 Task: Create validation rules in custom er object.
Action: Mouse moved to (782, 79)
Screenshot: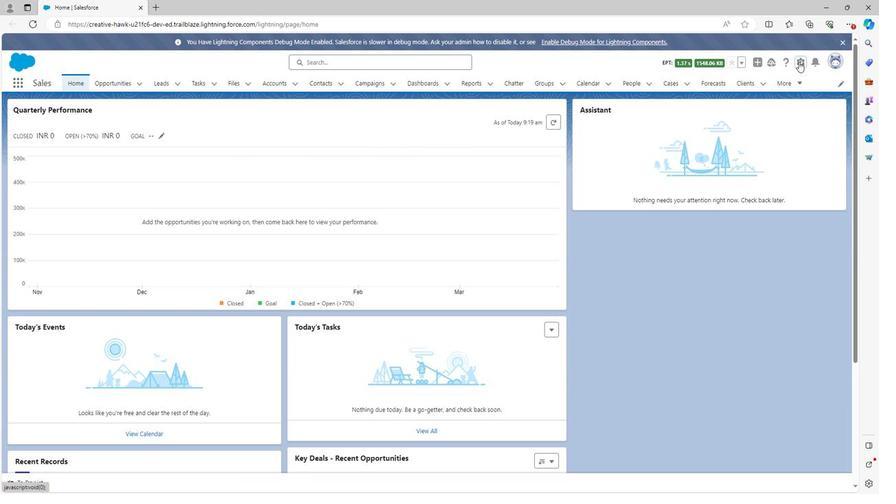 
Action: Mouse pressed left at (782, 79)
Screenshot: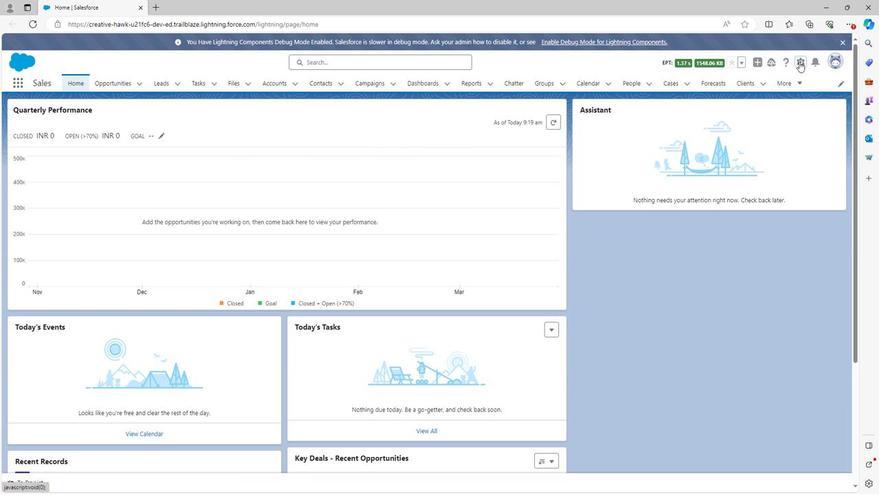 
Action: Mouse moved to (748, 103)
Screenshot: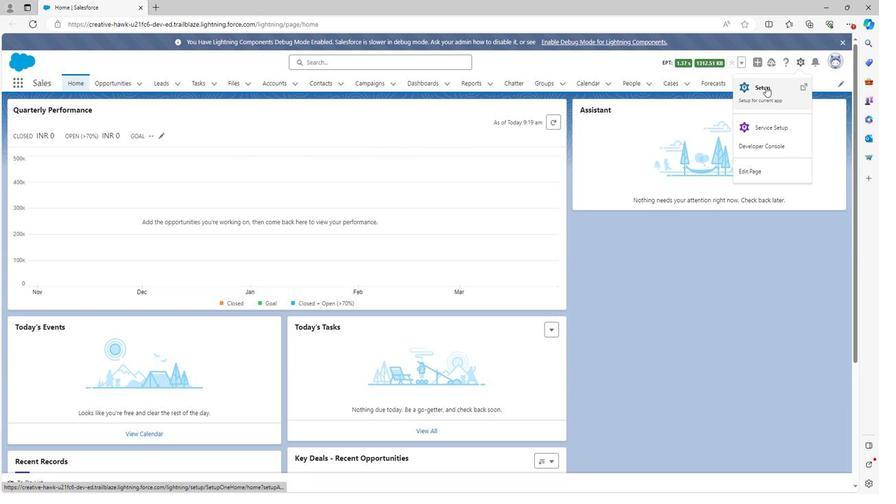 
Action: Mouse pressed left at (748, 103)
Screenshot: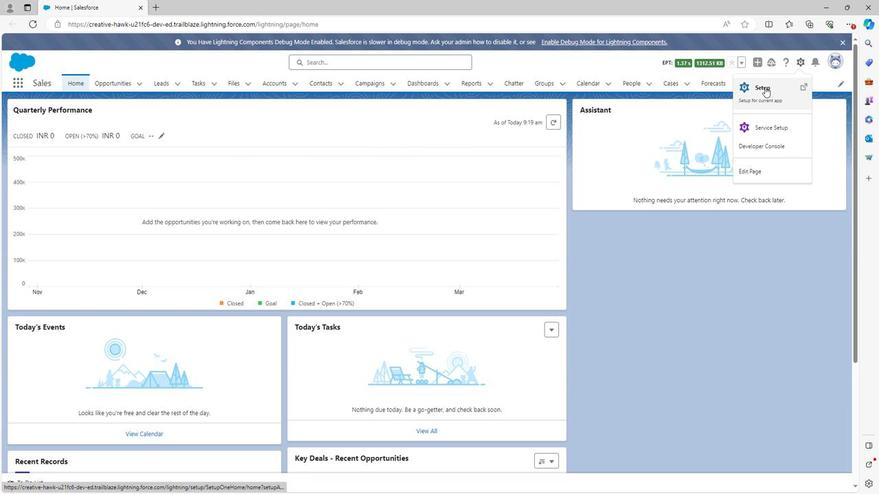 
Action: Mouse moved to (101, 96)
Screenshot: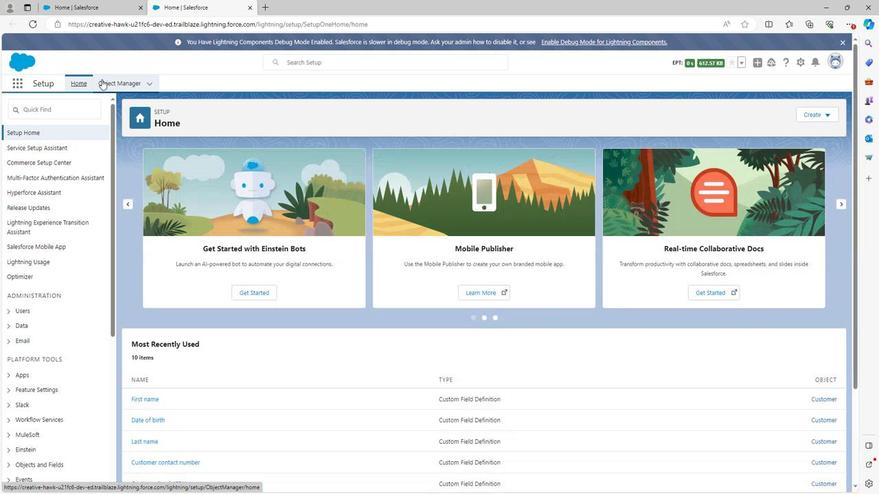
Action: Mouse pressed left at (101, 96)
Screenshot: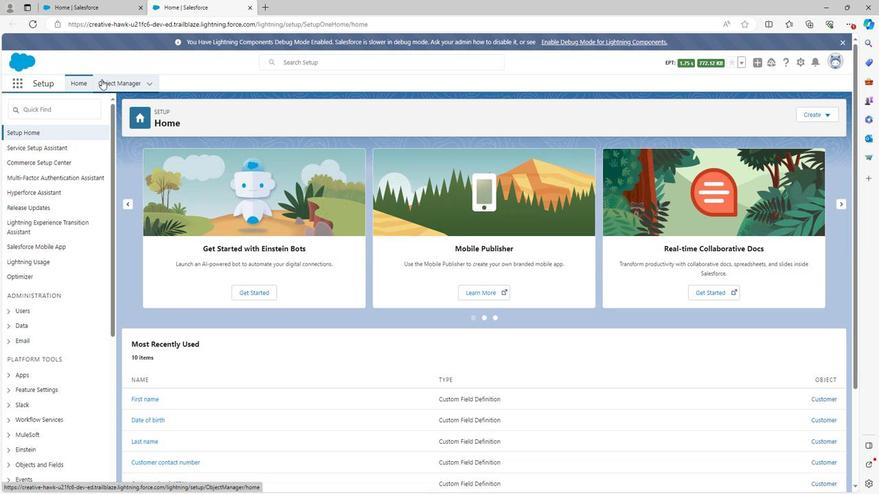 
Action: Mouse moved to (49, 371)
Screenshot: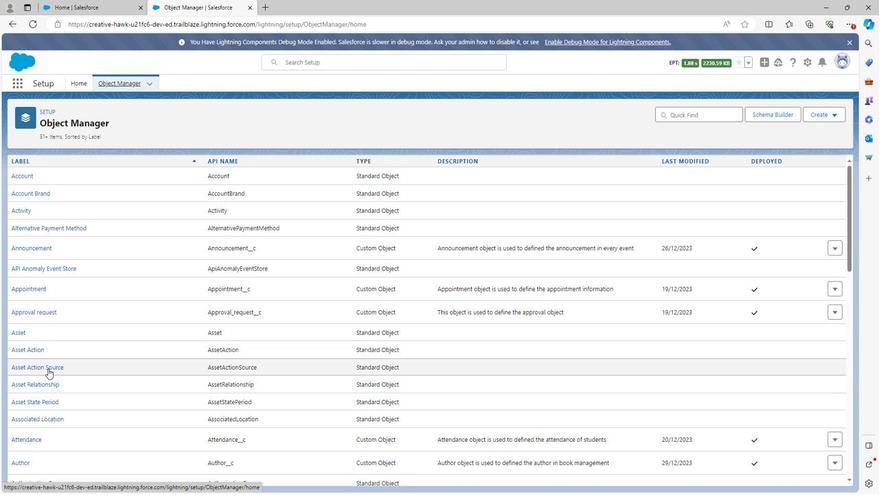 
Action: Mouse scrolled (49, 370) with delta (0, 0)
Screenshot: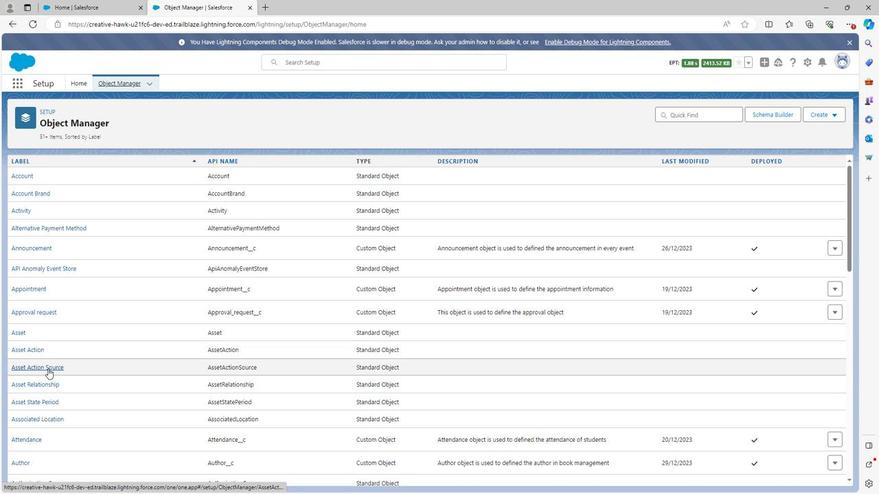 
Action: Mouse scrolled (49, 370) with delta (0, 0)
Screenshot: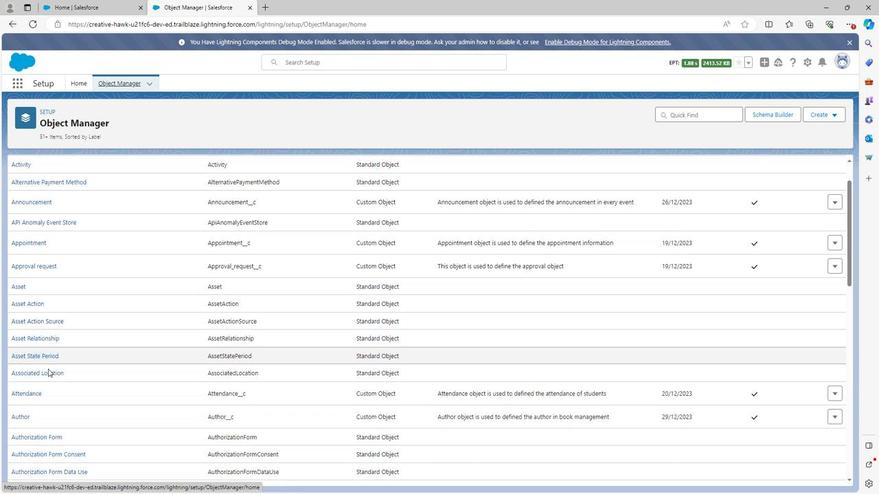 
Action: Mouse scrolled (49, 370) with delta (0, 0)
Screenshot: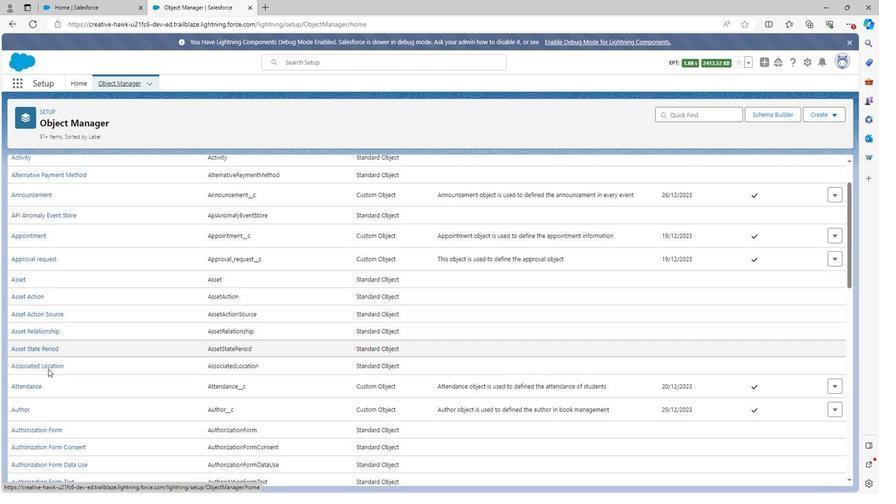 
Action: Mouse scrolled (49, 370) with delta (0, 0)
Screenshot: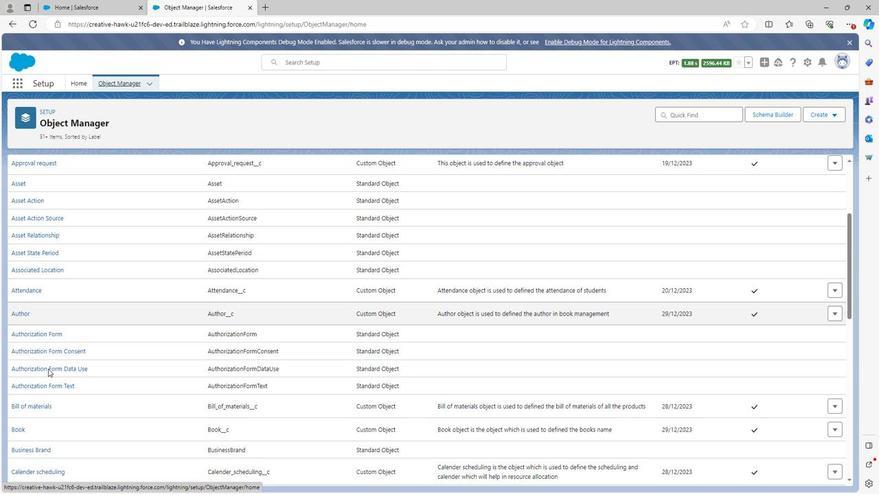 
Action: Mouse moved to (49, 369)
Screenshot: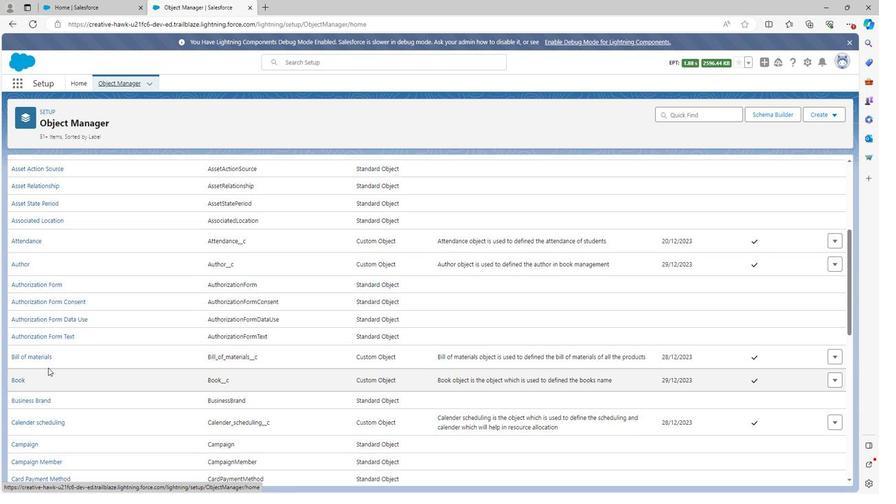 
Action: Mouse scrolled (49, 369) with delta (0, 0)
Screenshot: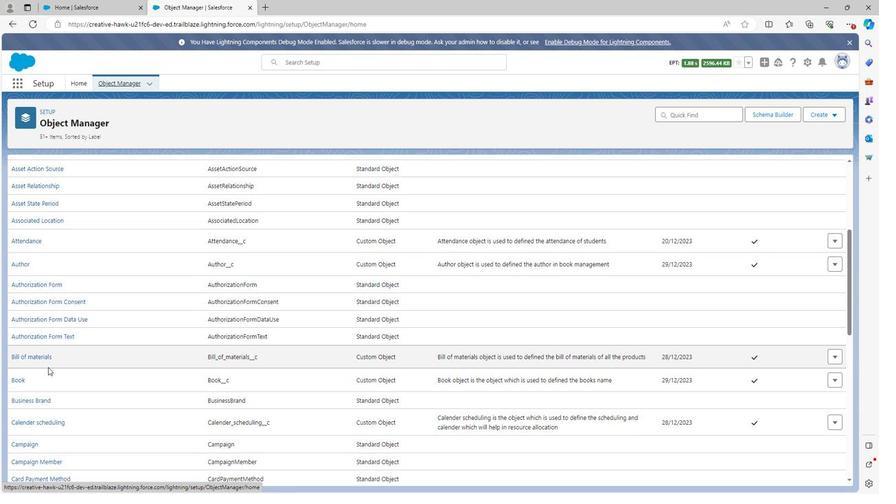 
Action: Mouse scrolled (49, 369) with delta (0, 0)
Screenshot: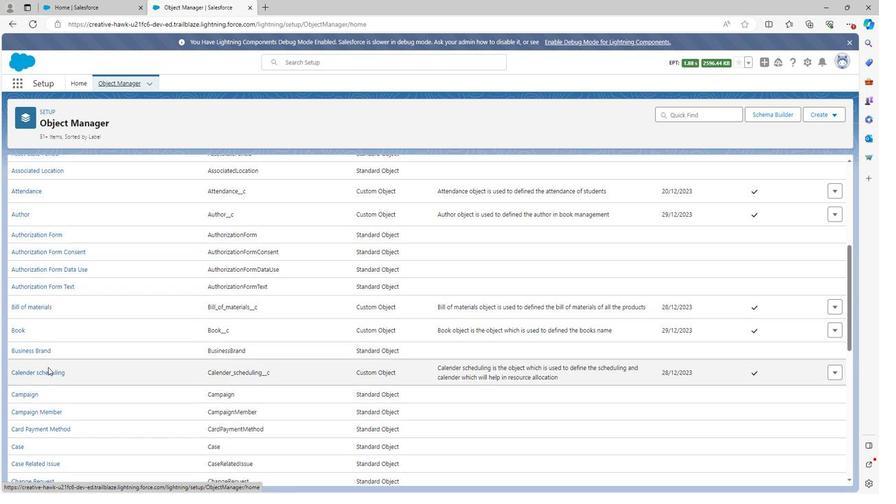 
Action: Mouse scrolled (49, 369) with delta (0, 0)
Screenshot: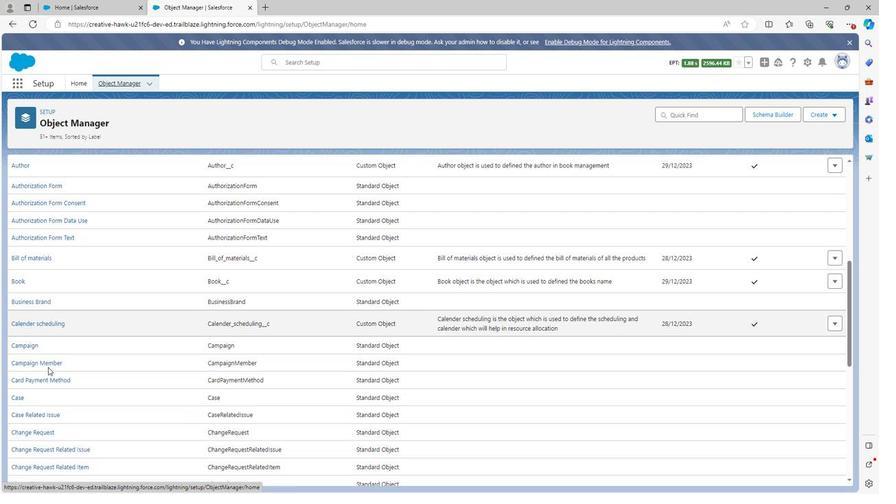
Action: Mouse scrolled (49, 369) with delta (0, 0)
Screenshot: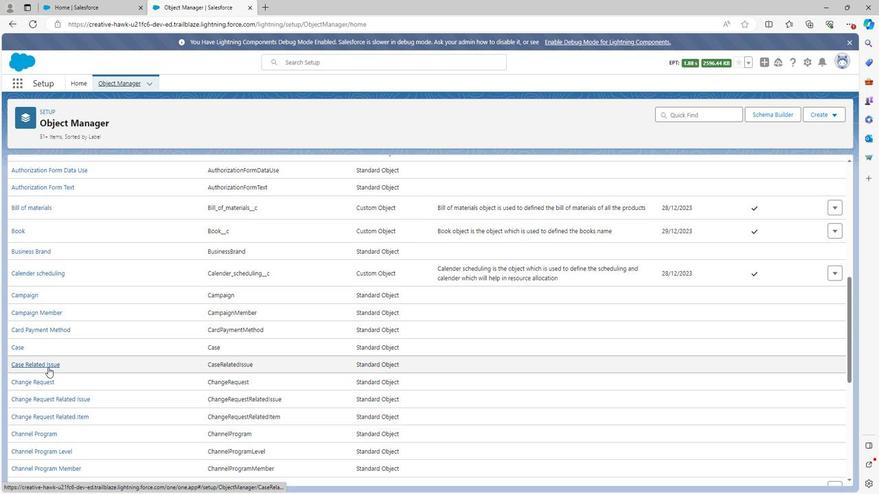 
Action: Mouse scrolled (49, 369) with delta (0, 0)
Screenshot: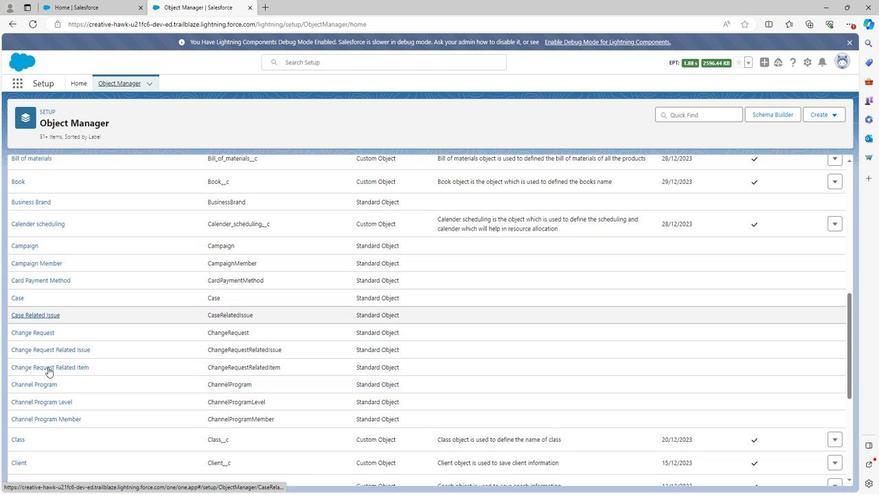 
Action: Mouse scrolled (49, 369) with delta (0, 0)
Screenshot: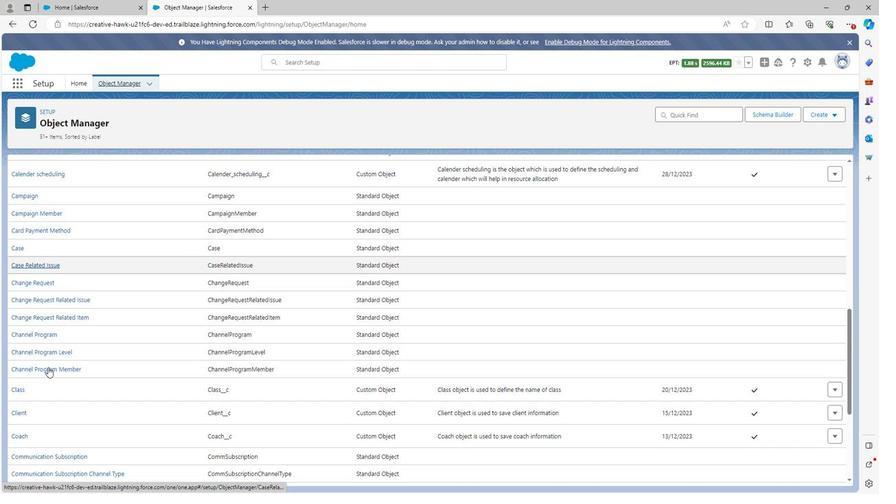 
Action: Mouse scrolled (49, 369) with delta (0, 0)
Screenshot: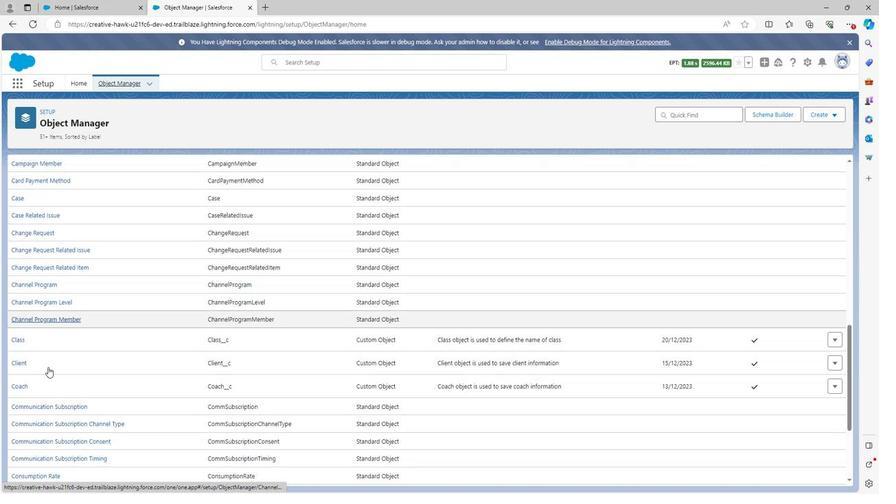 
Action: Mouse scrolled (49, 369) with delta (0, 0)
Screenshot: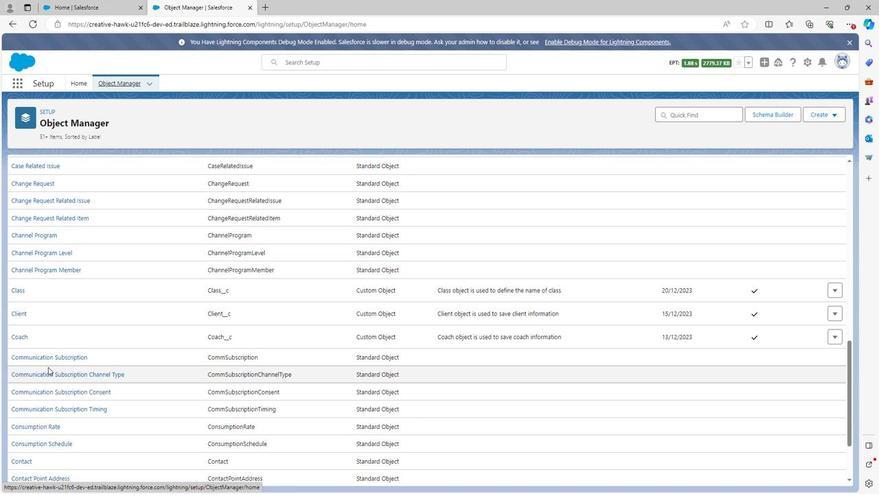 
Action: Mouse scrolled (49, 369) with delta (0, 0)
Screenshot: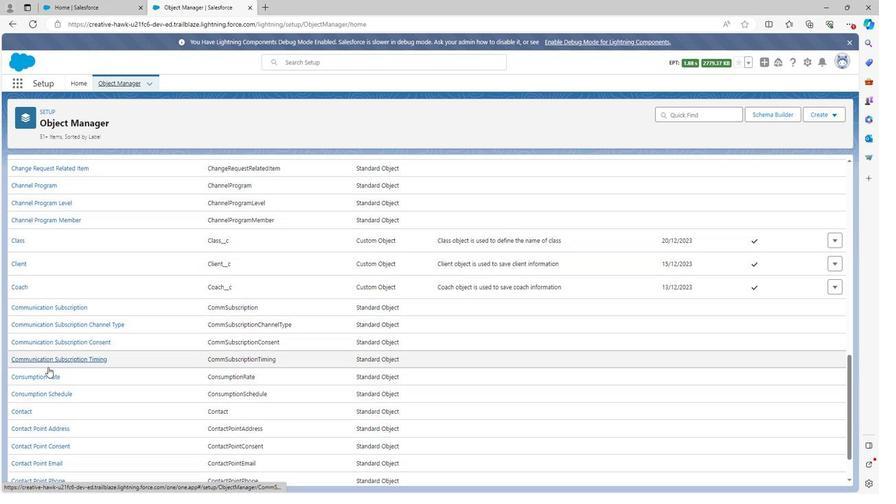 
Action: Mouse scrolled (49, 369) with delta (0, 0)
Screenshot: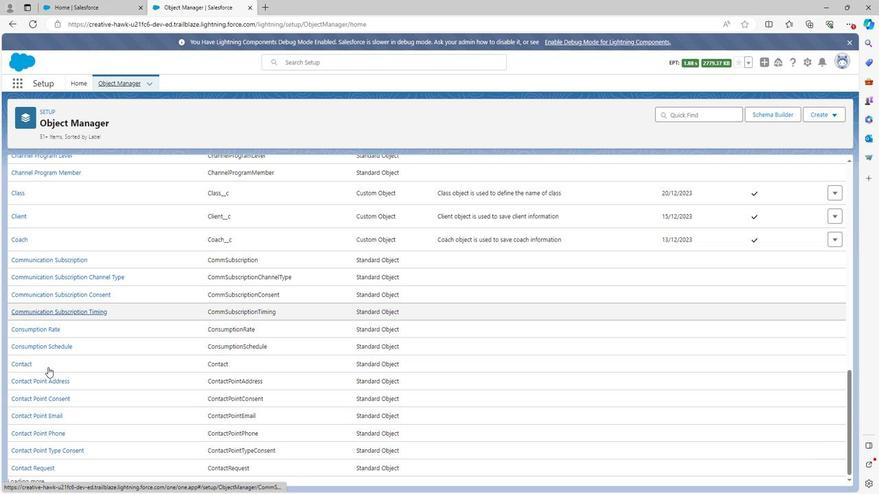 
Action: Mouse scrolled (49, 369) with delta (0, 0)
Screenshot: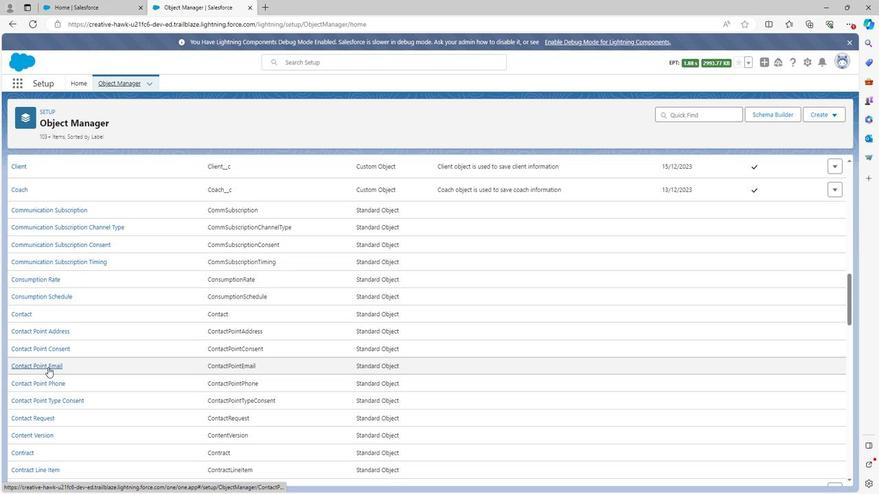
Action: Mouse scrolled (49, 369) with delta (0, 0)
Screenshot: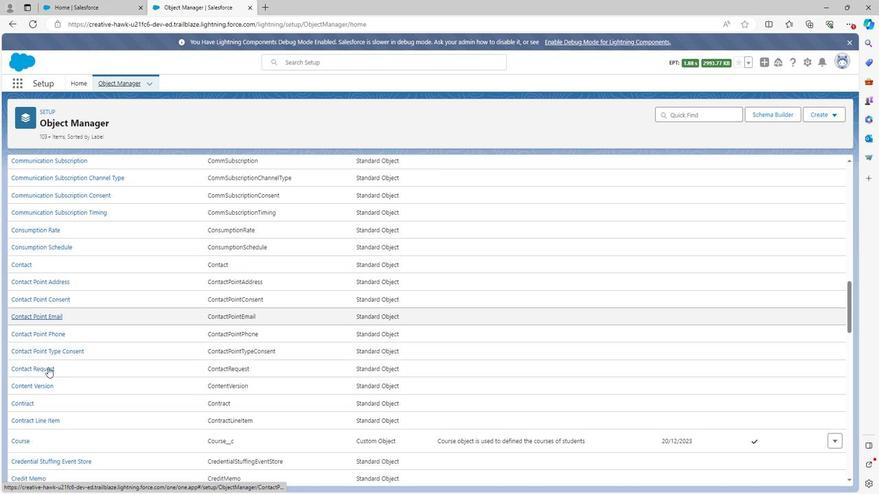 
Action: Mouse scrolled (49, 369) with delta (0, 0)
Screenshot: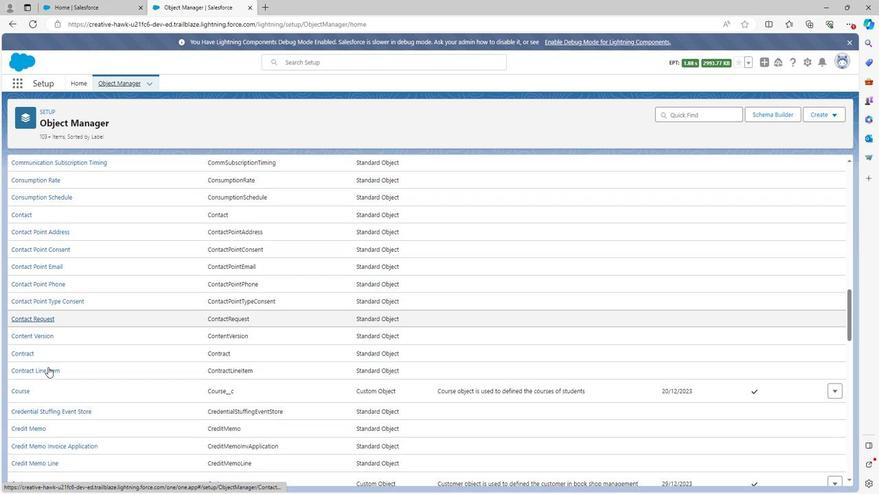 
Action: Mouse scrolled (49, 369) with delta (0, 0)
Screenshot: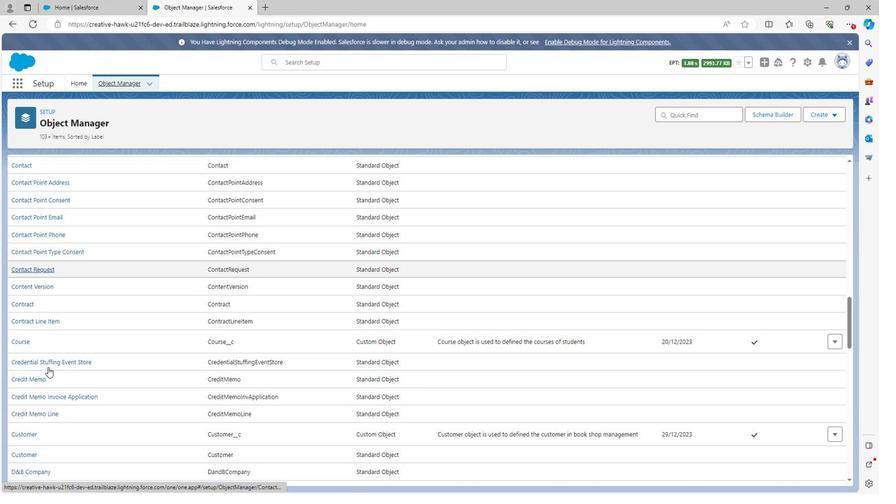 
Action: Mouse moved to (24, 404)
Screenshot: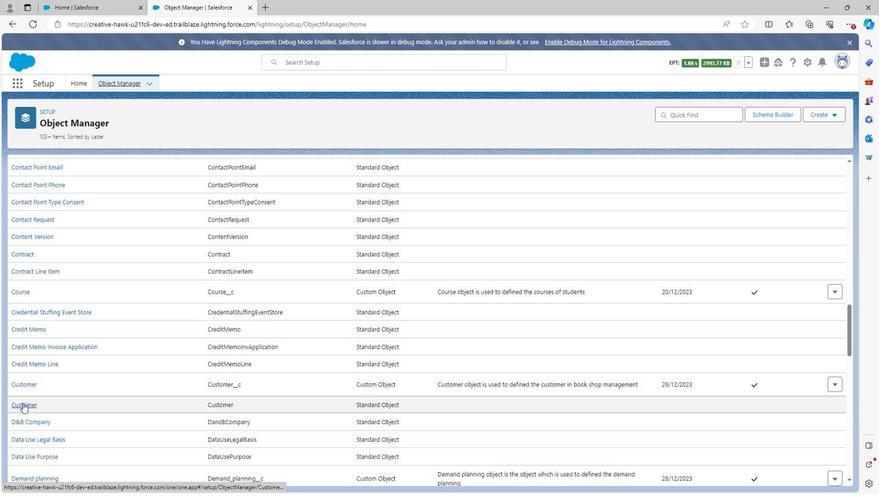 
Action: Mouse pressed left at (24, 404)
Screenshot: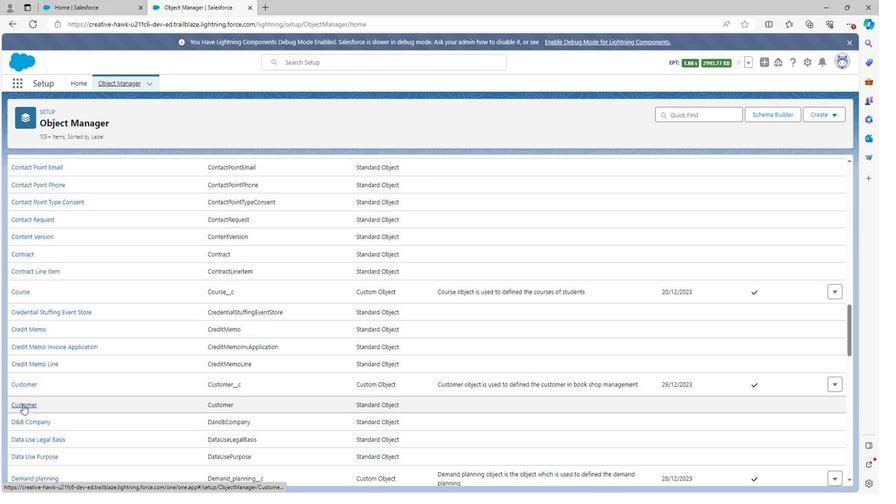 
Action: Mouse moved to (54, 190)
Screenshot: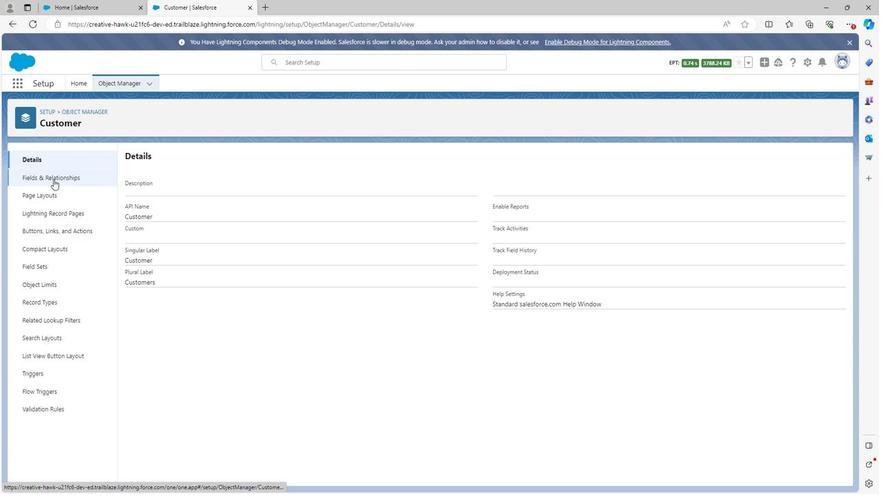 
Action: Mouse pressed left at (54, 190)
Screenshot: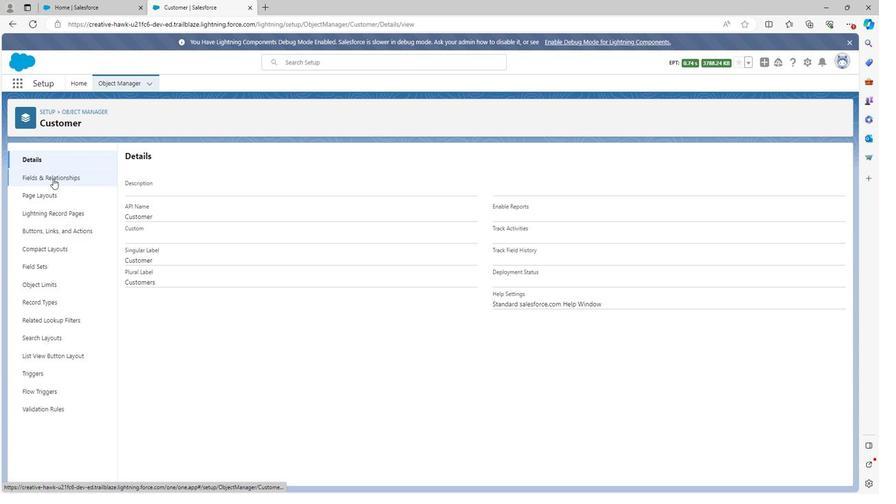 
Action: Mouse moved to (140, 209)
Screenshot: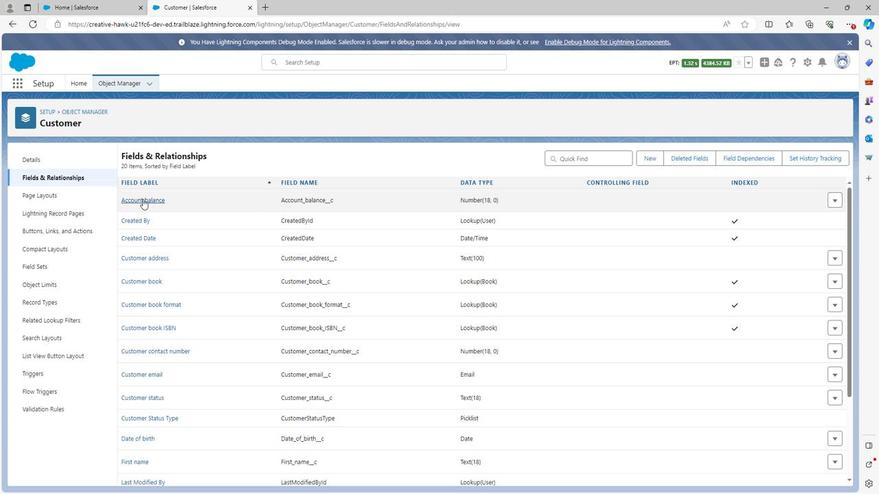 
Action: Mouse pressed left at (140, 209)
Screenshot: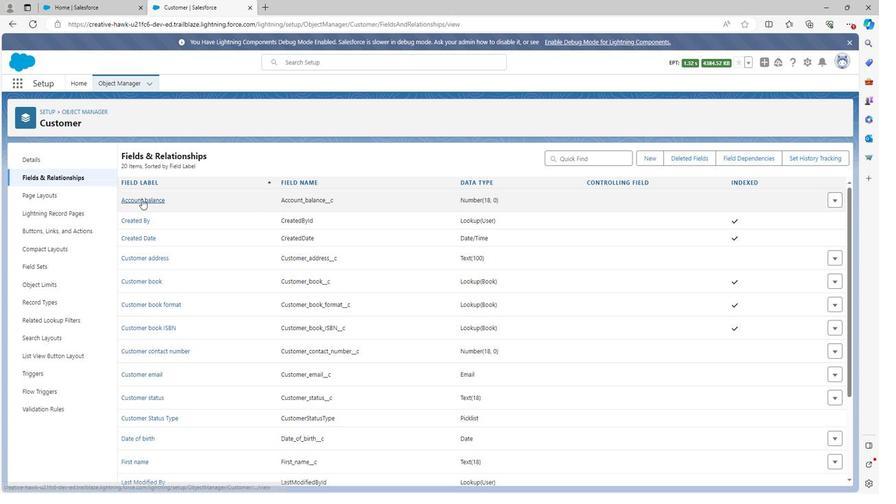 
Action: Mouse moved to (348, 428)
Screenshot: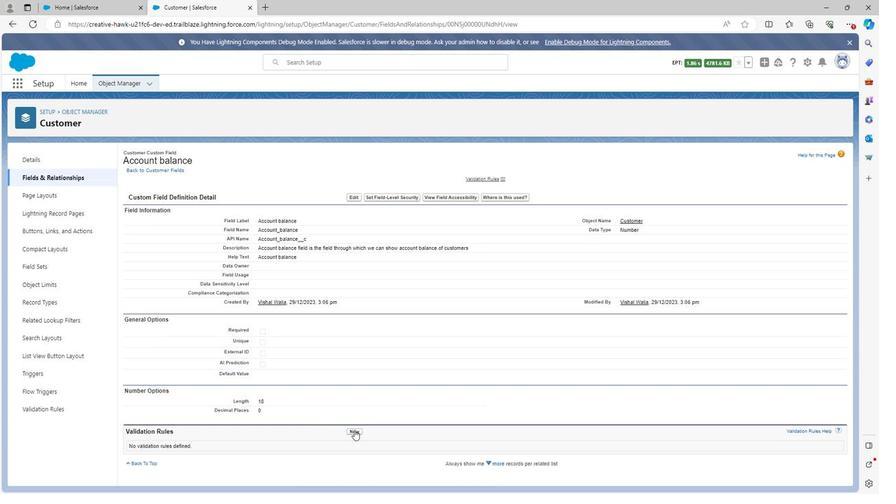 
Action: Mouse pressed left at (348, 428)
Screenshot: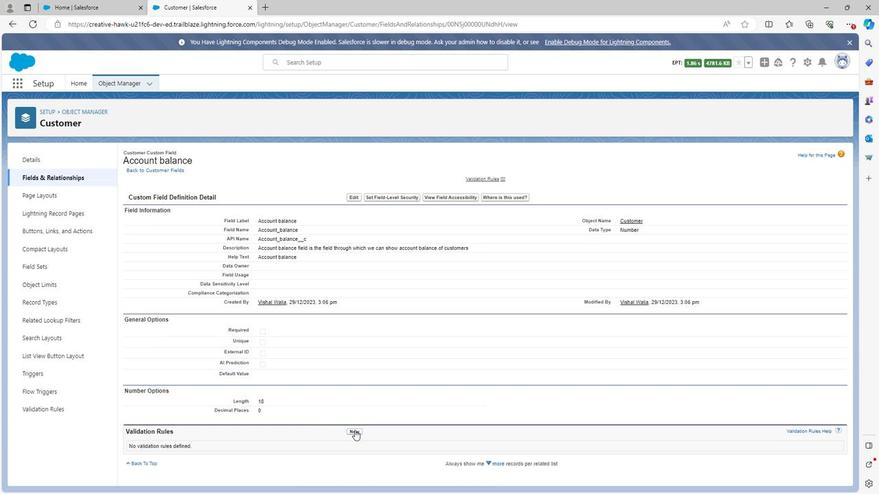 
Action: Mouse moved to (176, 229)
Screenshot: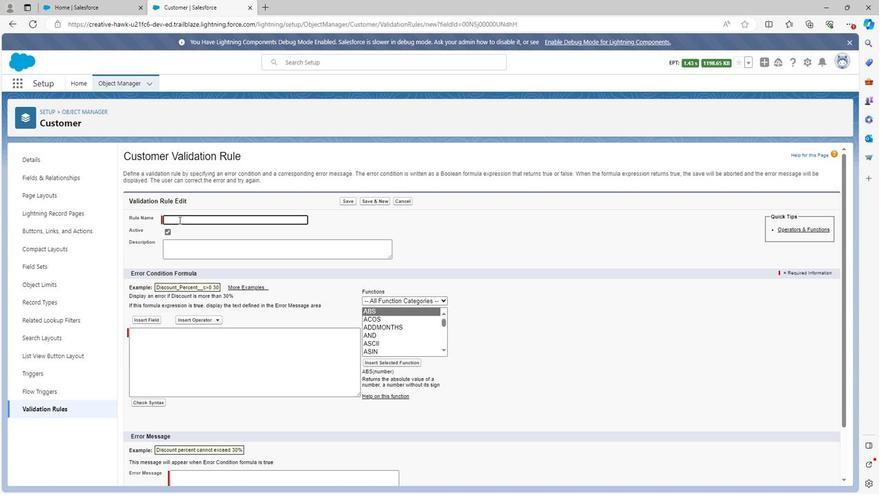 
Action: Key pressed <Key.shift>Account
Screenshot: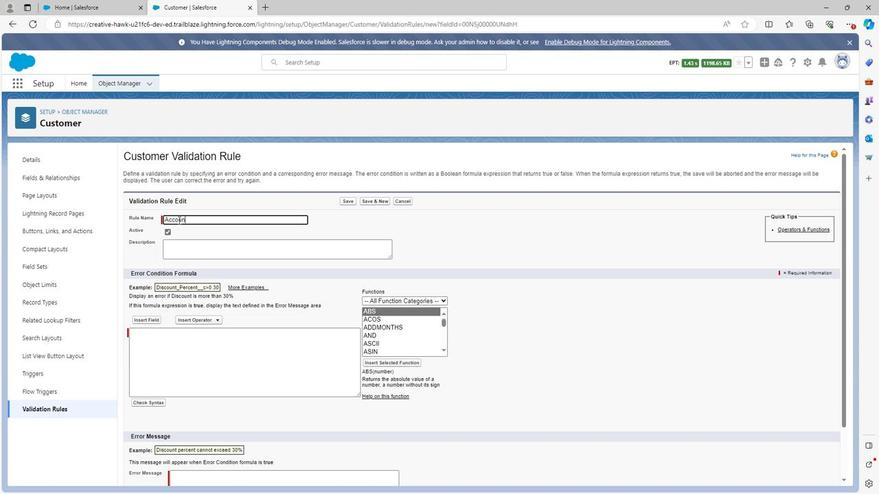 
Action: Mouse moved to (176, 229)
Screenshot: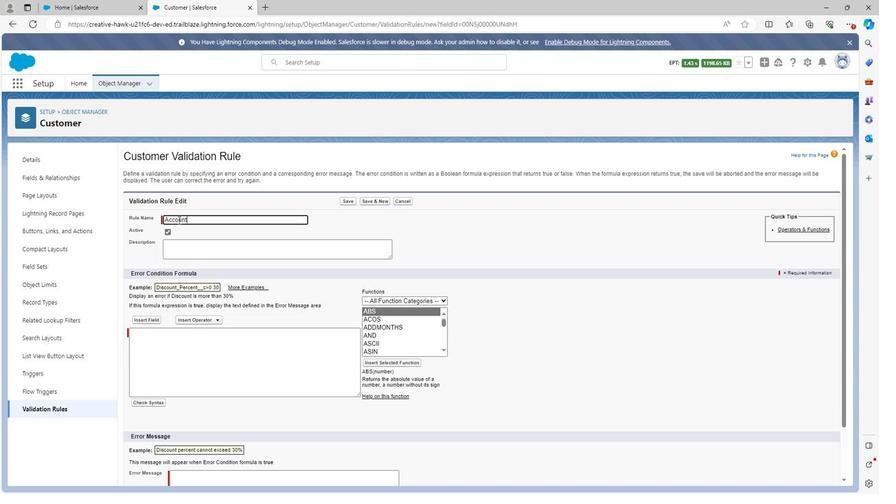 
Action: Key pressed <Key.space>bal
Screenshot: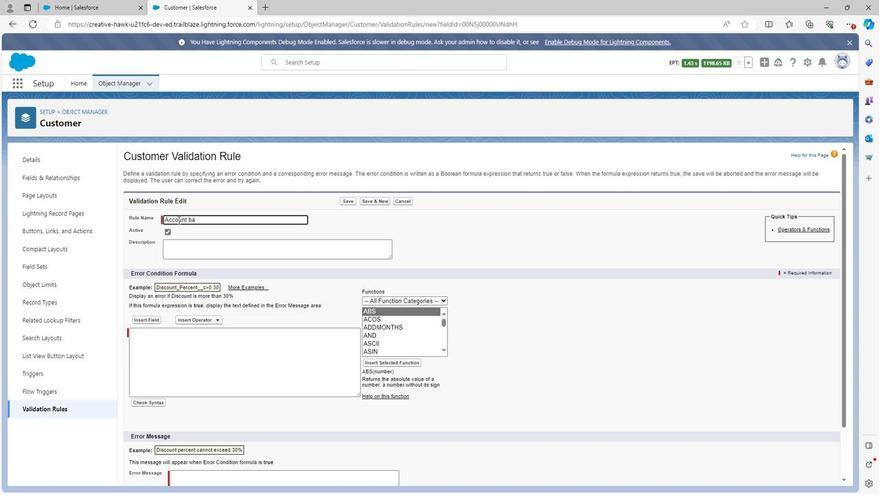 
Action: Mouse moved to (176, 230)
Screenshot: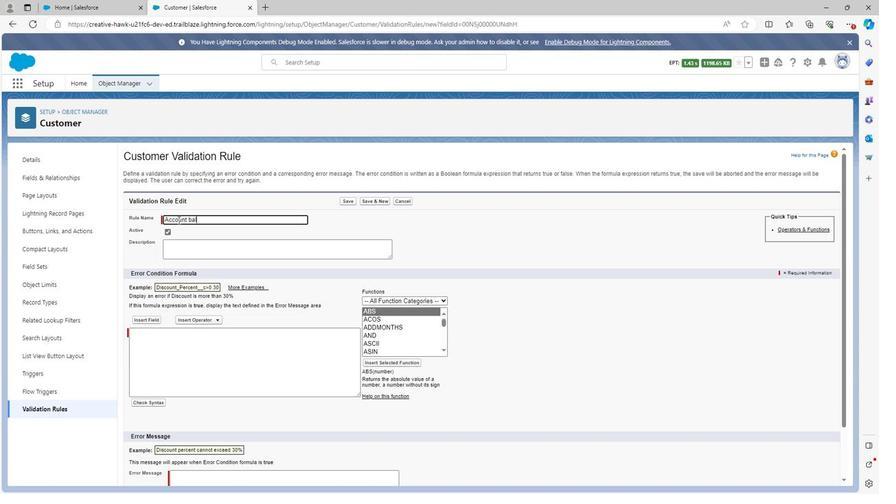 
Action: Key pressed ance
Screenshot: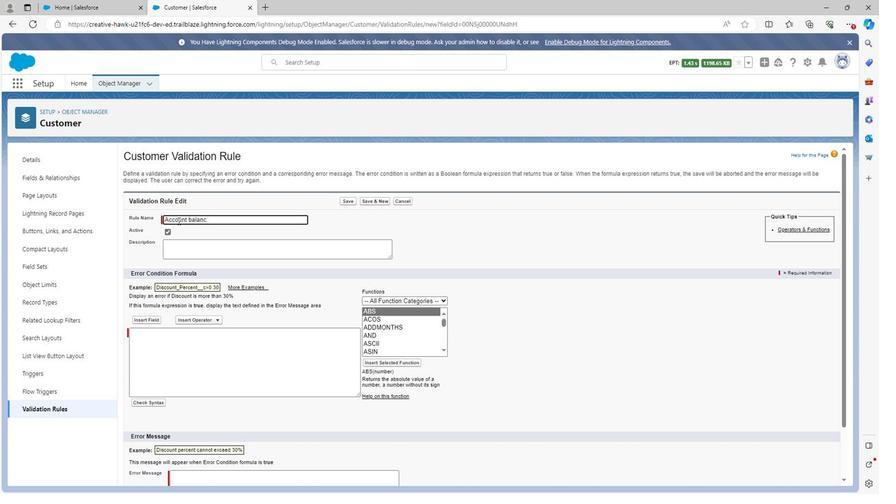 
Action: Mouse moved to (176, 230)
Screenshot: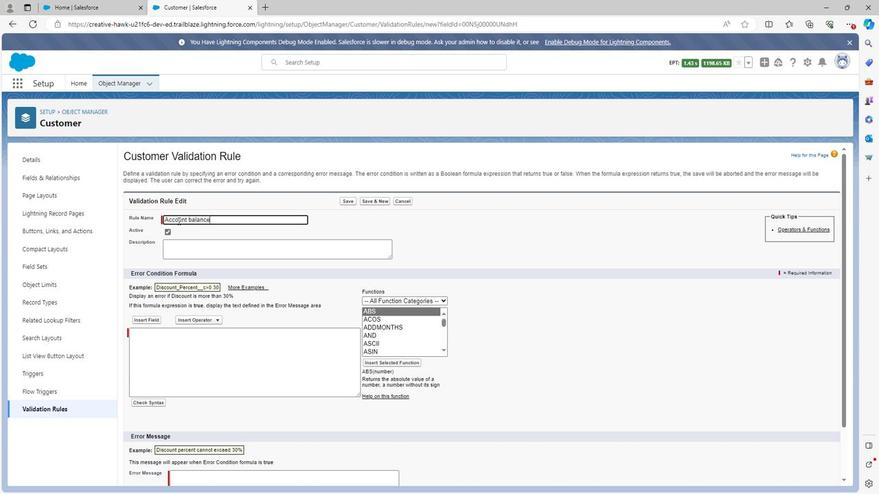 
Action: Key pressed <Key.space>r
Screenshot: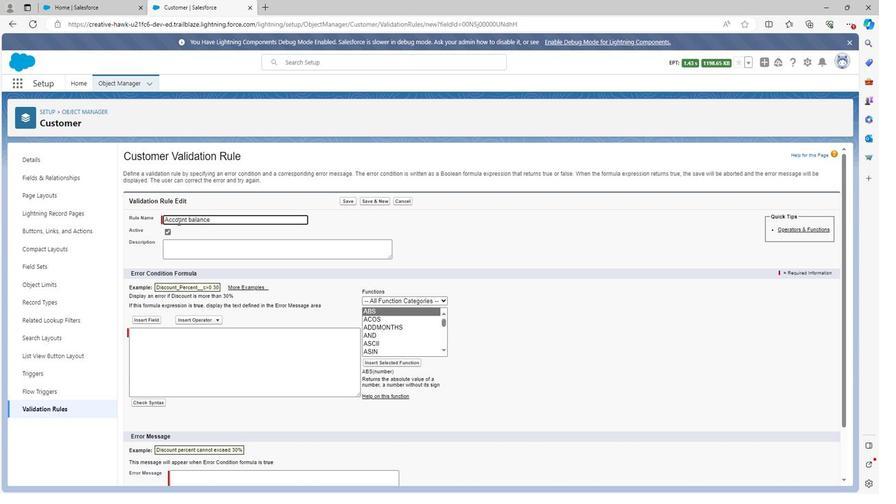 
Action: Mouse moved to (176, 230)
Screenshot: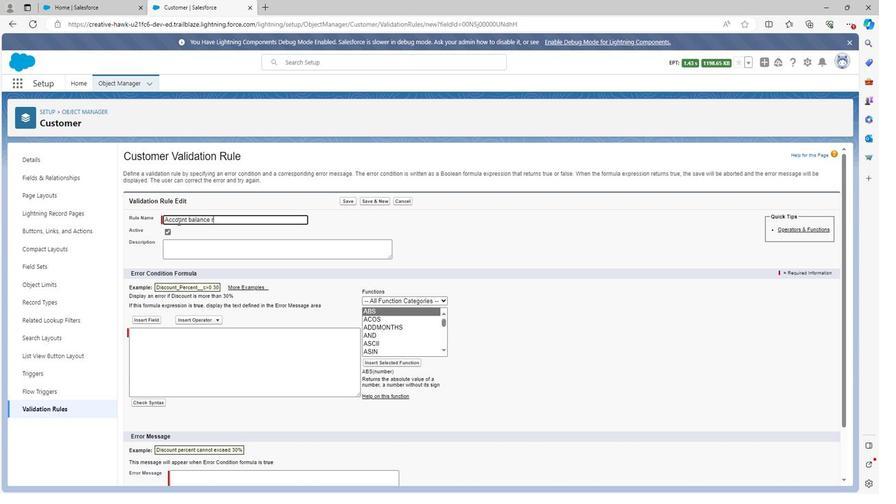 
Action: Key pressed ule
Screenshot: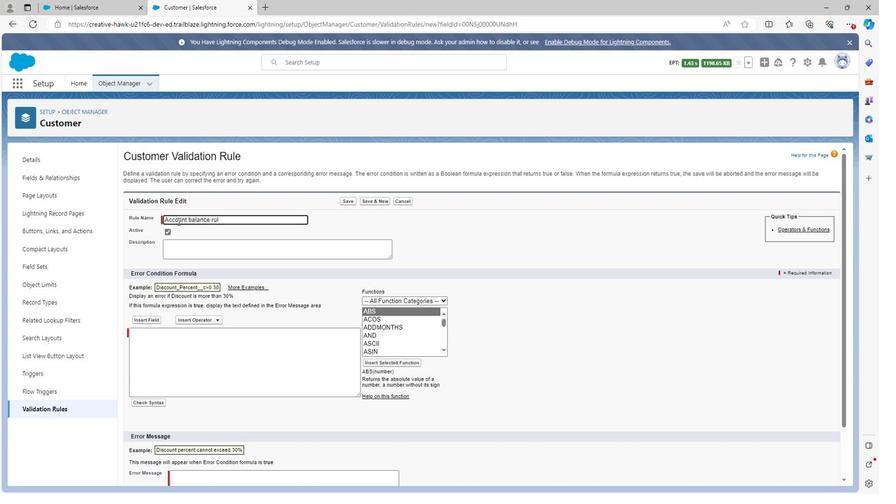 
Action: Mouse moved to (182, 239)
Screenshot: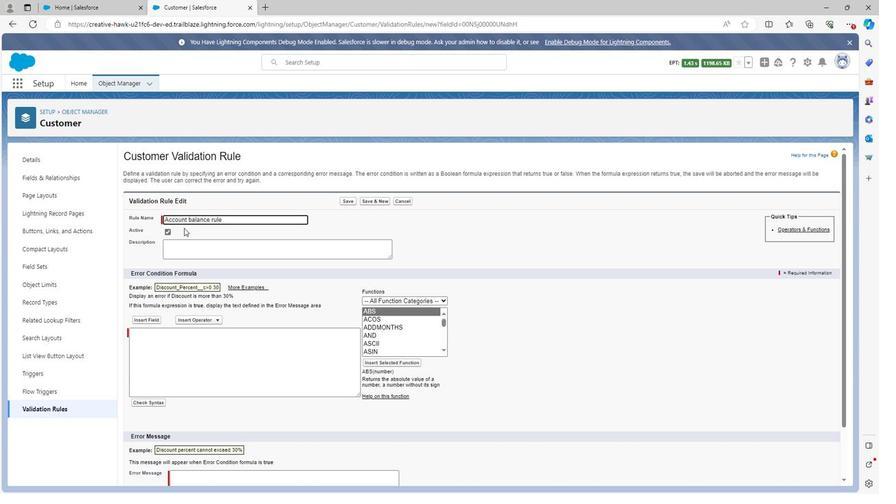 
Action: Mouse pressed left at (182, 239)
Screenshot: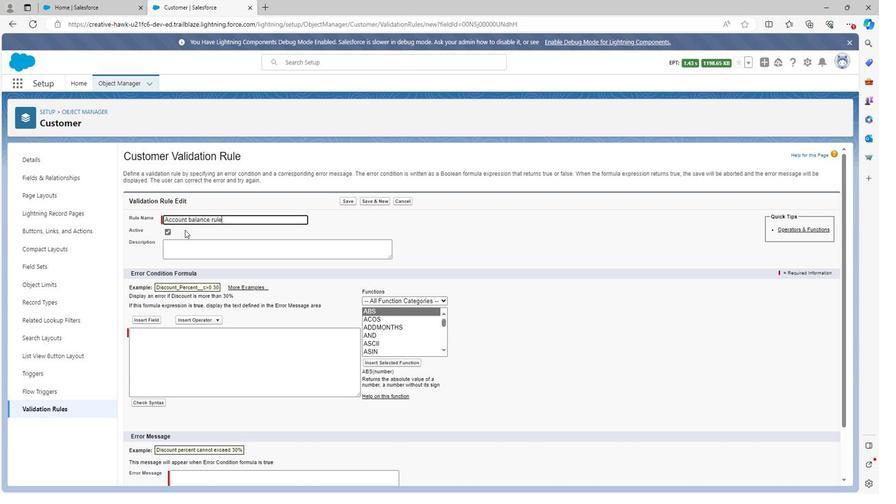 
Action: Mouse moved to (183, 257)
Screenshot: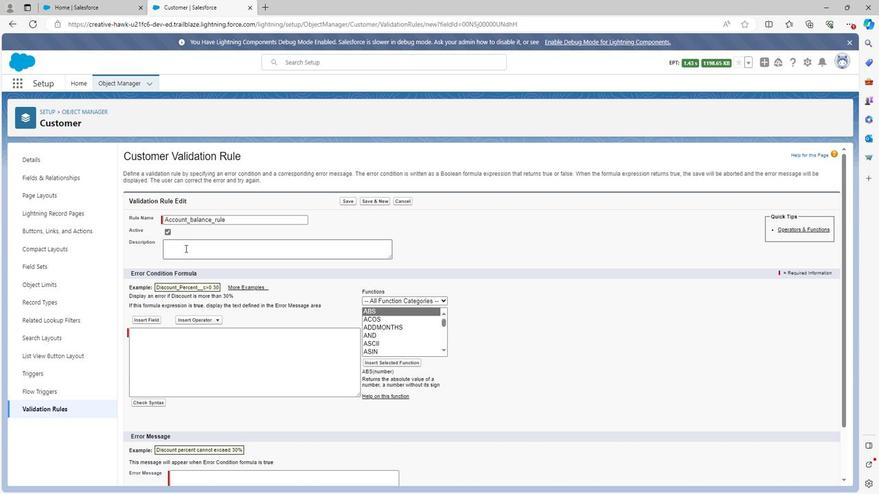 
Action: Mouse pressed left at (183, 257)
Screenshot: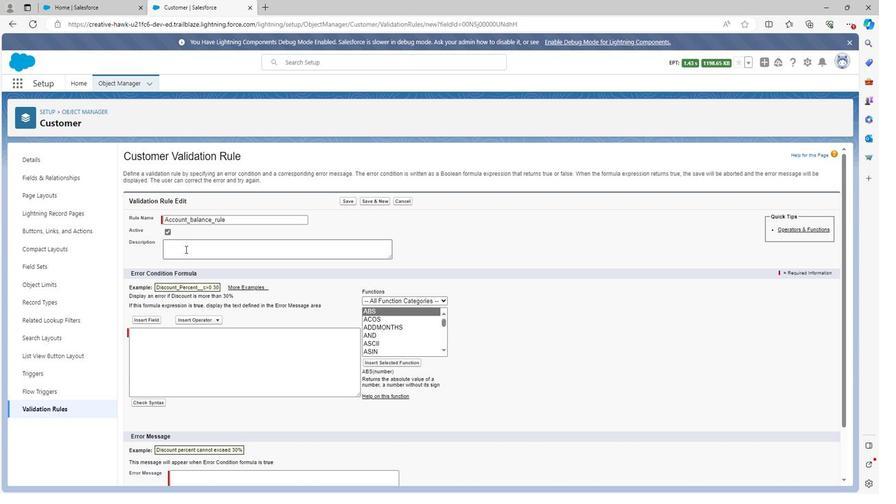 
Action: Key pressed <Key.shift>A
Screenshot: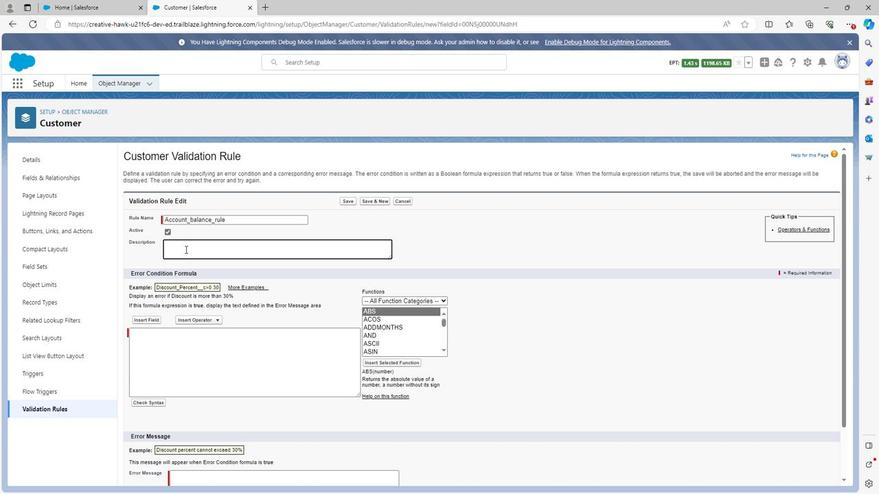 
Action: Mouse moved to (182, 257)
Screenshot: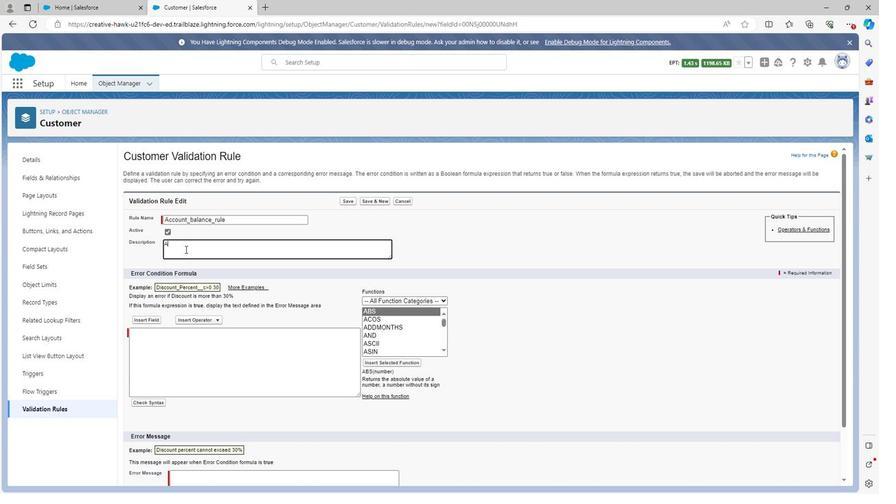 
Action: Key pressed cc
Screenshot: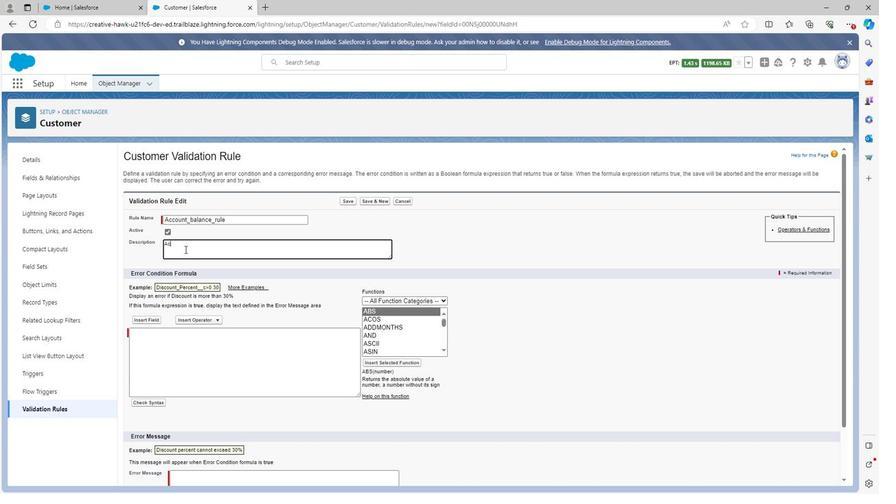 
Action: Mouse moved to (182, 252)
Screenshot: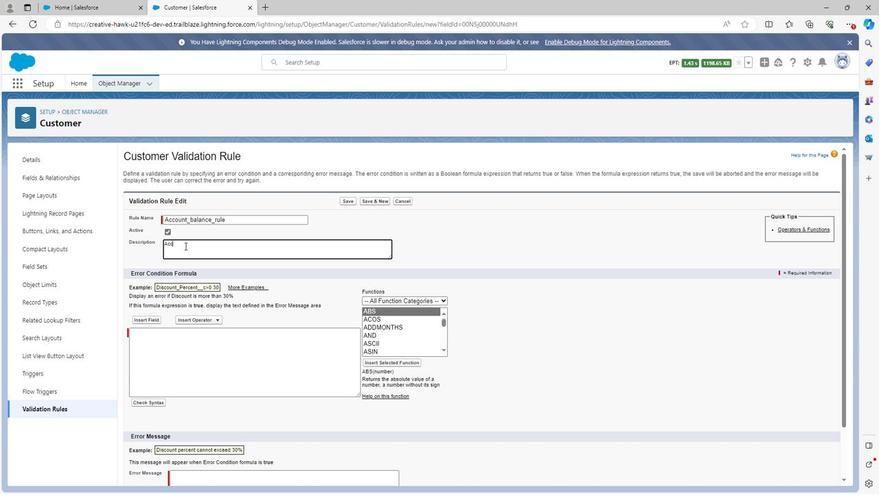 
Action: Key pressed ount
Screenshot: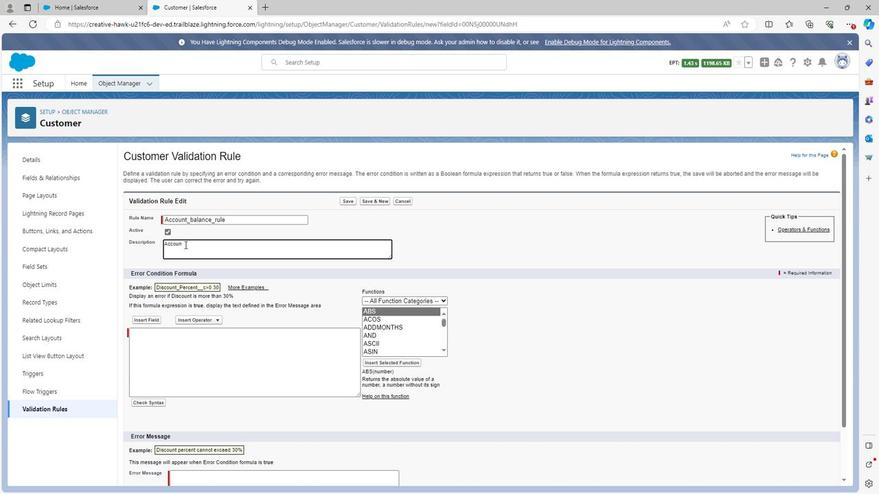 
Action: Mouse moved to (182, 252)
Screenshot: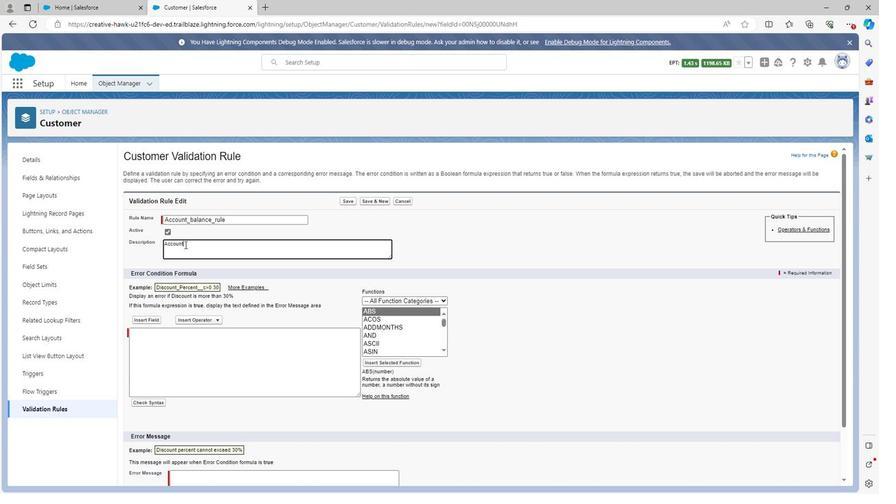 
Action: Key pressed <Key.space>
Screenshot: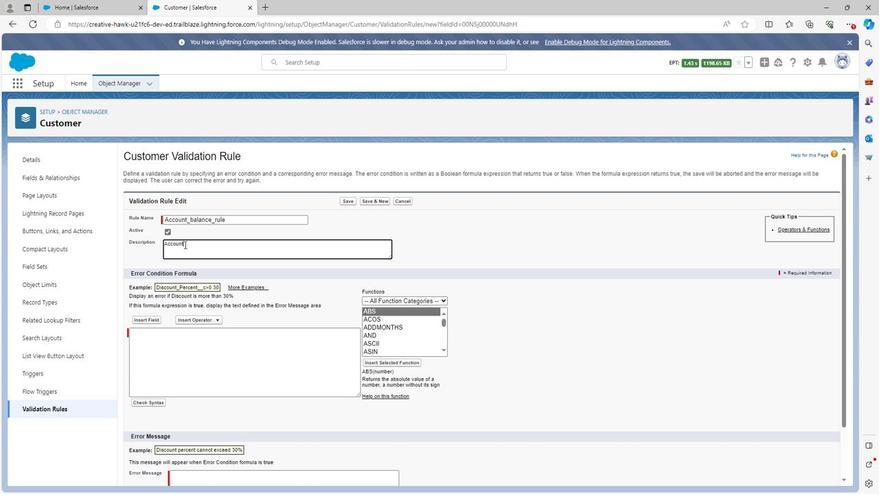
Action: Mouse moved to (182, 253)
Screenshot: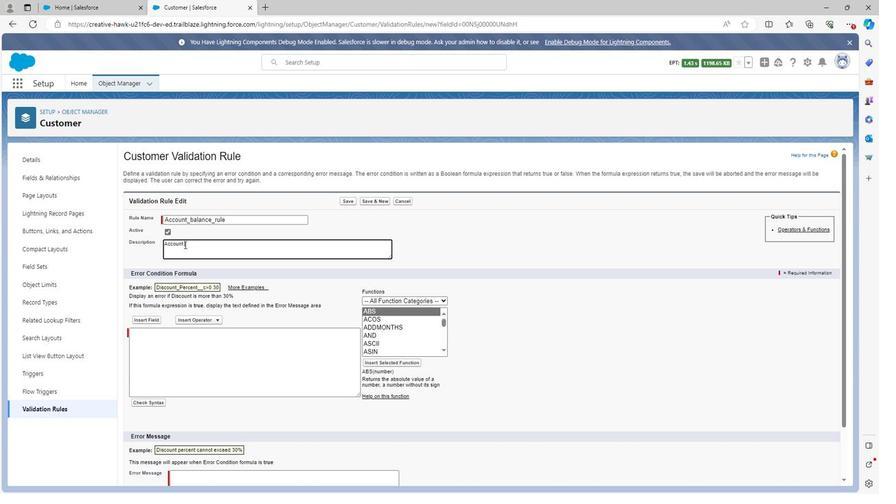 
Action: Key pressed balanc
Screenshot: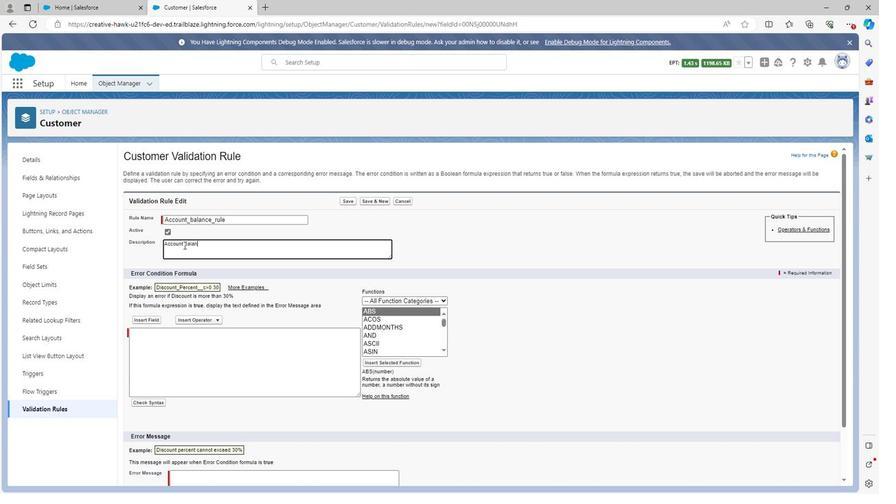 
Action: Mouse moved to (186, 226)
Screenshot: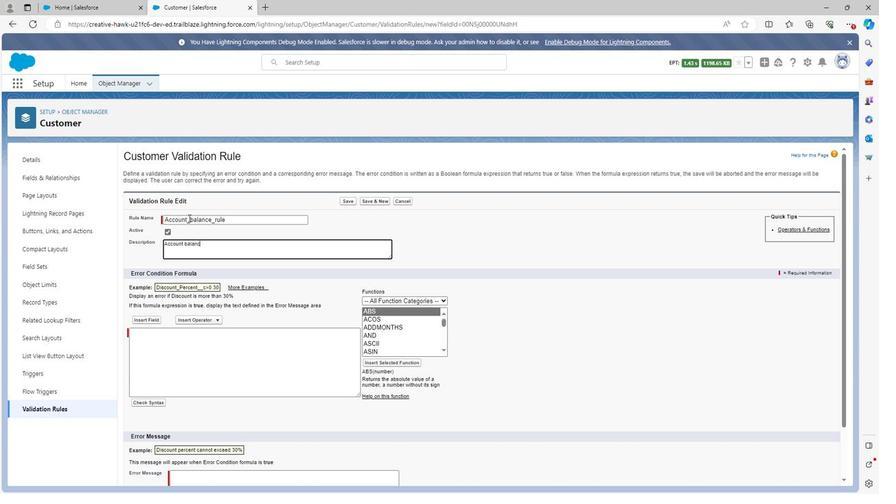 
Action: Key pressed e
Screenshot: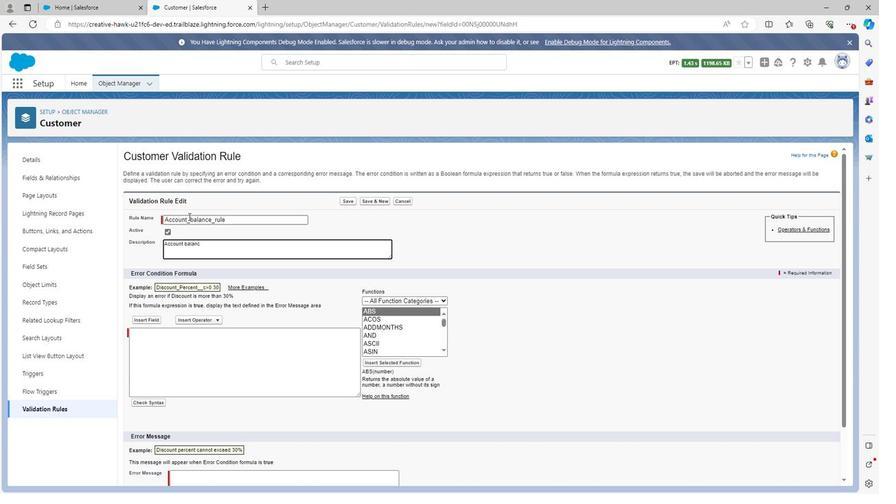 
Action: Mouse moved to (188, 231)
Screenshot: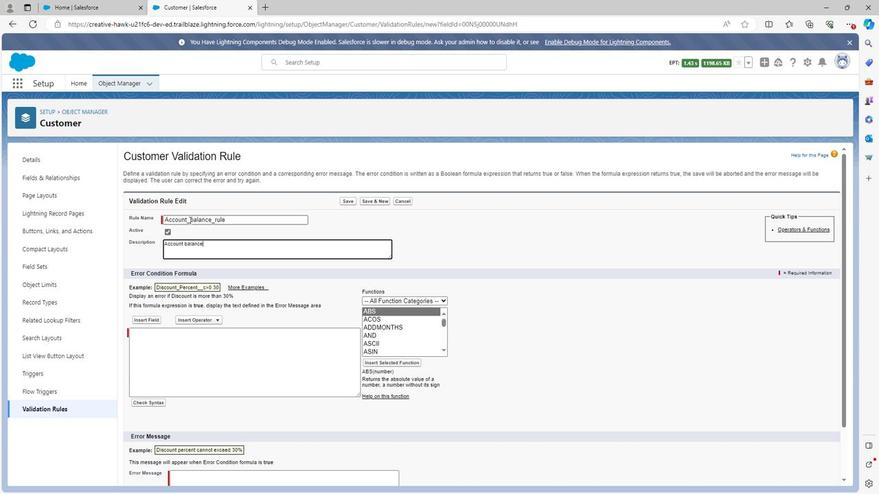 
Action: Key pressed <Key.space>r
Screenshot: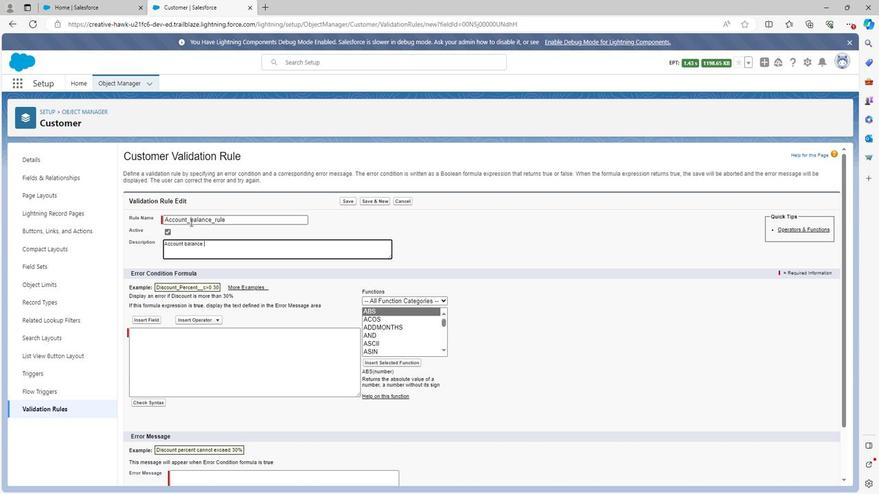 
Action: Mouse moved to (188, 235)
Screenshot: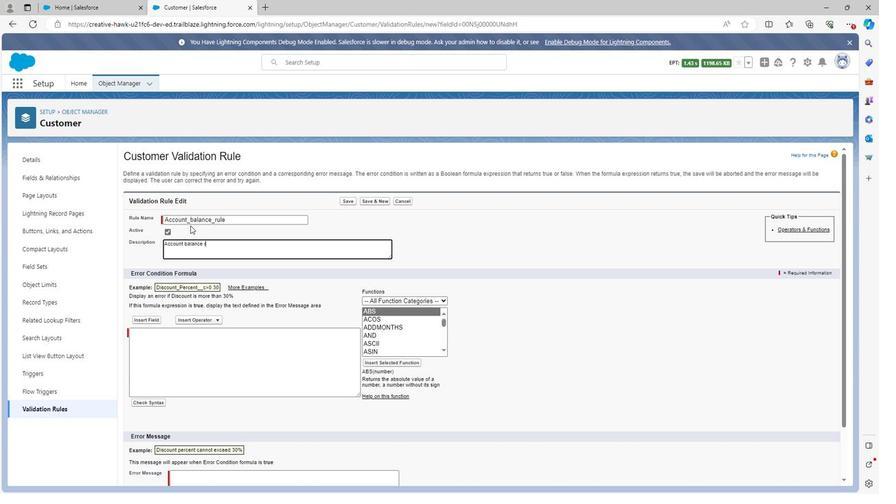 
Action: Key pressed u
Screenshot: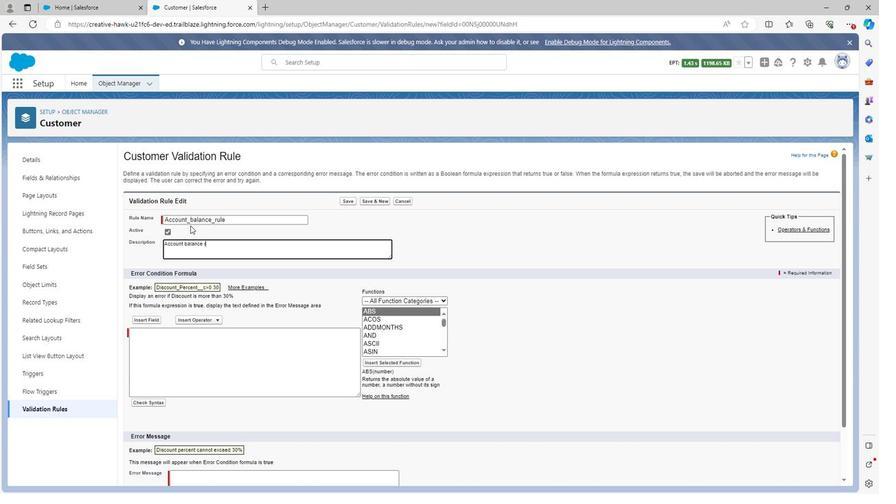 
Action: Mouse moved to (188, 237)
Screenshot: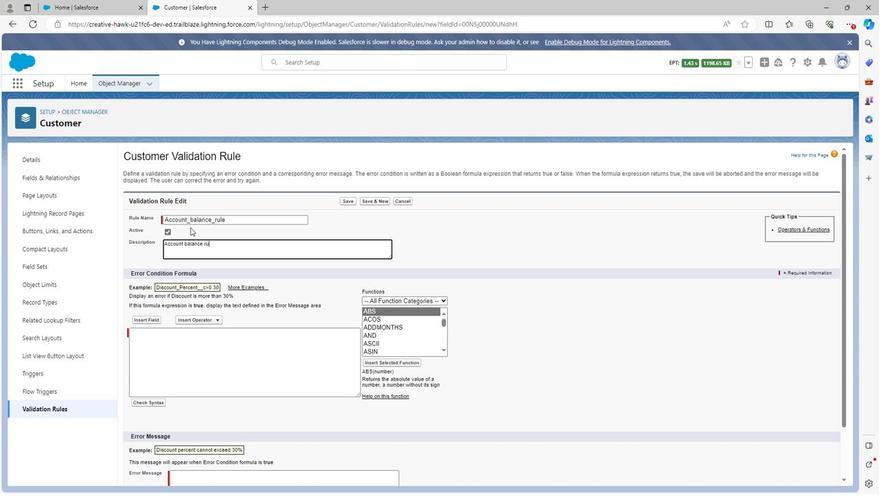 
Action: Key pressed l
Screenshot: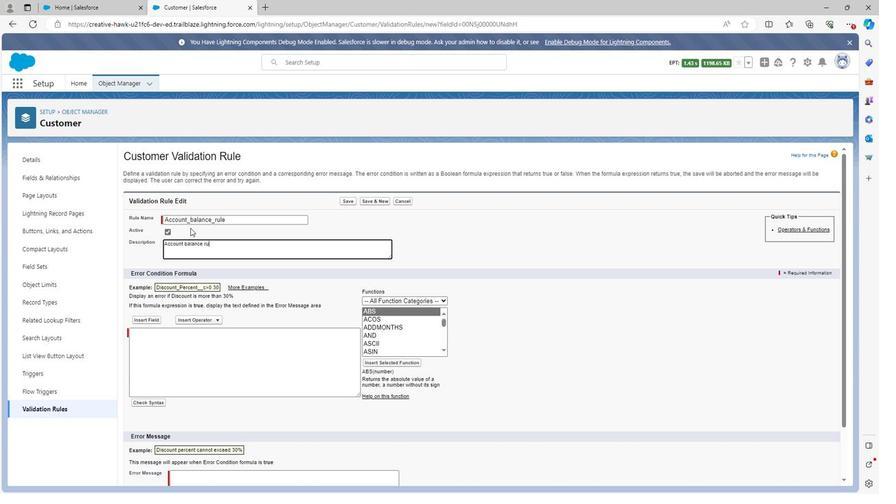 
Action: Mouse moved to (187, 241)
Screenshot: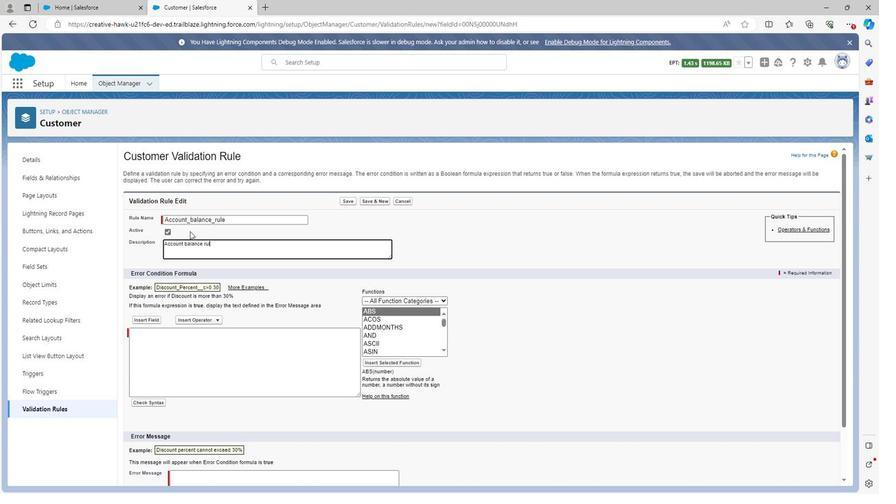 
Action: Key pressed e<Key.space>is<Key.space>t
Screenshot: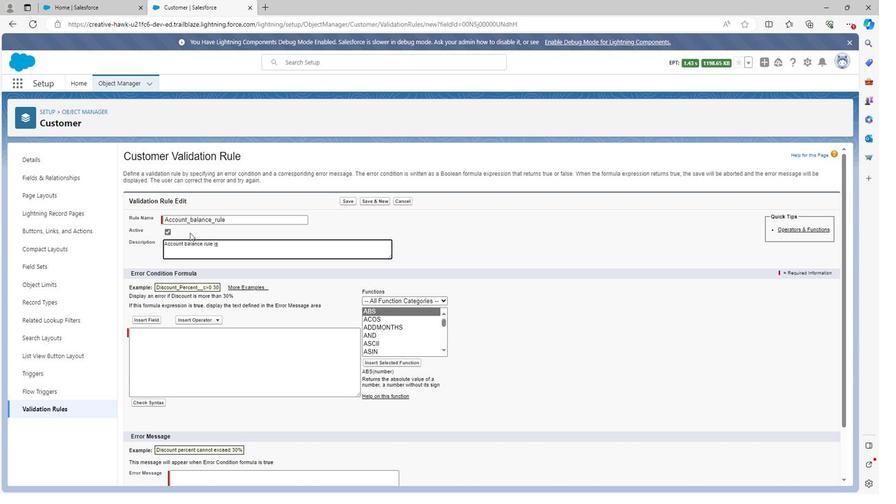 
Action: Mouse moved to (187, 242)
Screenshot: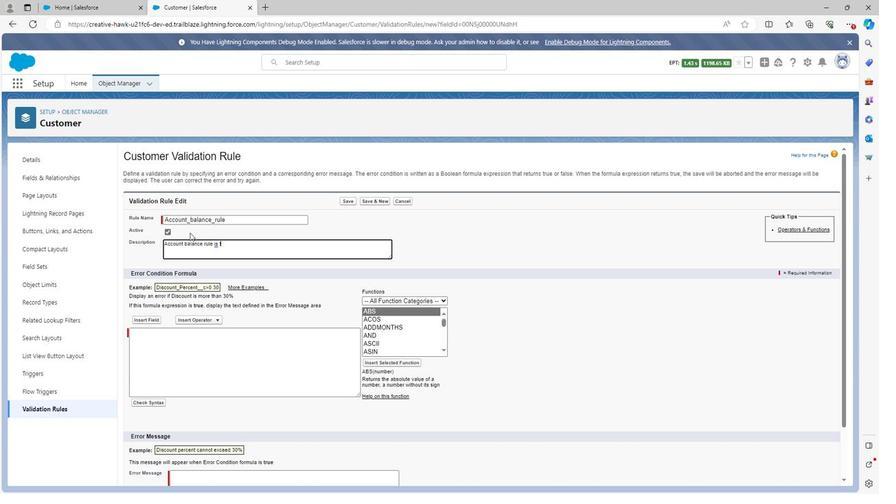 
Action: Key pressed he<Key.space>rul
Screenshot: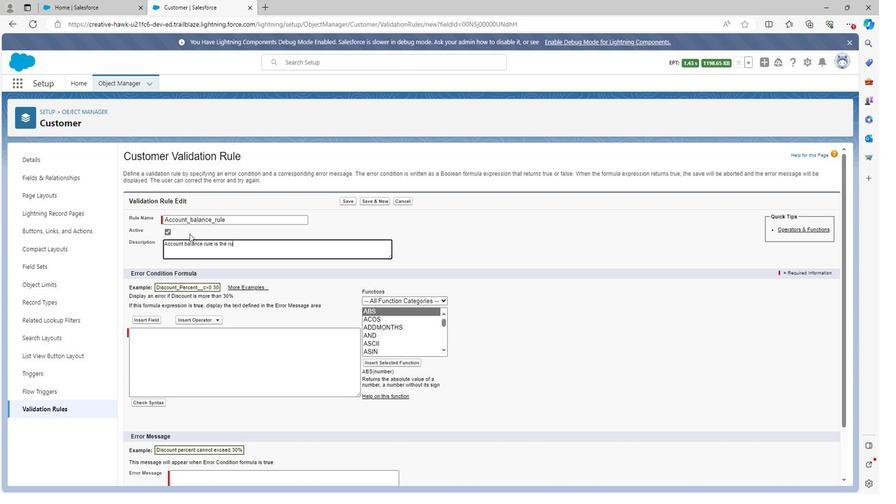 
Action: Mouse moved to (186, 243)
Screenshot: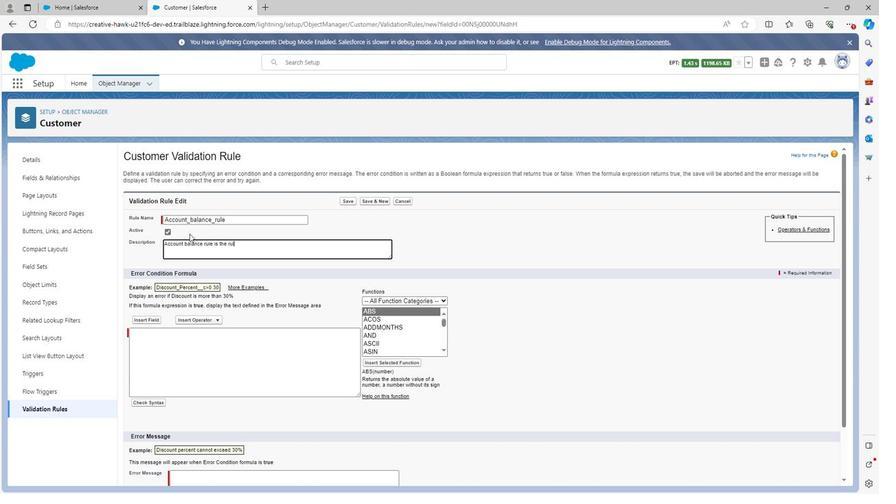 
Action: Key pressed e<Key.space>thro
Screenshot: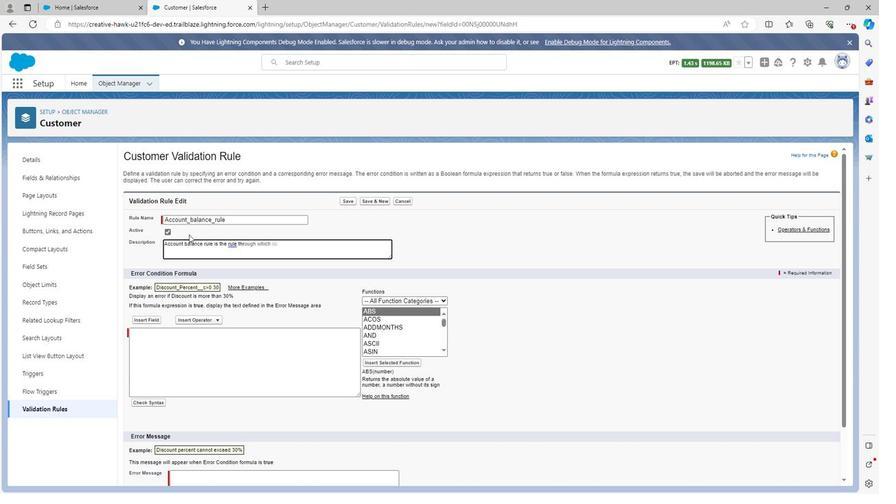 
Action: Mouse moved to (186, 243)
Screenshot: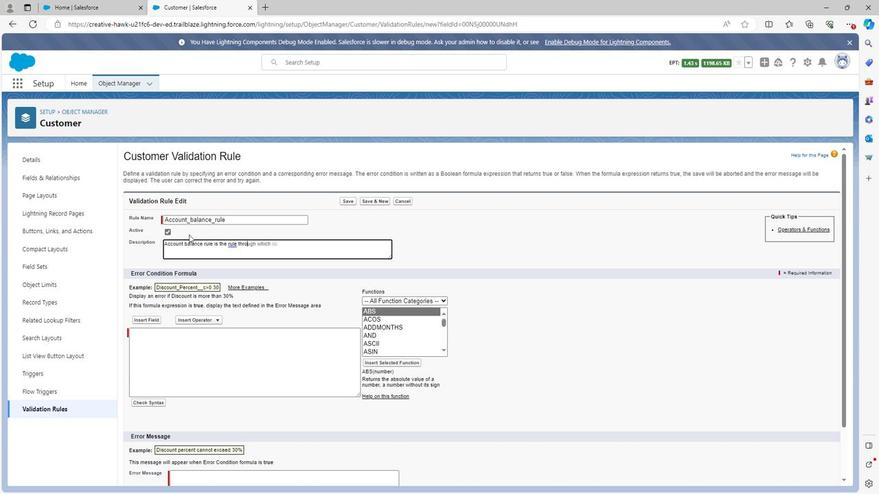
Action: Key pressed ugh<Key.space>whi
Screenshot: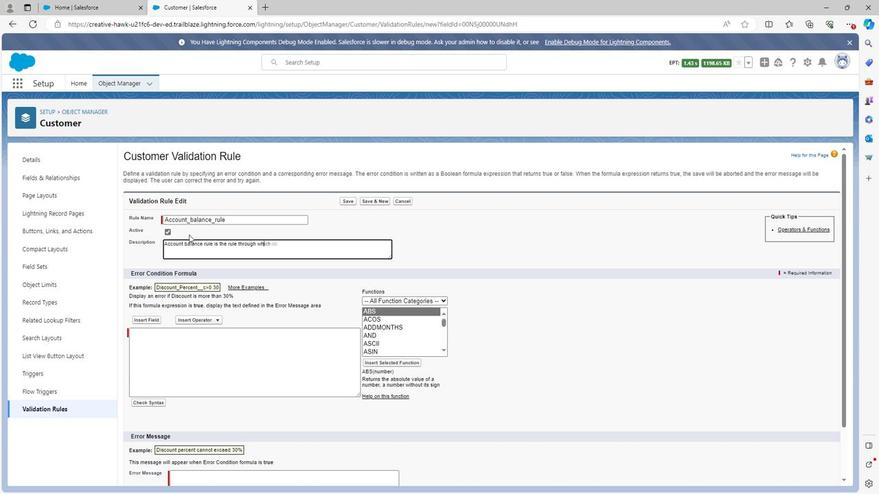 
Action: Mouse moved to (186, 247)
Screenshot: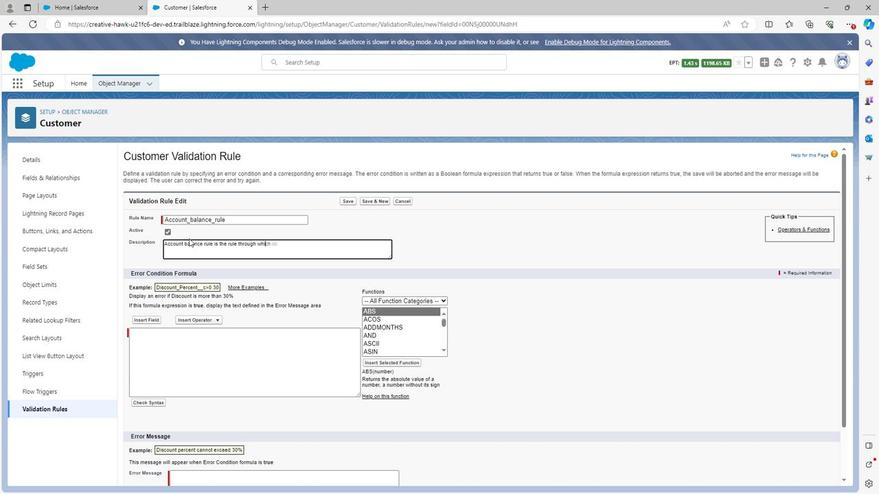 
Action: Key pressed c
Screenshot: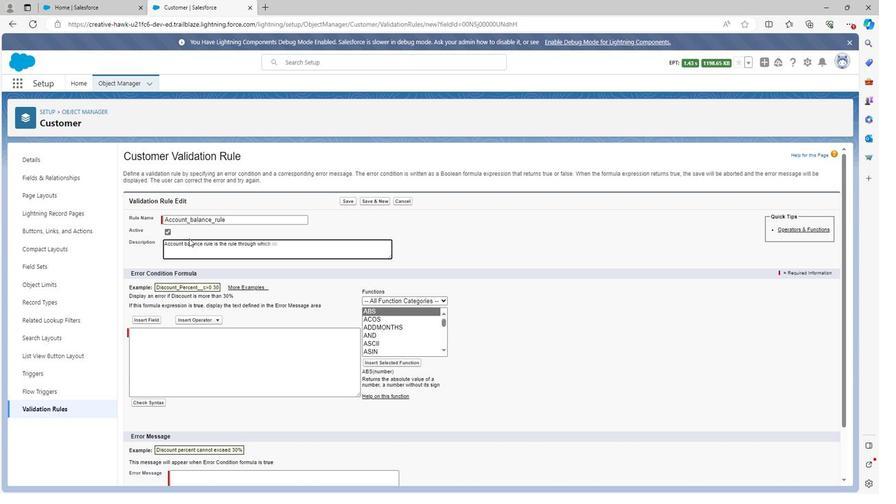 
Action: Mouse moved to (186, 247)
Screenshot: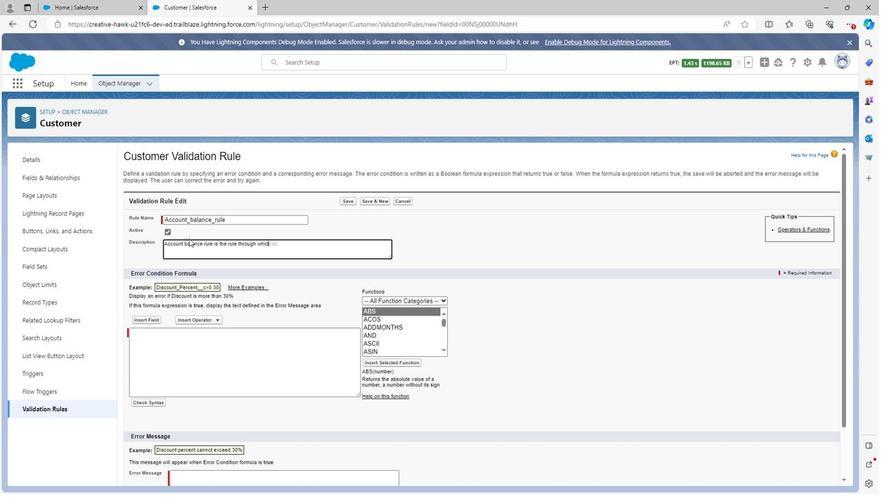
Action: Key pressed h
Screenshot: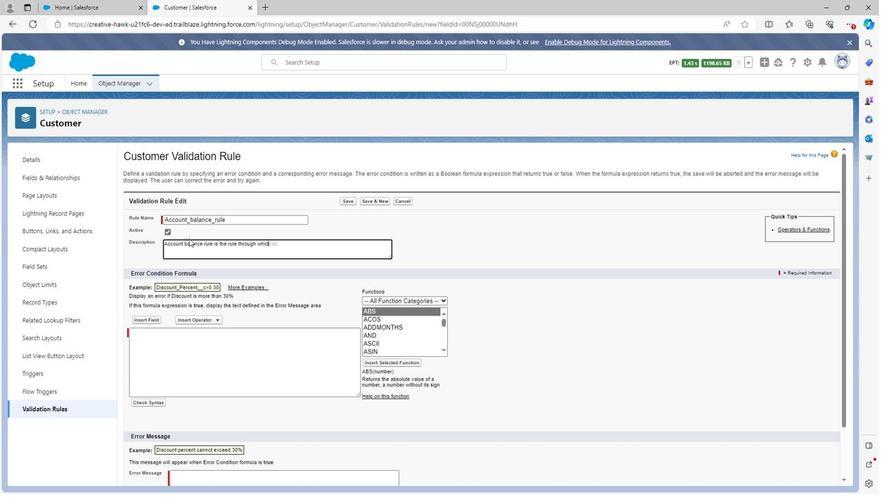 
Action: Mouse moved to (186, 246)
Screenshot: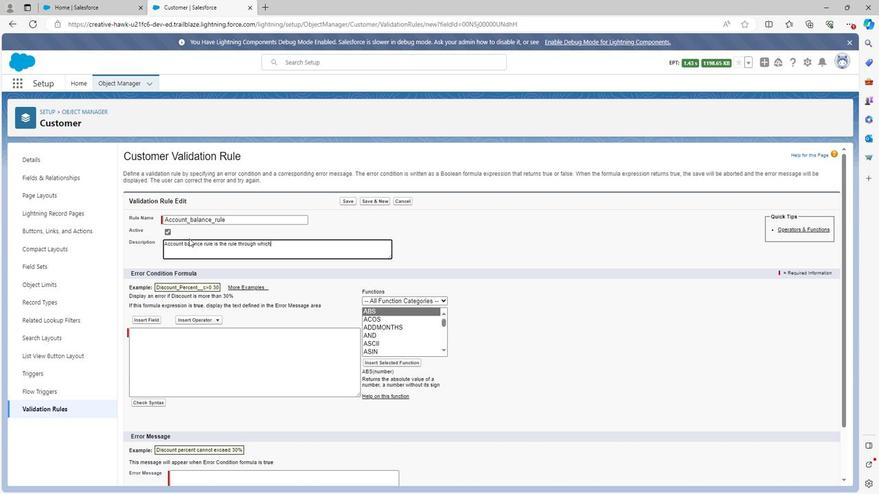 
Action: Key pressed <Key.space>we<Key.space>
Screenshot: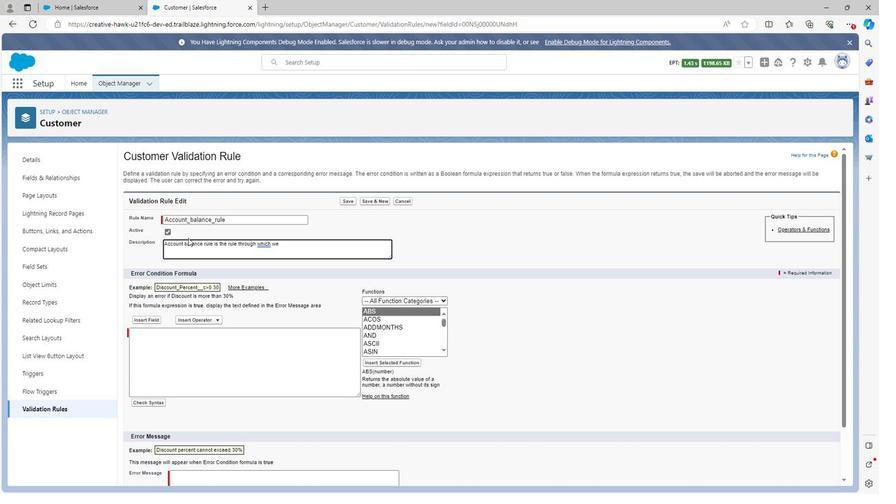 
Action: Mouse moved to (186, 246)
Screenshot: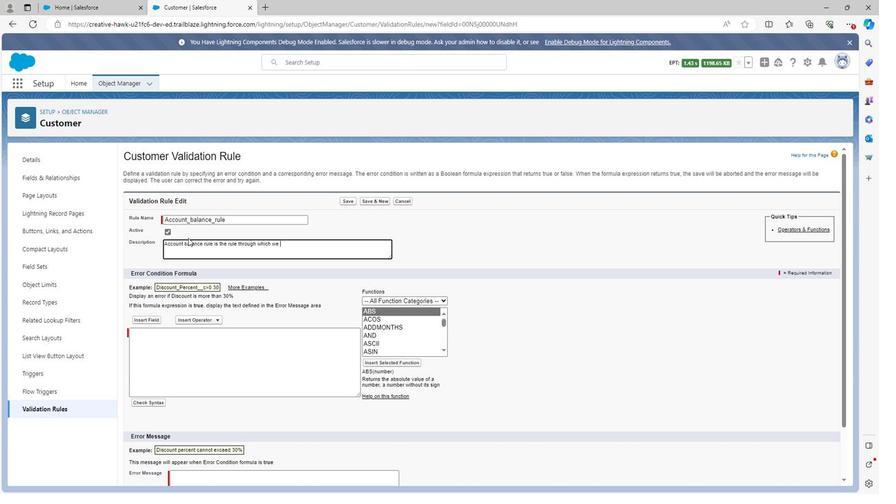
Action: Key pressed can<Key.space>show<Key.space>acco
Screenshot: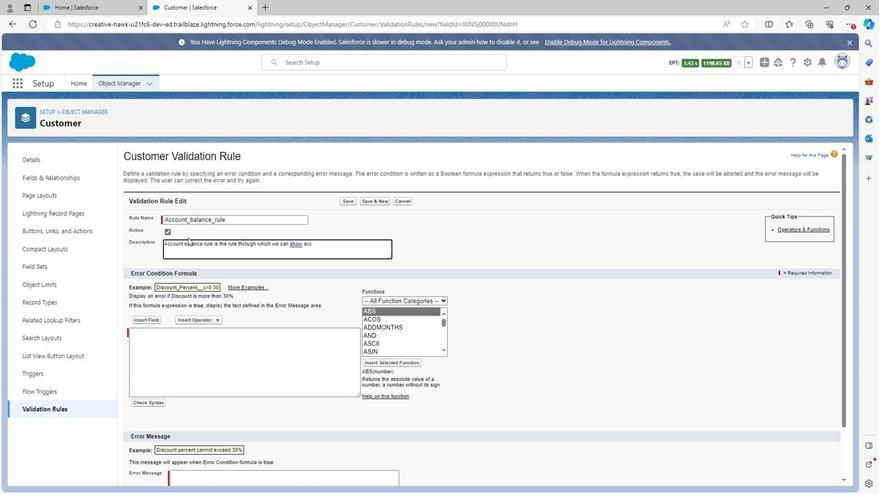 
Action: Mouse moved to (186, 246)
Screenshot: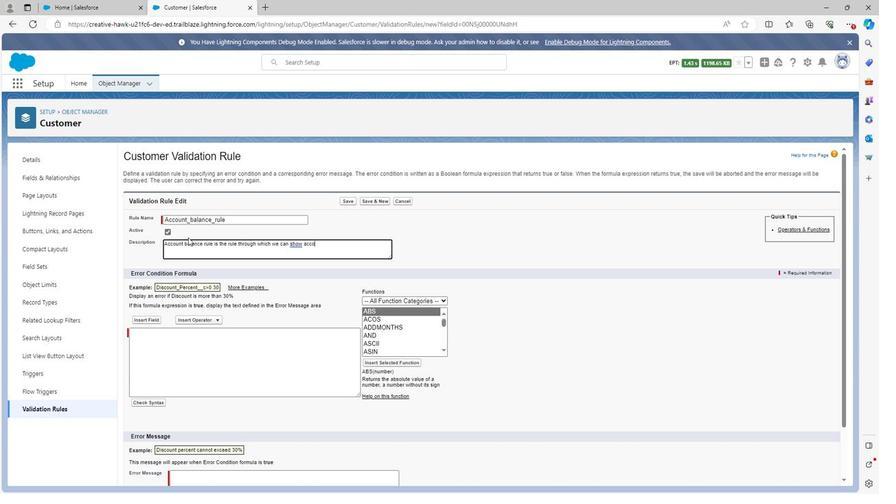 
Action: Key pressed unt<Key.space>balance
Screenshot: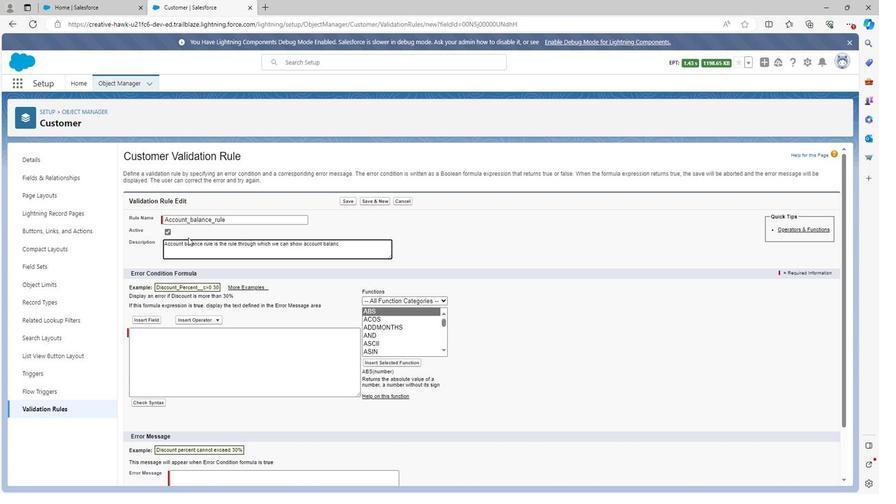 
Action: Mouse moved to (340, 259)
Screenshot: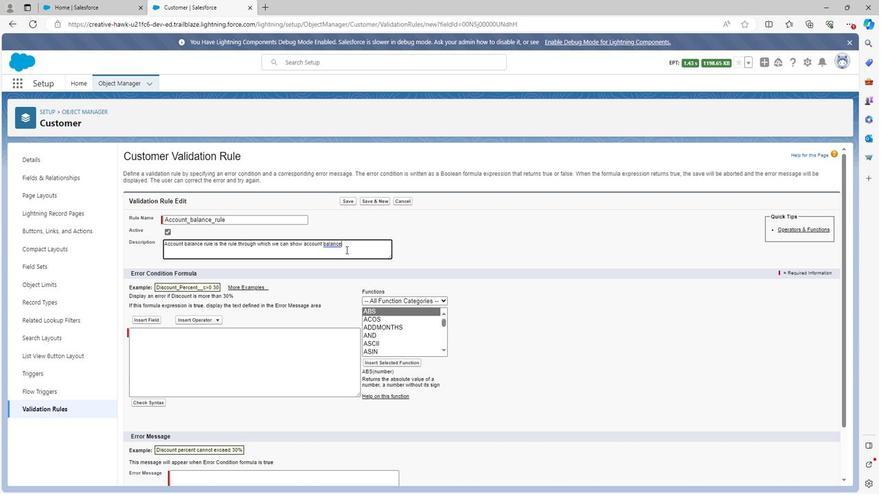 
Action: Key pressed w
Screenshot: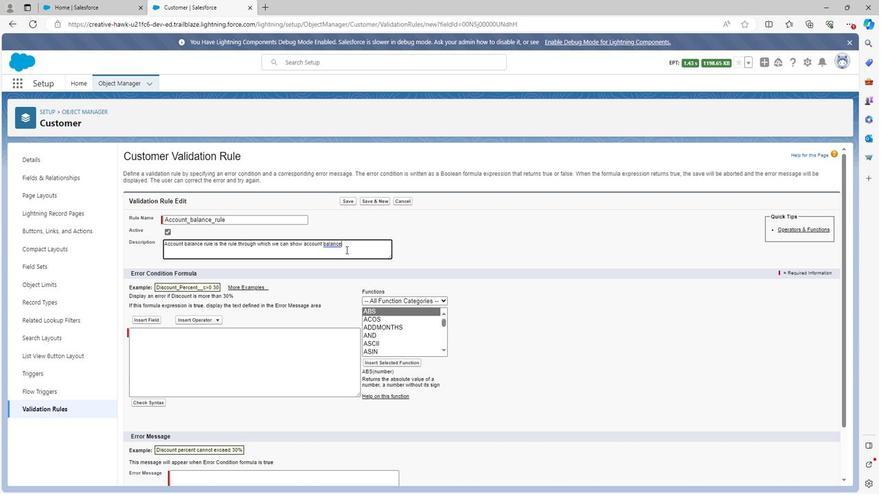 
Action: Mouse moved to (335, 260)
Screenshot: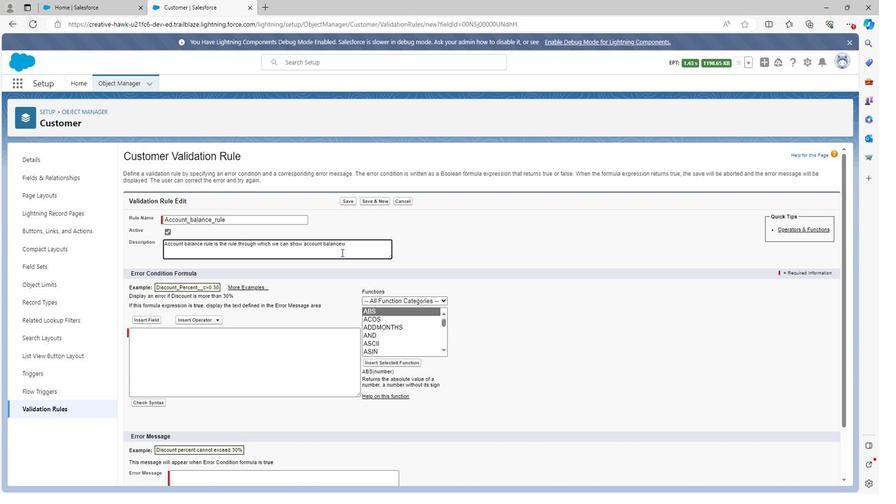 
Action: Key pressed i
Screenshot: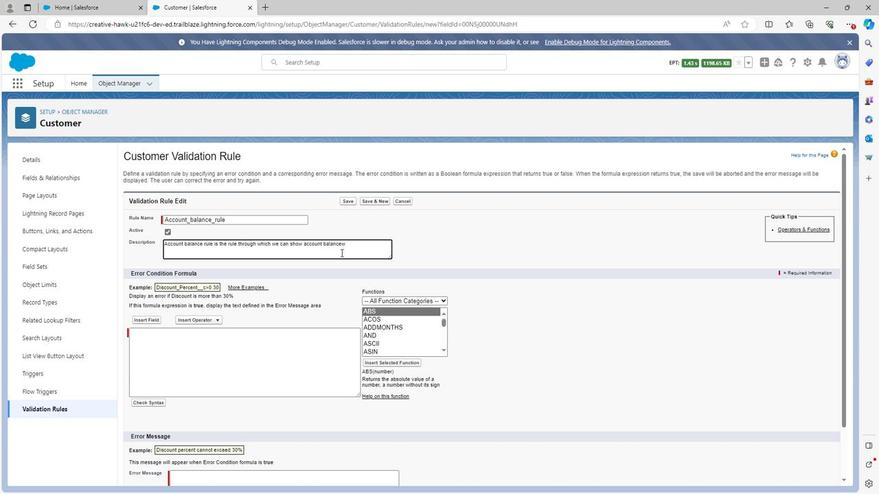 
Action: Mouse moved to (332, 266)
Screenshot: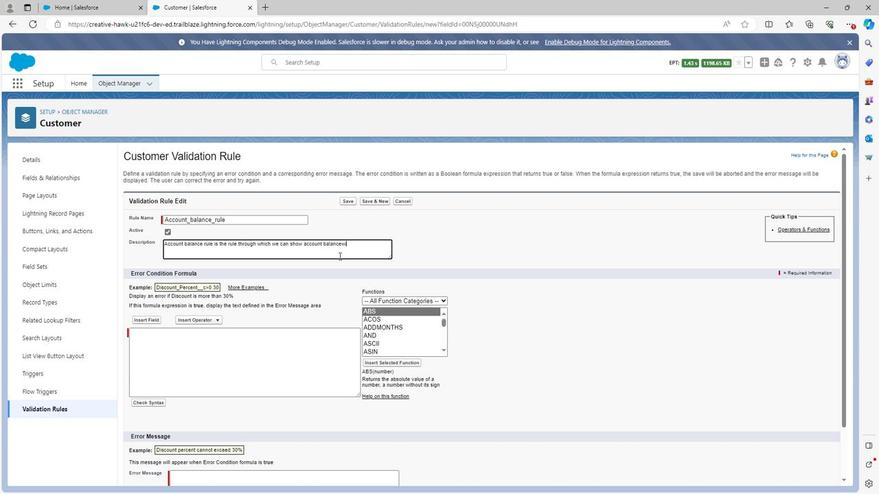 
Action: Key pressed t
Screenshot: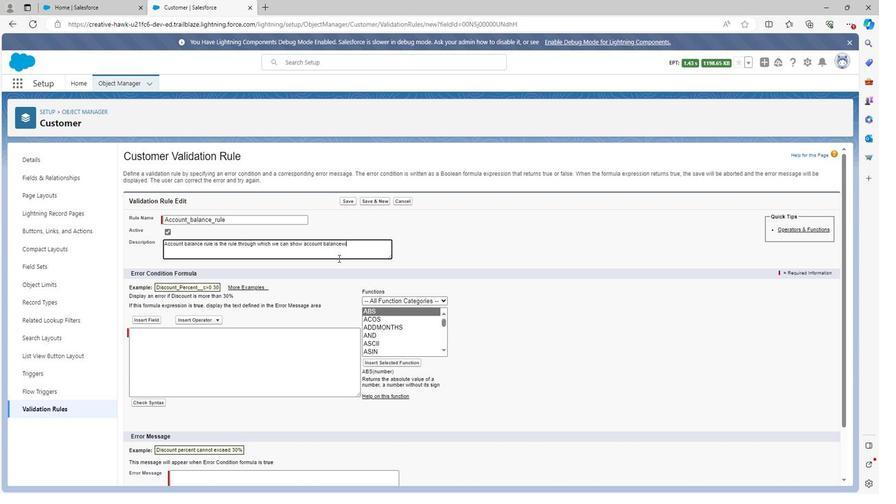 
Action: Mouse moved to (332, 266)
Screenshot: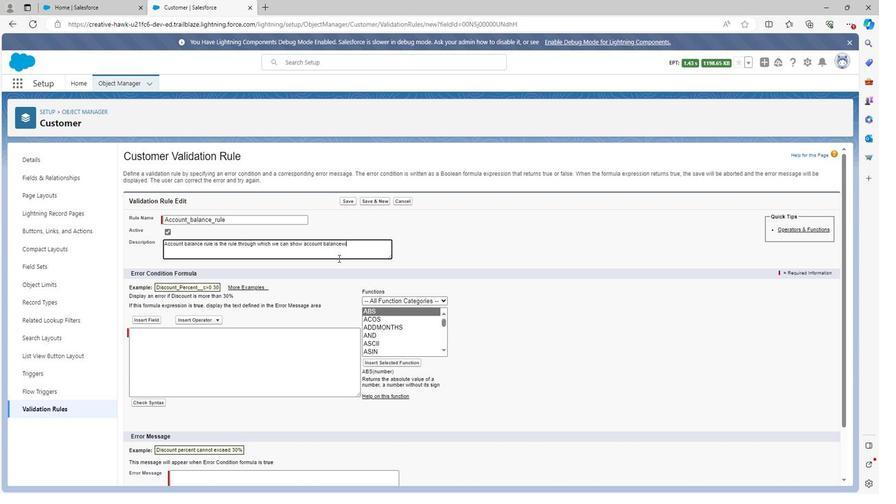 
Action: Key pressed h<Key.space>so
Screenshot: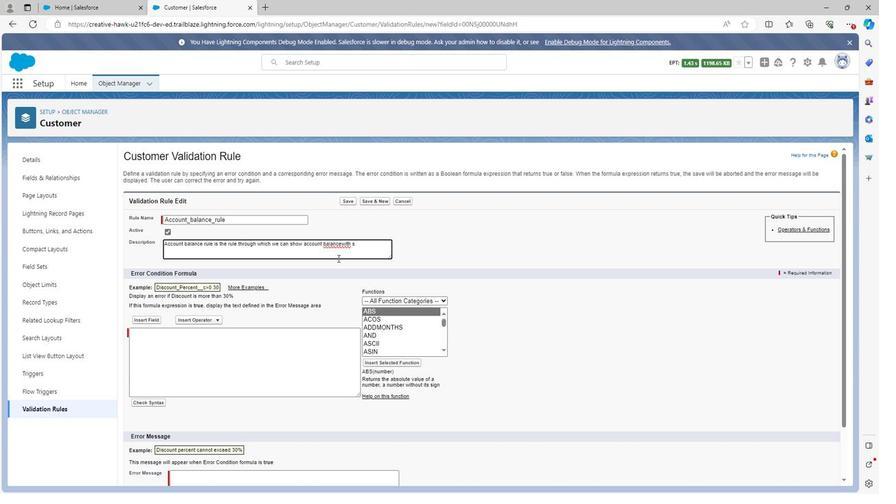 
Action: Mouse moved to (335, 253)
Screenshot: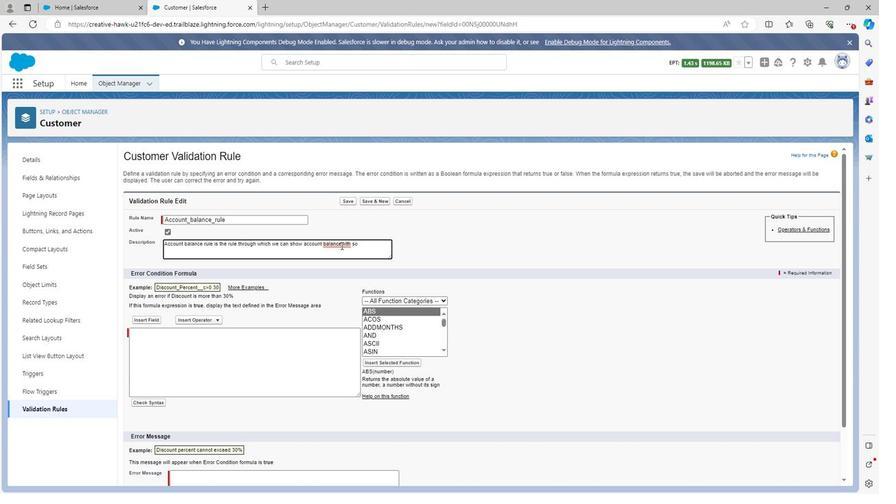 
Action: Mouse pressed left at (335, 253)
Screenshot: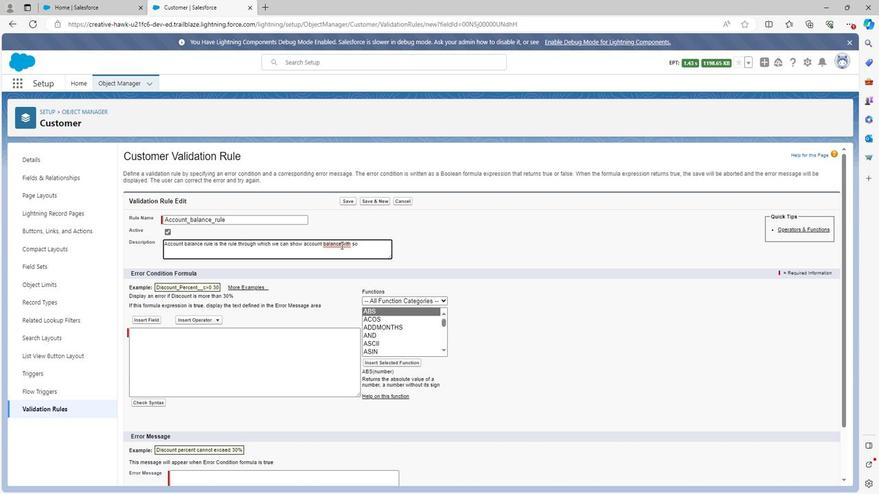 
Action: Mouse moved to (356, 250)
Screenshot: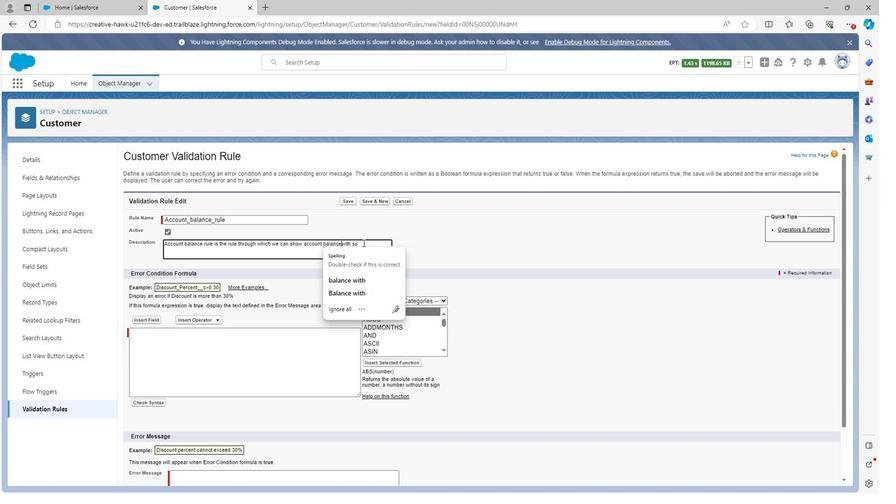 
Action: Key pressed <Key.space>
Screenshot: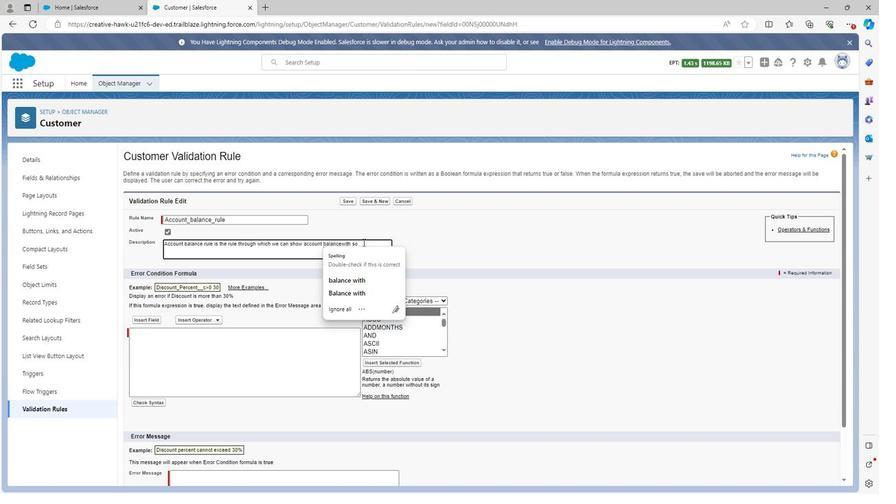 
Action: Mouse moved to (356, 250)
Screenshot: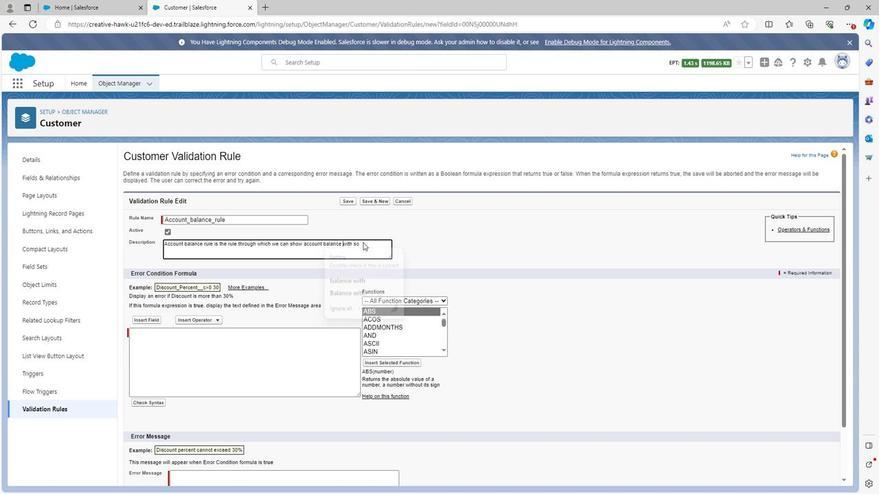 
Action: Mouse pressed left at (356, 250)
Screenshot: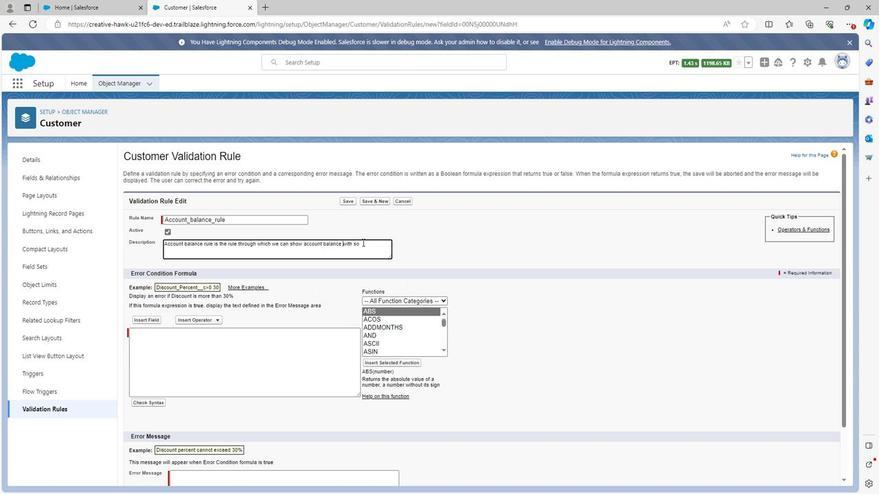 
Action: Mouse moved to (354, 255)
Screenshot: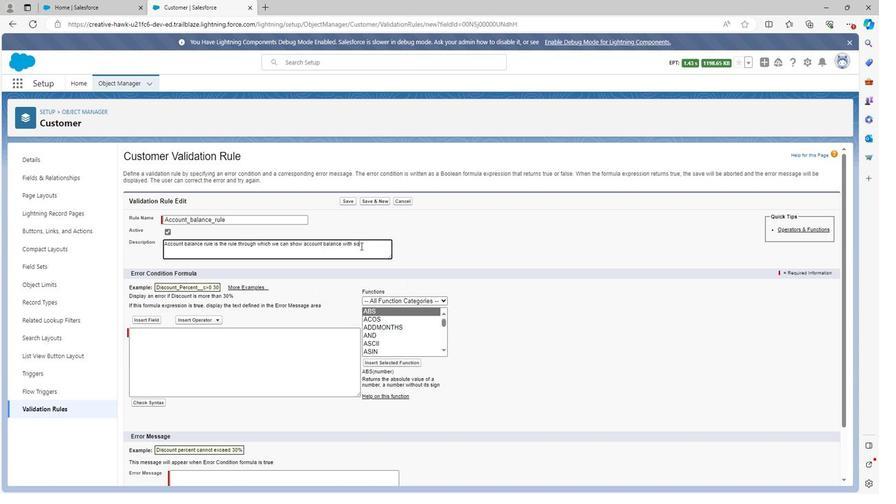 
Action: Key pressed m
Screenshot: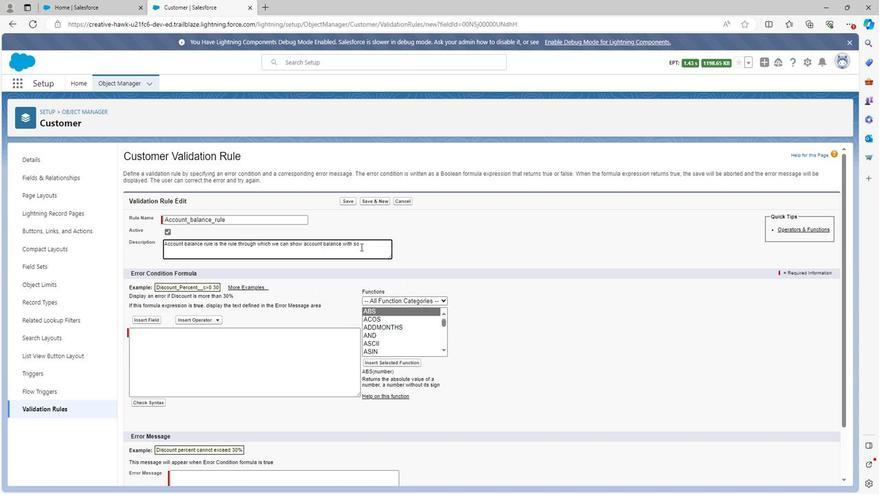 
Action: Mouse moved to (354, 259)
Screenshot: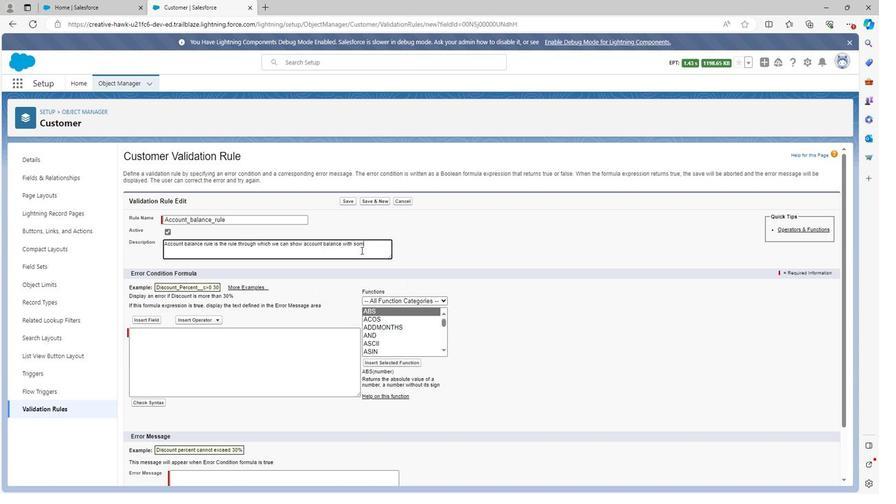 
Action: Key pressed e
Screenshot: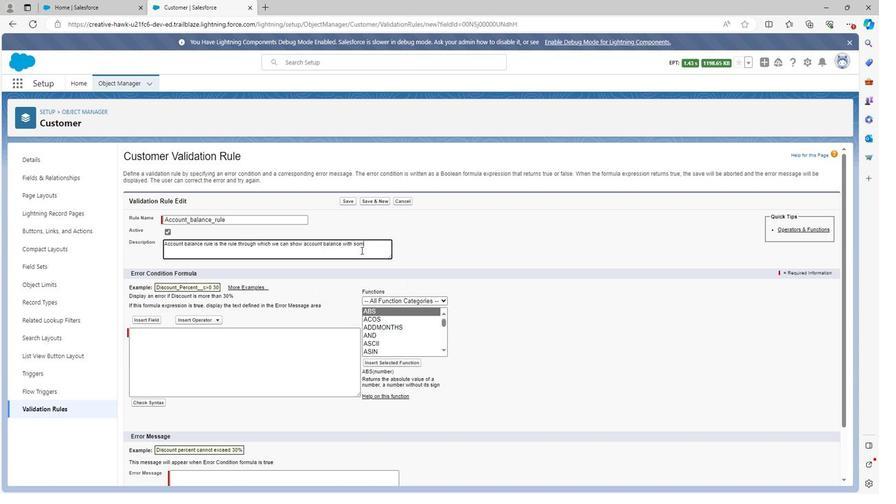 
Action: Mouse moved to (354, 263)
Screenshot: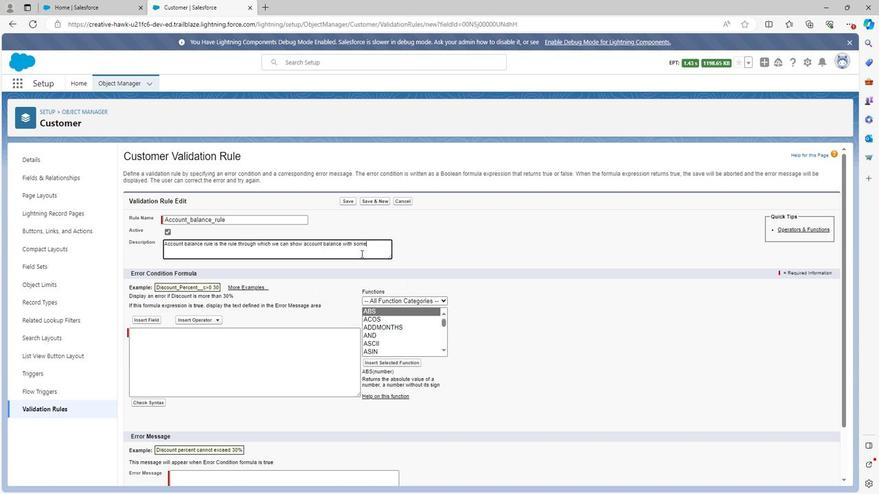 
Action: Key pressed <Key.space>
Screenshot: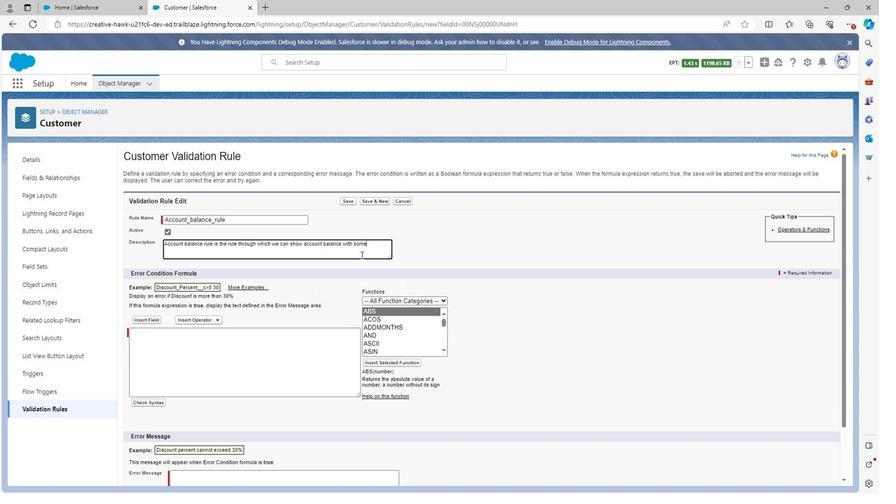 
Action: Mouse moved to (354, 263)
Screenshot: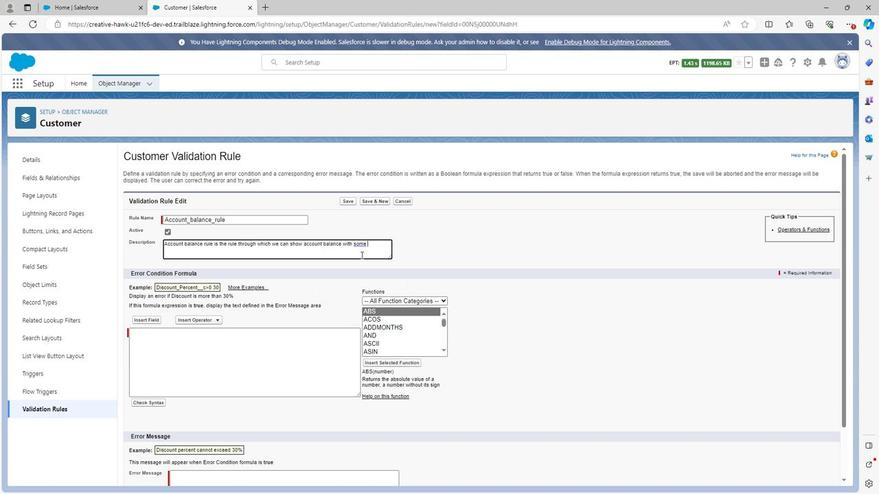 
Action: Key pressed l
Screenshot: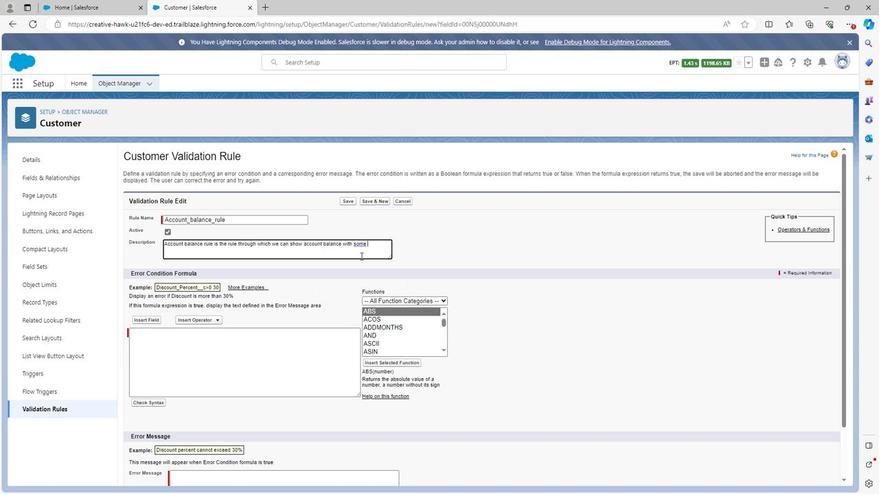 
Action: Mouse moved to (354, 264)
Screenshot: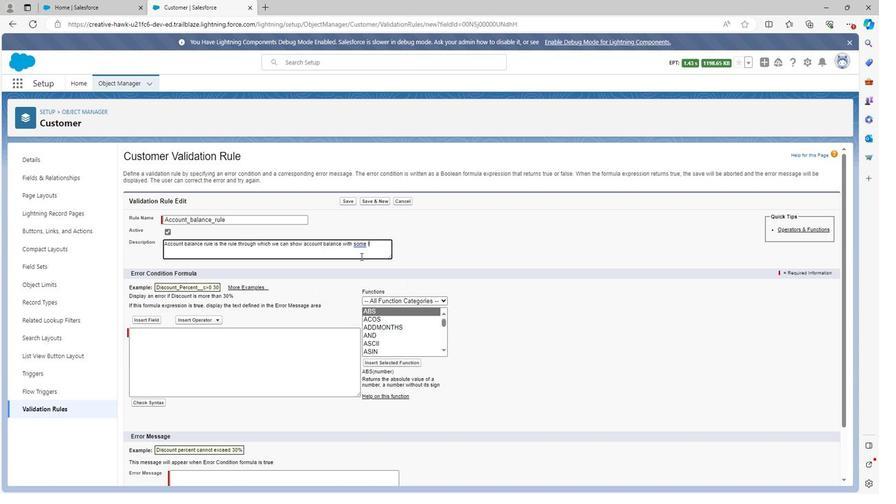 
Action: Key pressed im
Screenshot: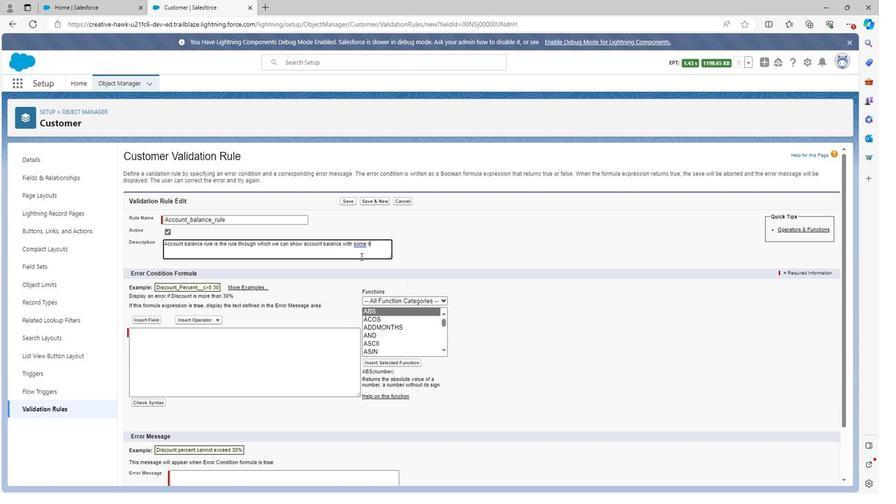 
Action: Mouse moved to (352, 266)
Screenshot: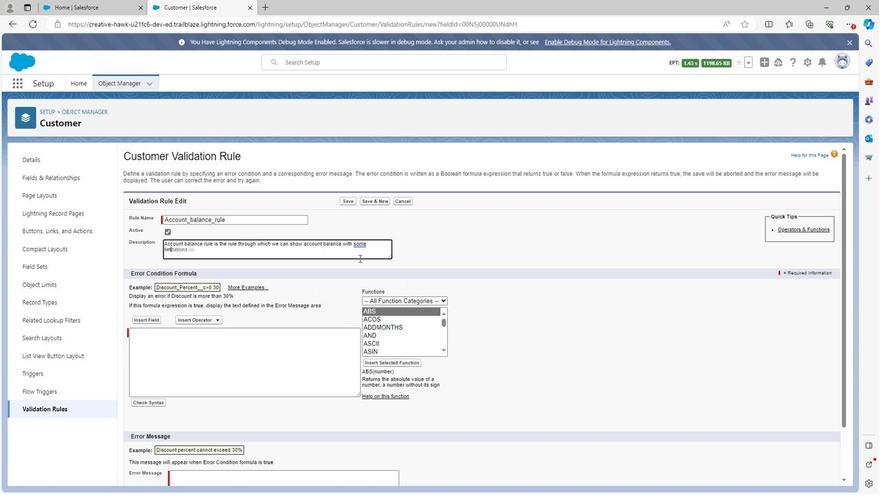 
Action: Key pressed i
Screenshot: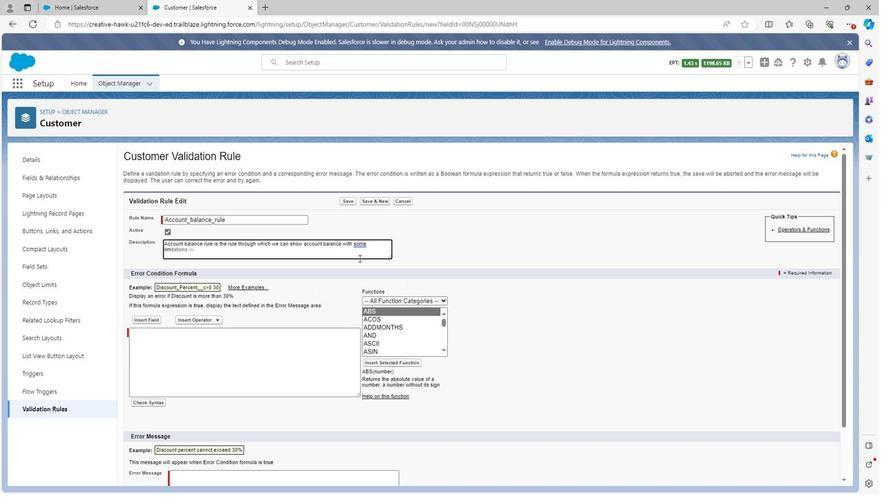 
Action: Mouse moved to (352, 266)
Screenshot: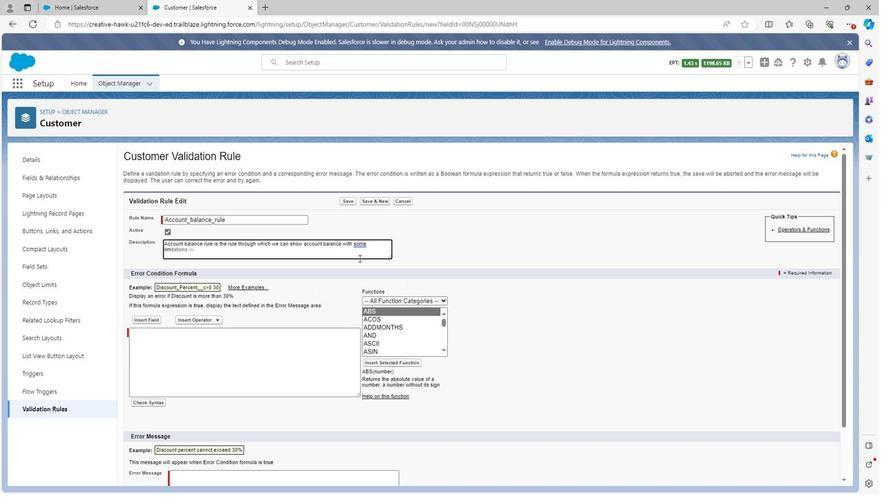 
Action: Key pressed t
Screenshot: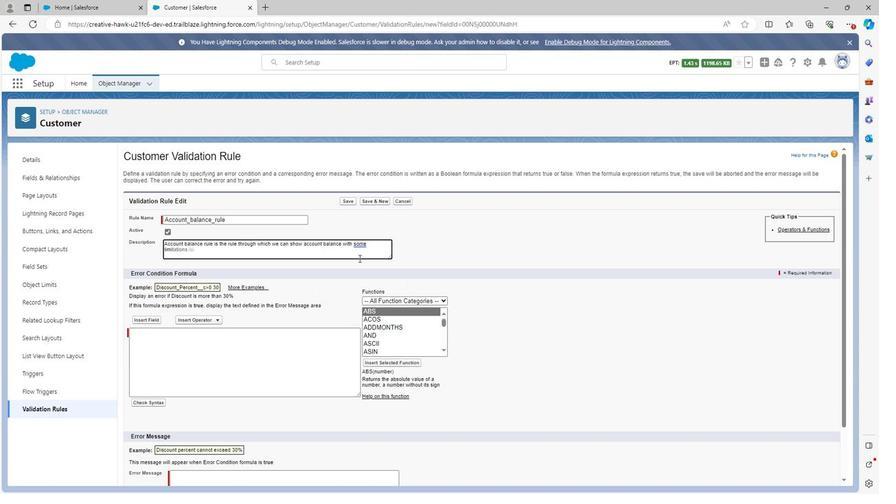 
Action: Mouse moved to (352, 266)
Screenshot: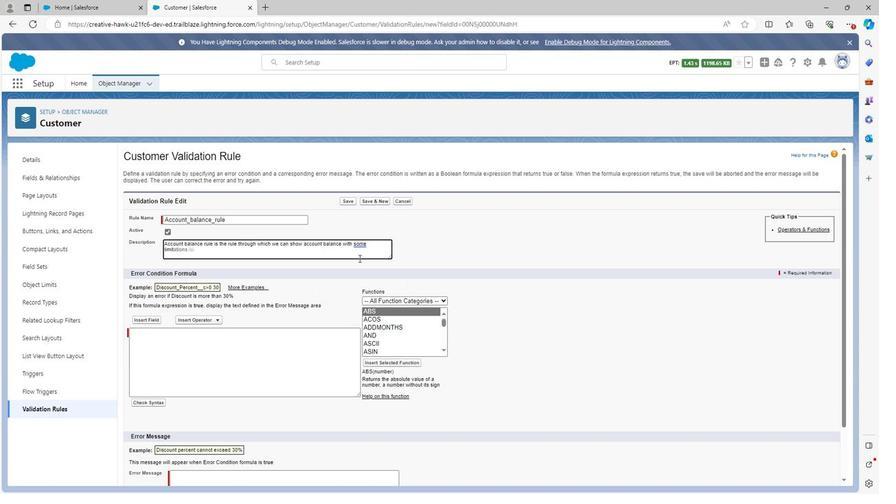 
Action: Key pressed s
Screenshot: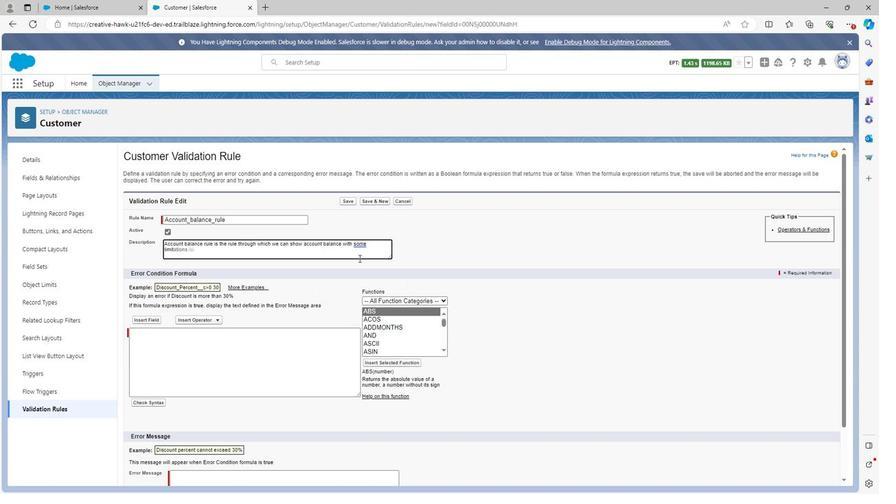
Action: Mouse moved to (147, 325)
Screenshot: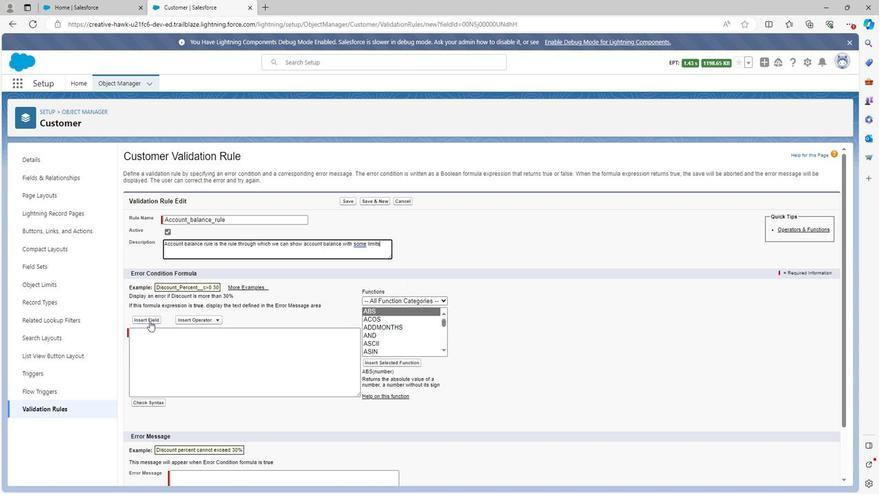 
Action: Mouse pressed left at (147, 325)
Screenshot: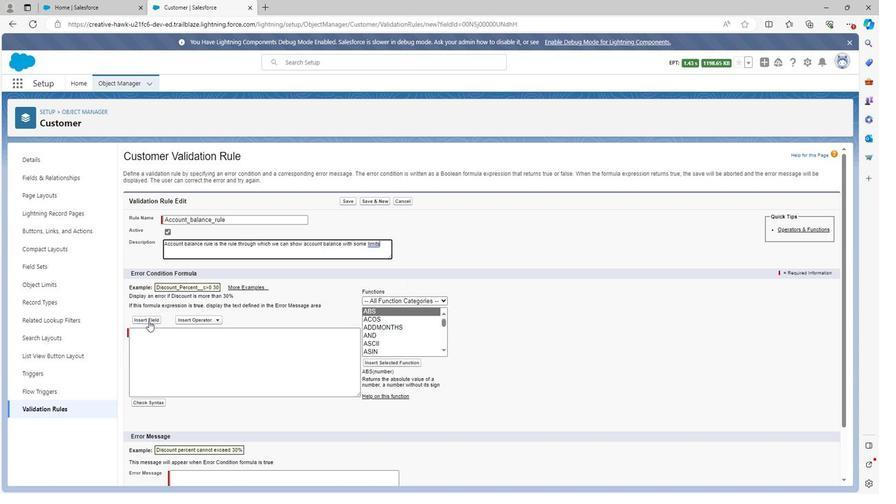 
Action: Mouse moved to (389, 284)
Screenshot: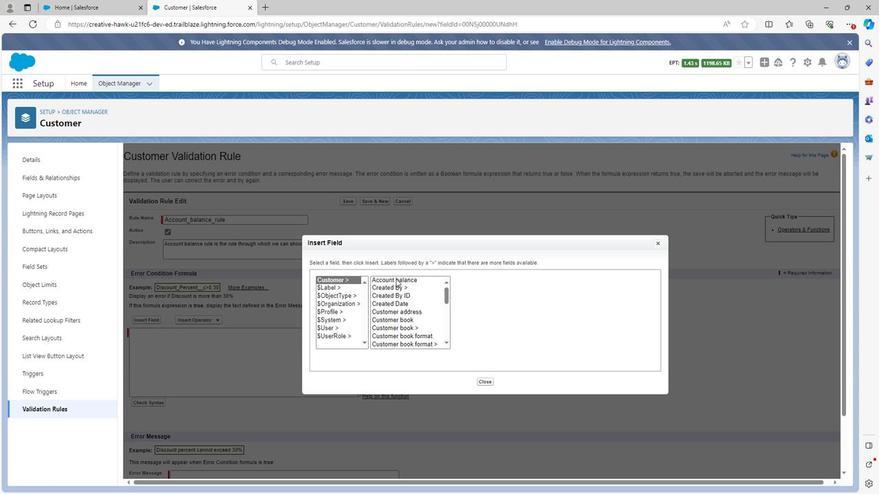 
Action: Mouse pressed left at (389, 284)
Screenshot: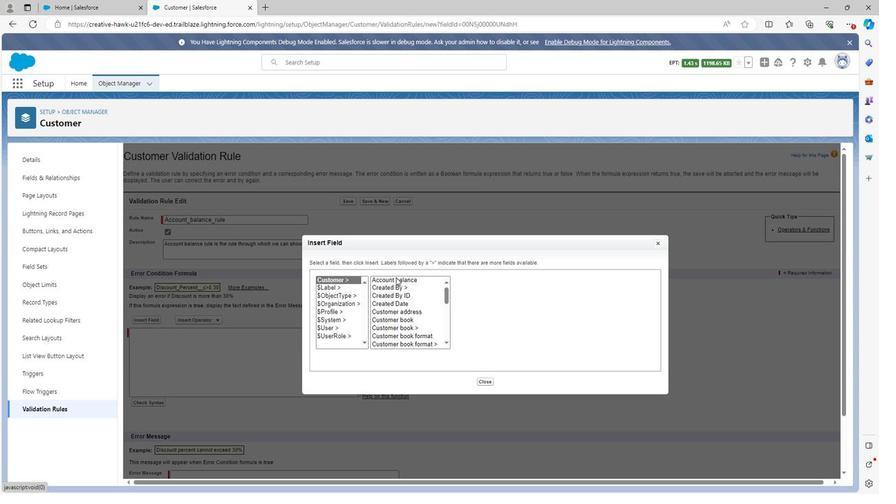 
Action: Mouse moved to (479, 334)
Screenshot: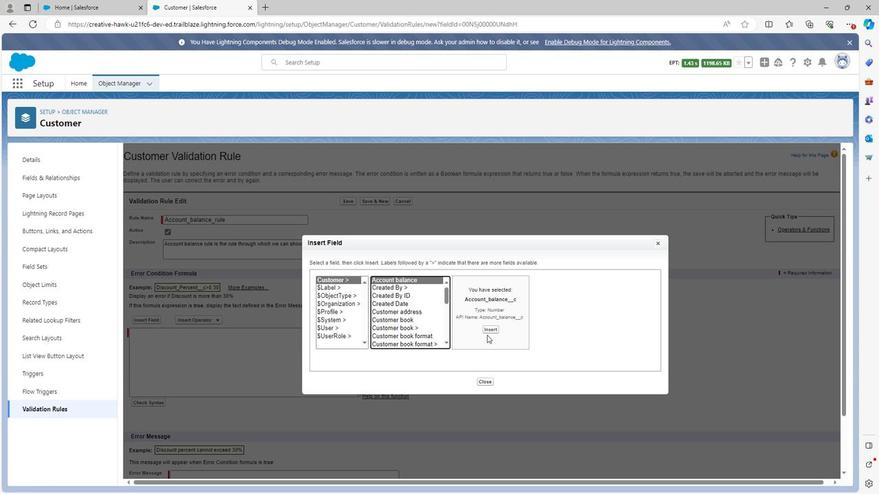 
Action: Mouse pressed left at (479, 334)
Screenshot: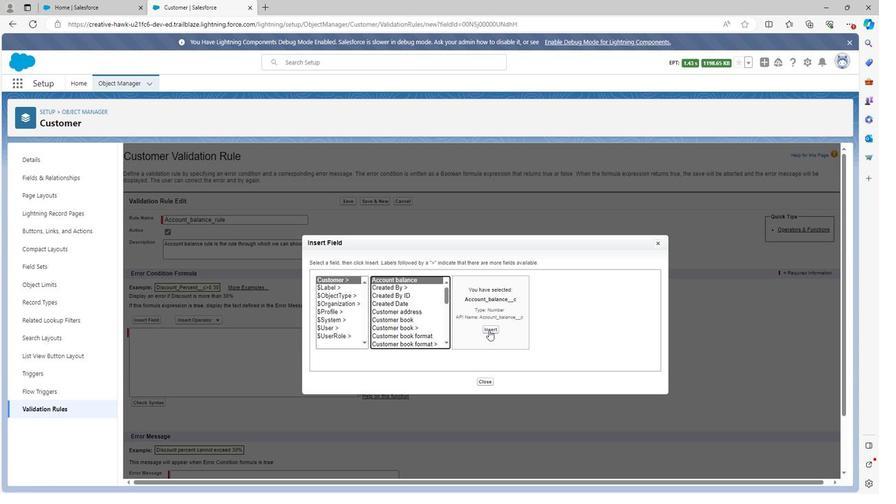 
Action: Mouse moved to (203, 325)
Screenshot: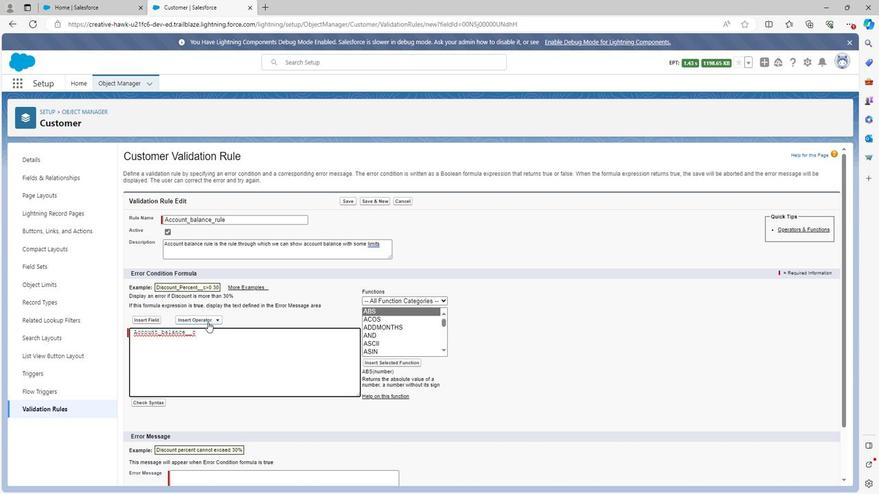 
Action: Mouse pressed left at (203, 325)
Screenshot: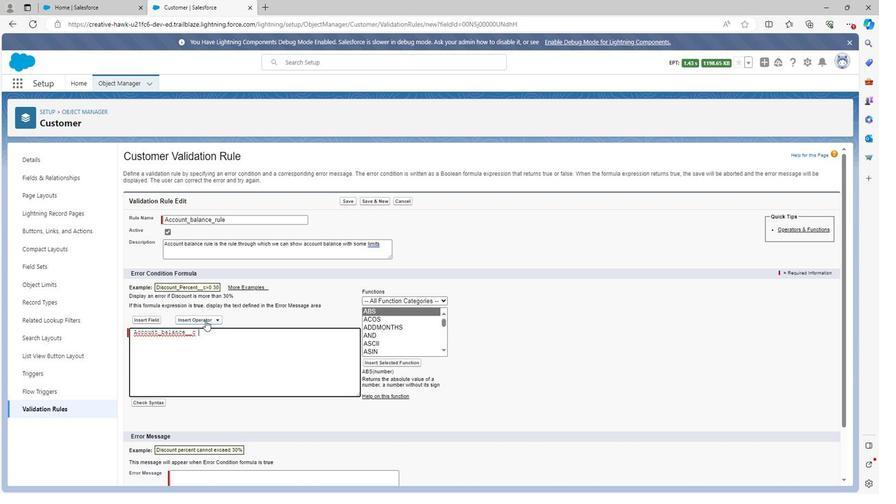 
Action: Mouse moved to (189, 428)
Screenshot: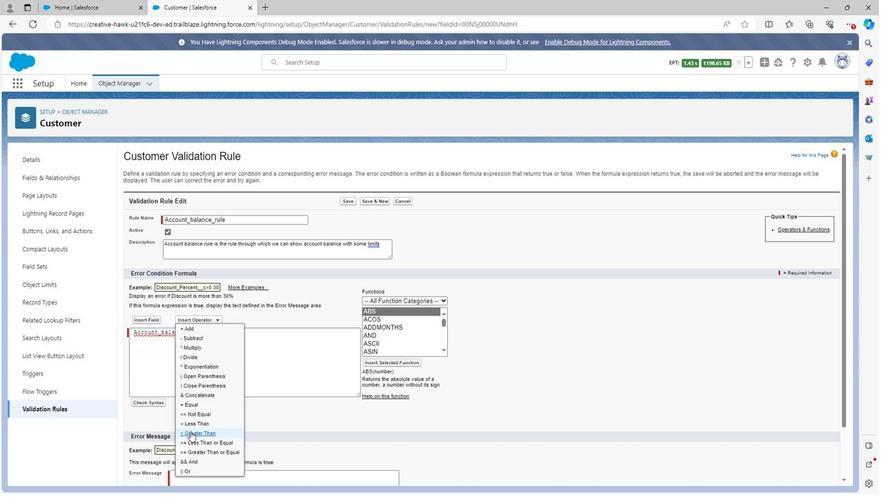 
Action: Mouse pressed left at (189, 428)
Screenshot: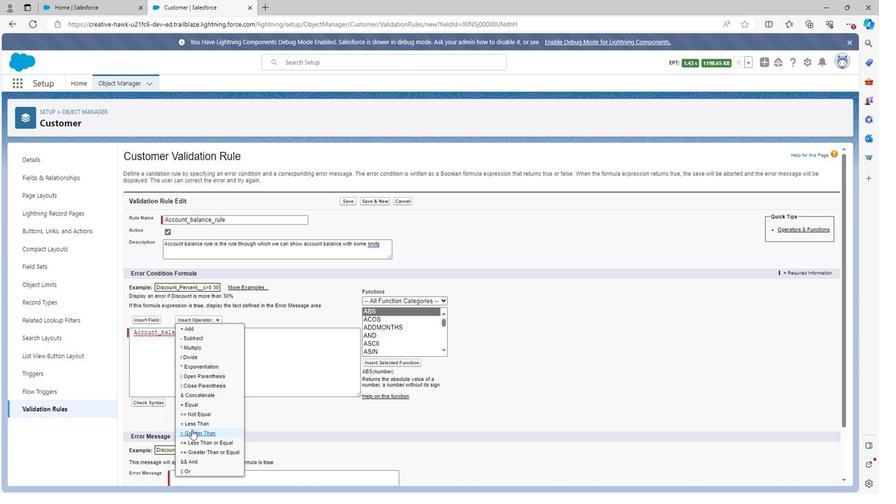 
Action: Mouse moved to (215, 402)
Screenshot: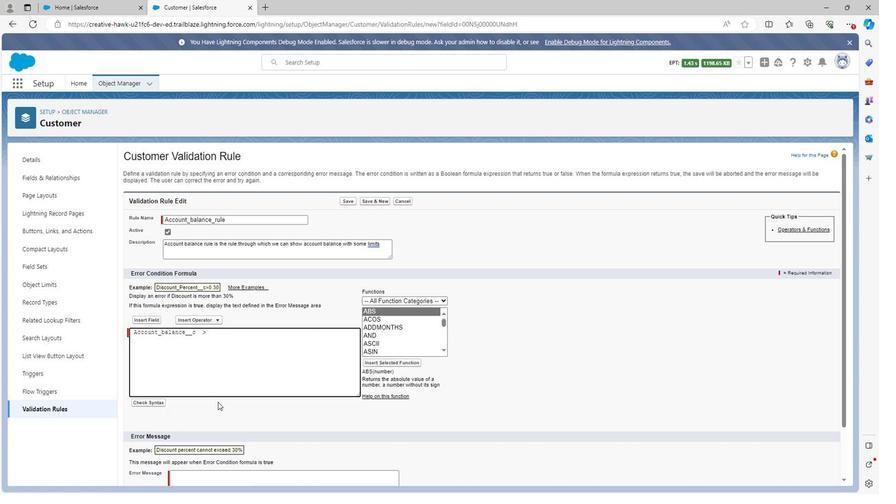 
Action: Key pressed 100
Screenshot: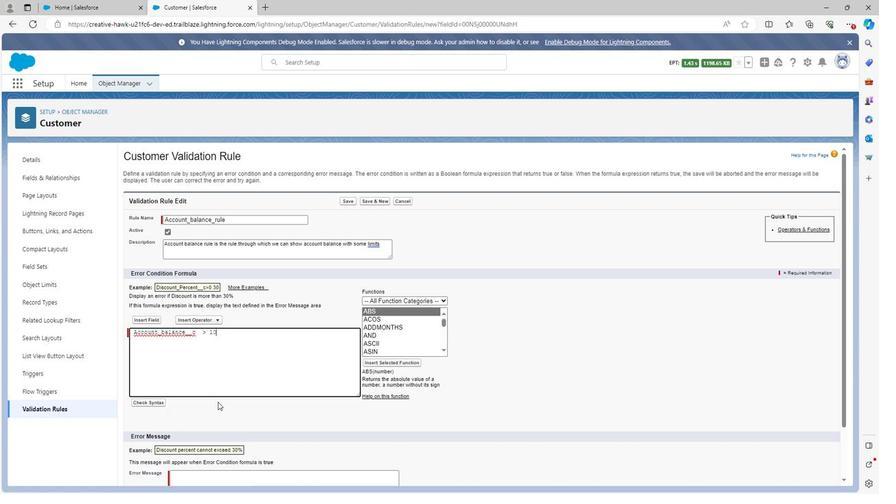 
Action: Mouse moved to (157, 403)
Screenshot: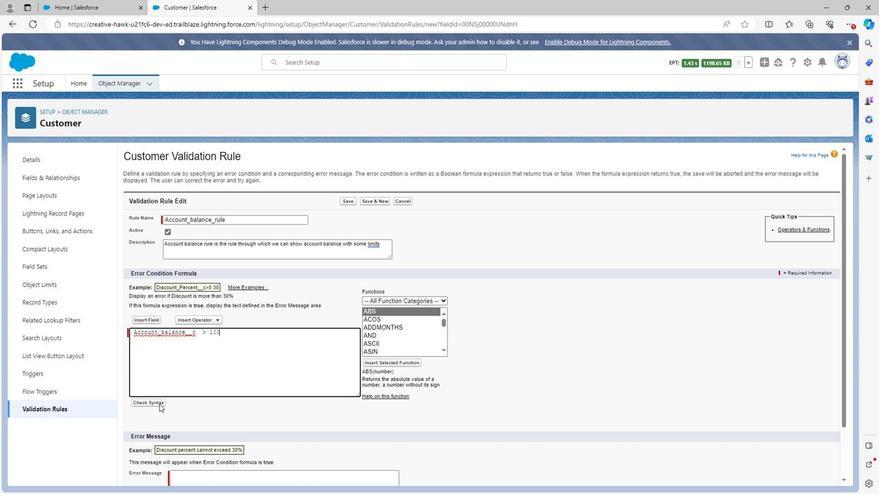 
Action: Mouse pressed left at (157, 403)
Screenshot: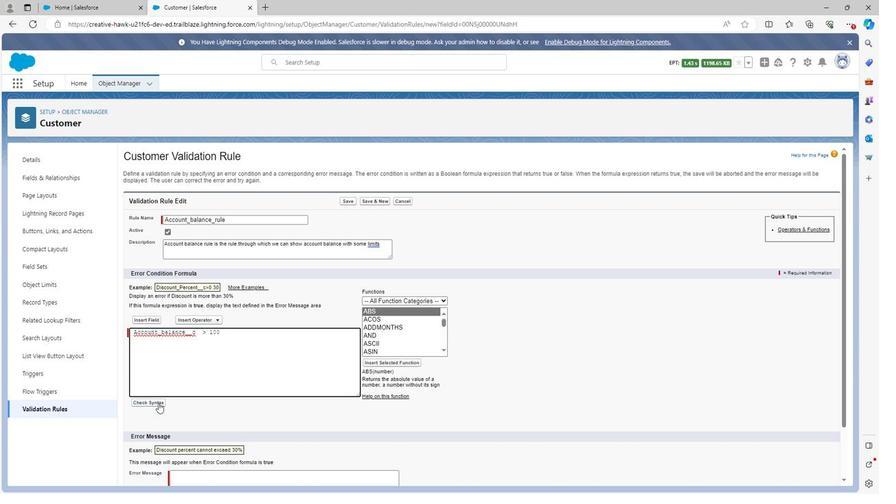 
Action: Mouse moved to (186, 439)
Screenshot: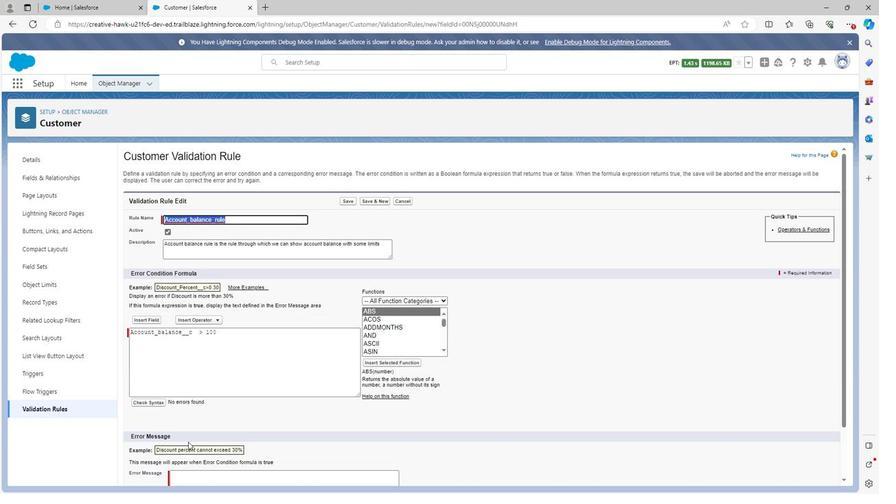 
Action: Mouse scrolled (186, 439) with delta (0, 0)
Screenshot: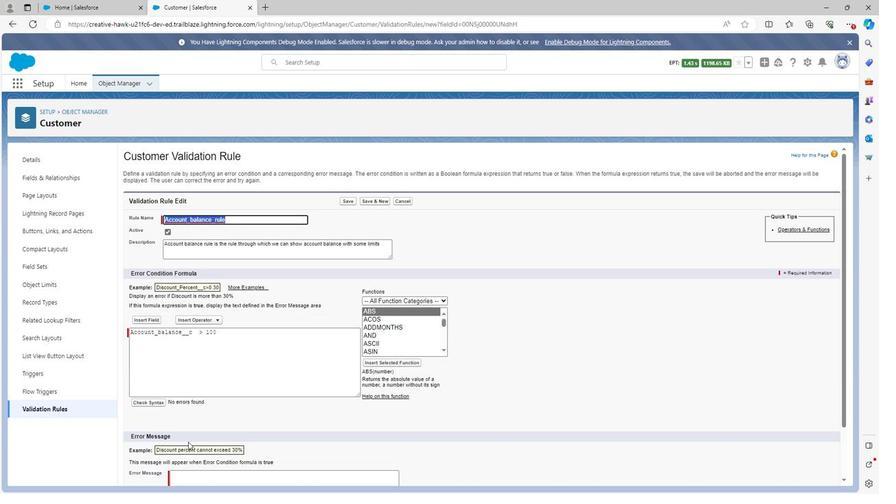
Action: Mouse moved to (195, 430)
Screenshot: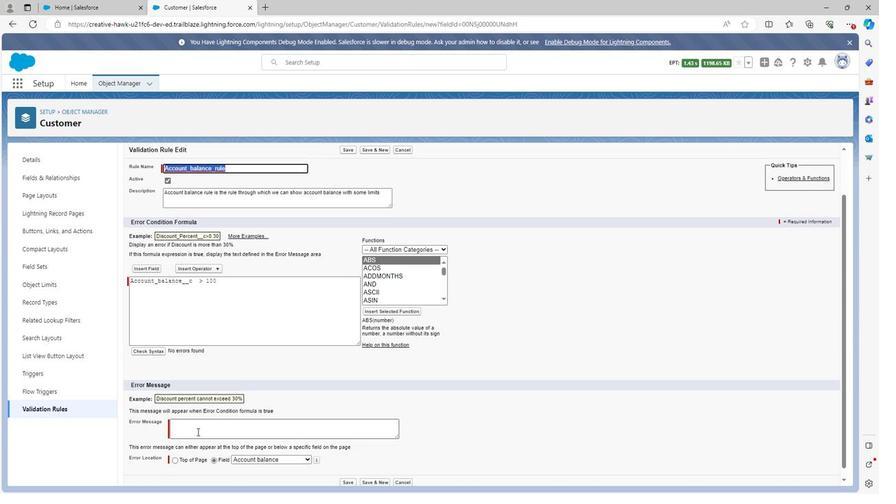 
Action: Mouse pressed left at (195, 430)
Screenshot: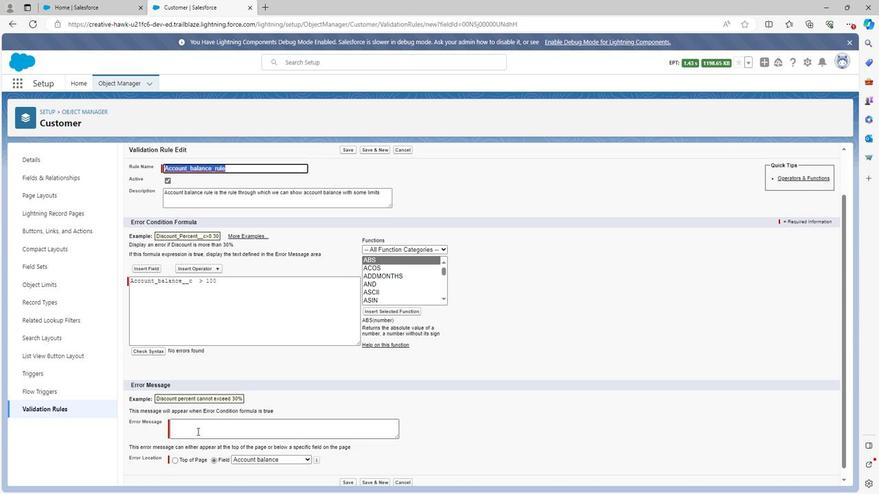
Action: Mouse moved to (196, 427)
Screenshot: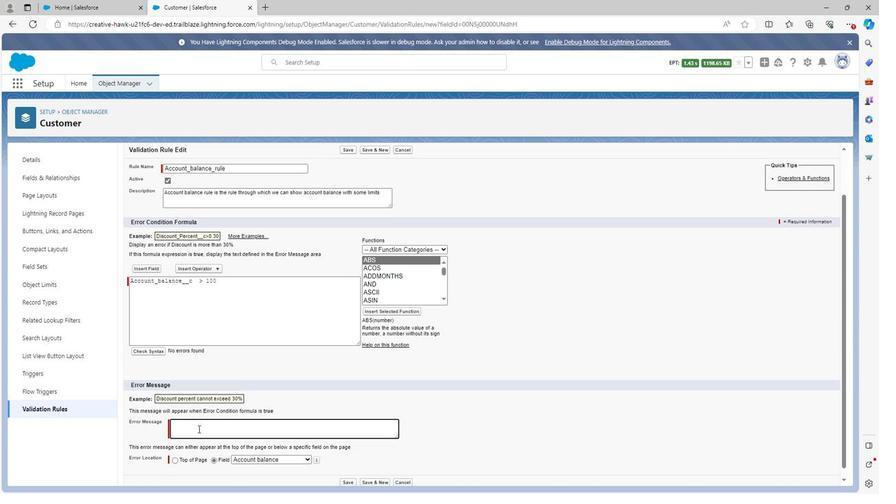 
Action: Key pressed <Key.shift>Acco
Screenshot: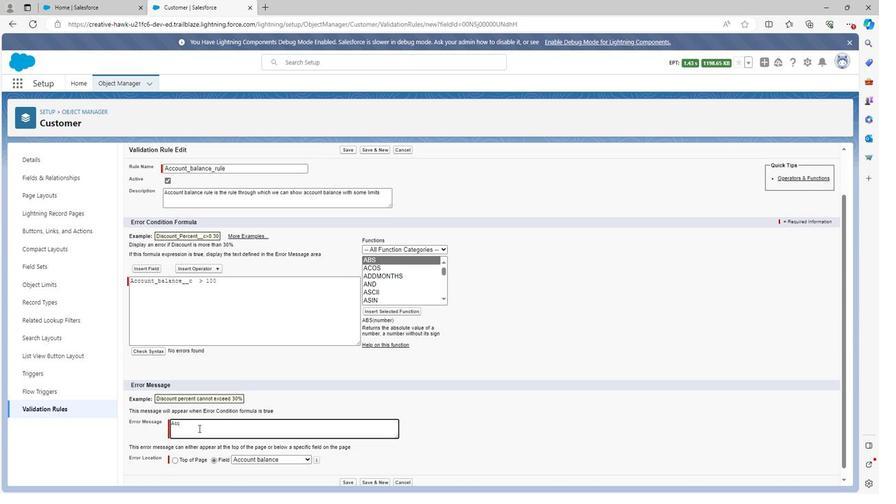 
Action: Mouse moved to (196, 427)
Screenshot: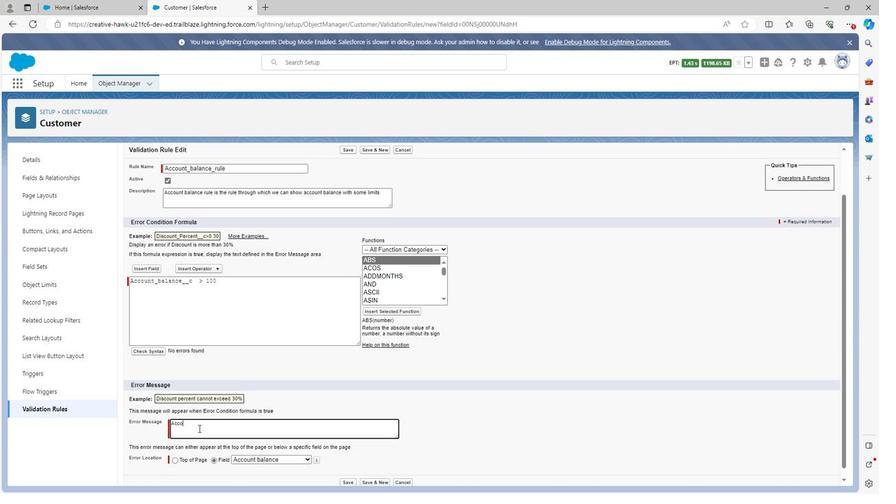 
Action: Key pressed unt<Key.space>
Screenshot: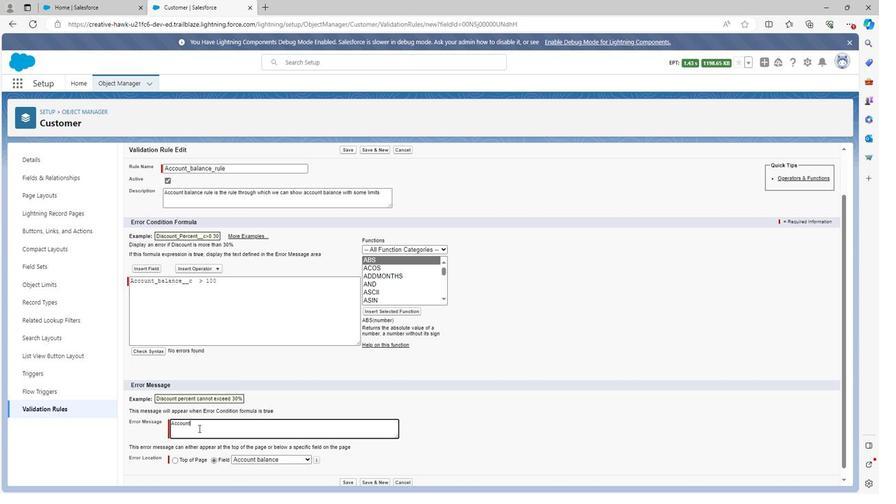 
Action: Mouse moved to (198, 422)
Screenshot: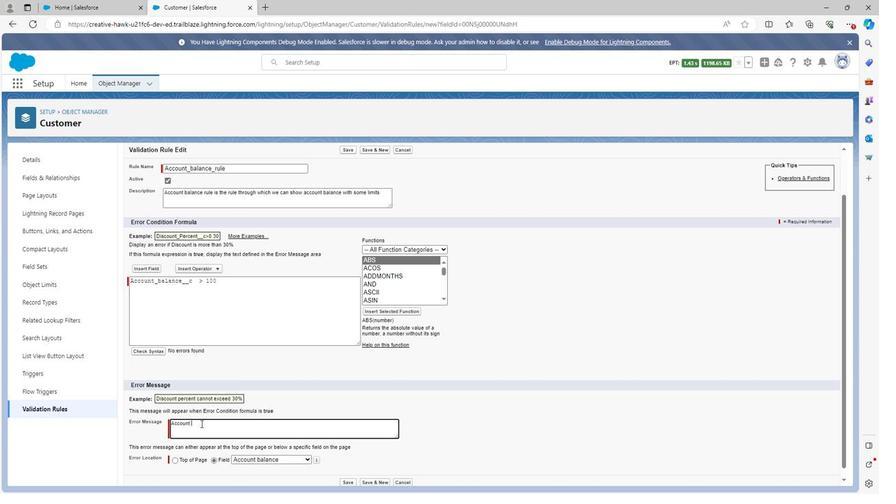 
Action: Key pressed balance<Key.space>of<Key.space>custome
Screenshot: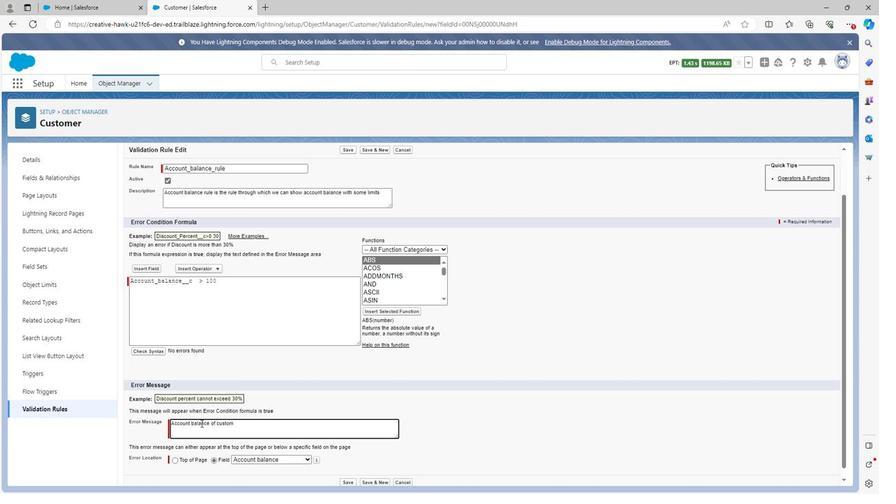 
Action: Mouse moved to (199, 422)
Screenshot: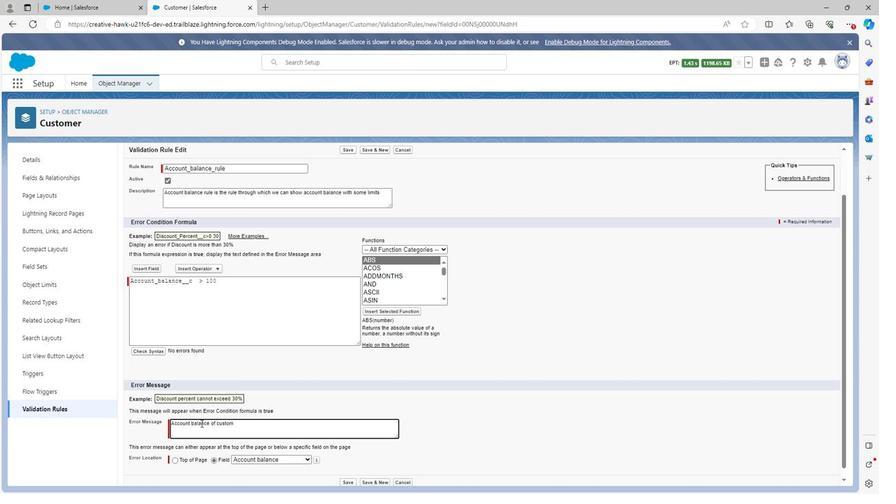 
Action: Key pressed r
Screenshot: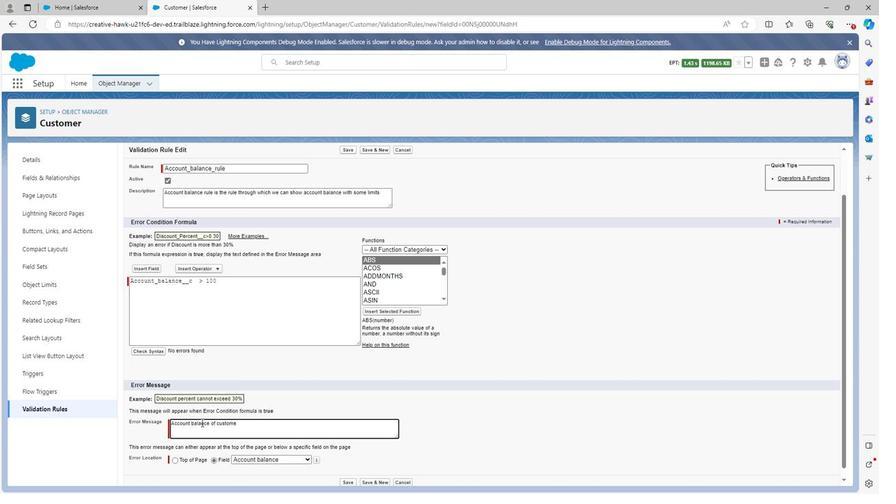 
Action: Mouse moved to (199, 422)
Screenshot: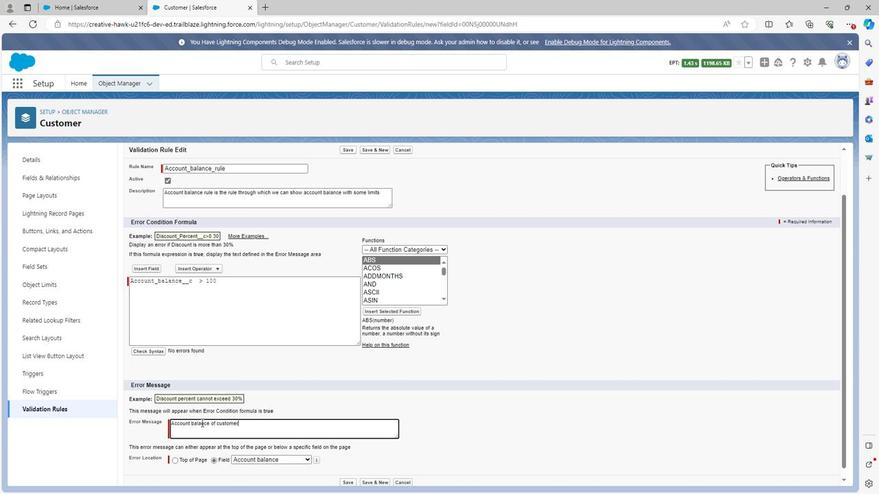 
Action: Key pressed <Key.space>sho
Screenshot: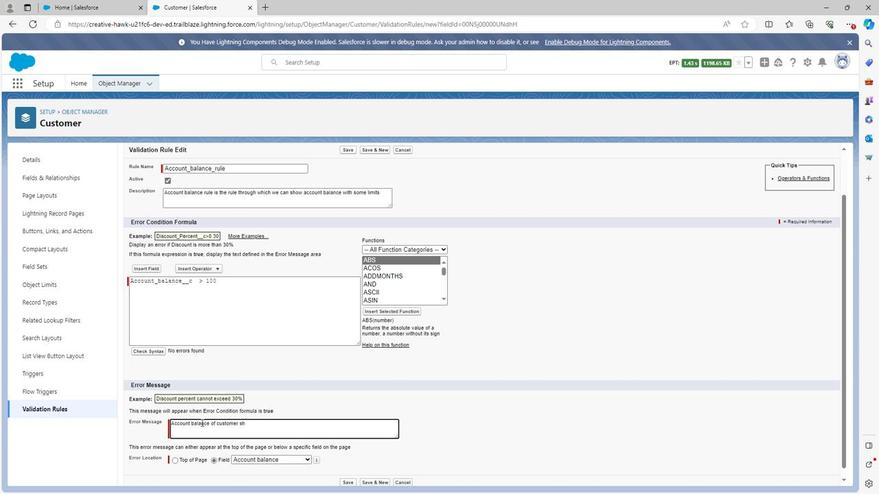 
Action: Mouse moved to (199, 421)
Screenshot: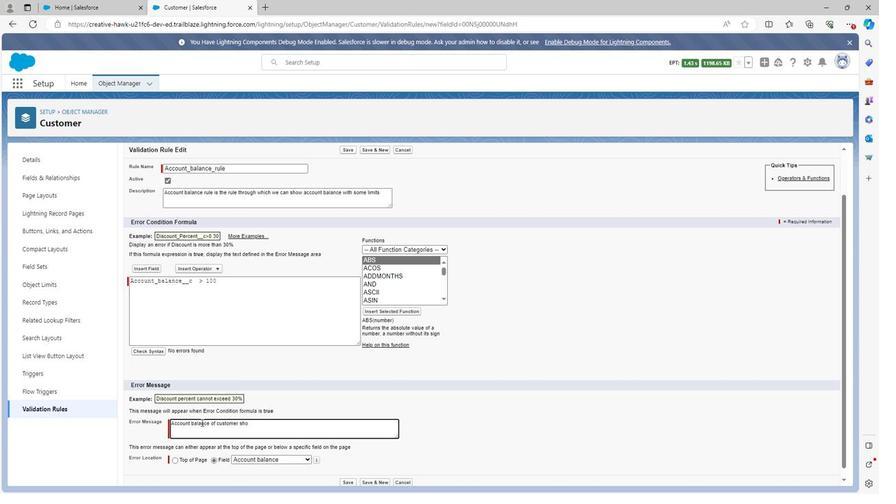 
Action: Key pressed u
Screenshot: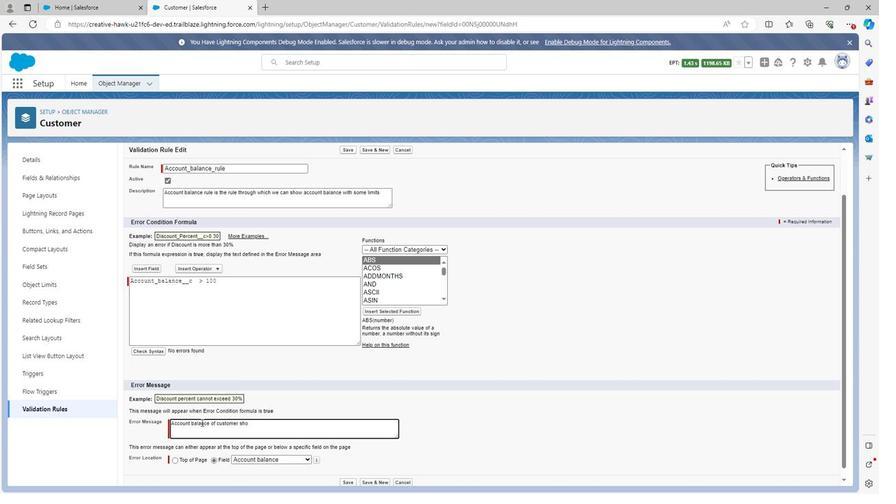 
Action: Mouse moved to (199, 413)
Screenshot: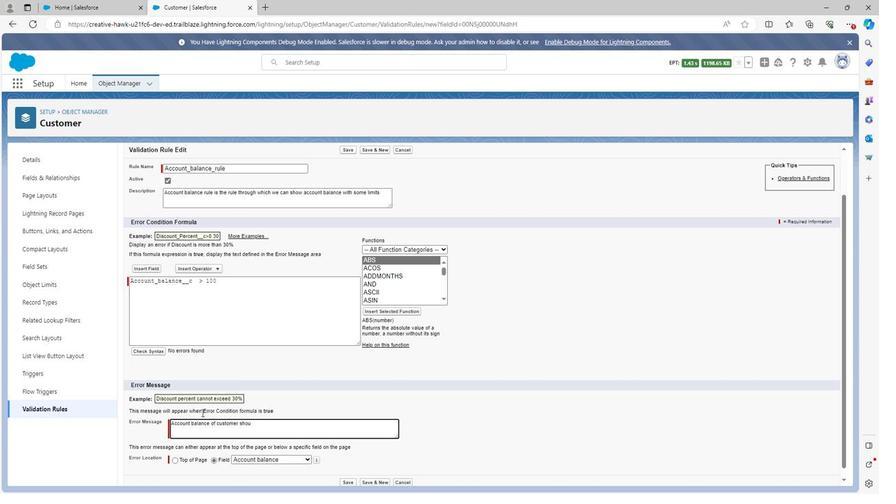 
Action: Key pressed ld
Screenshot: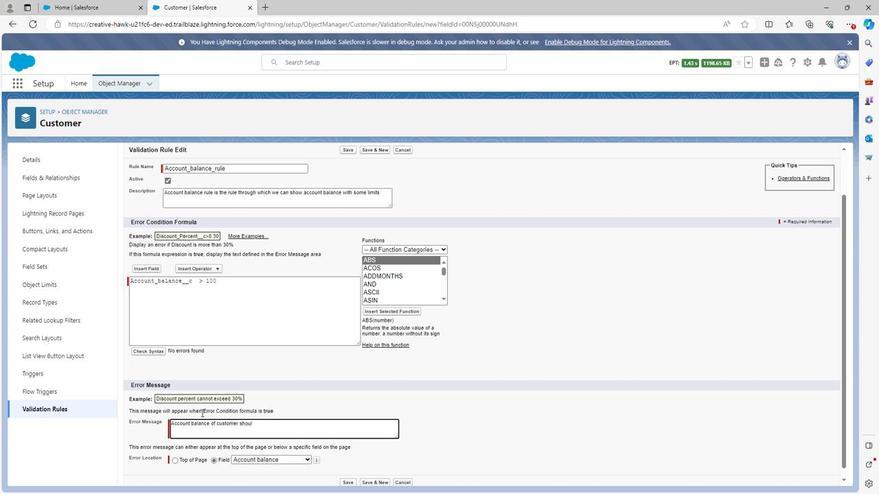 
Action: Mouse moved to (196, 413)
Screenshot: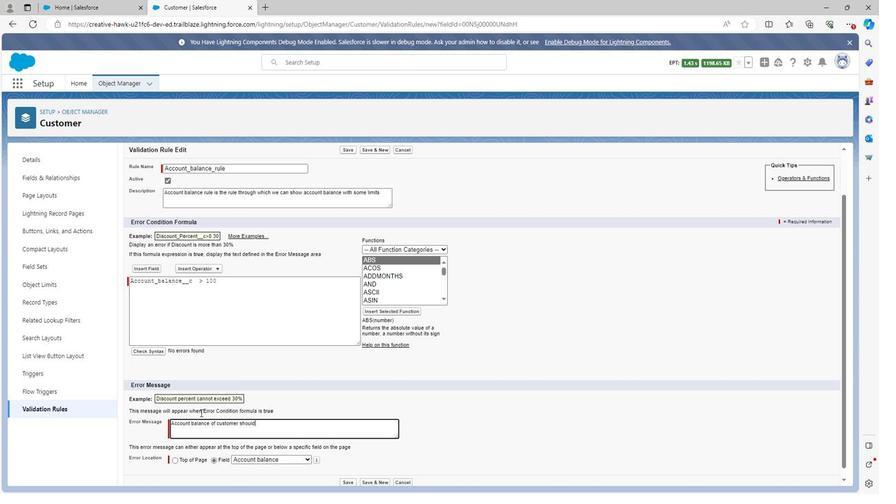 
Action: Key pressed <Key.space>
Screenshot: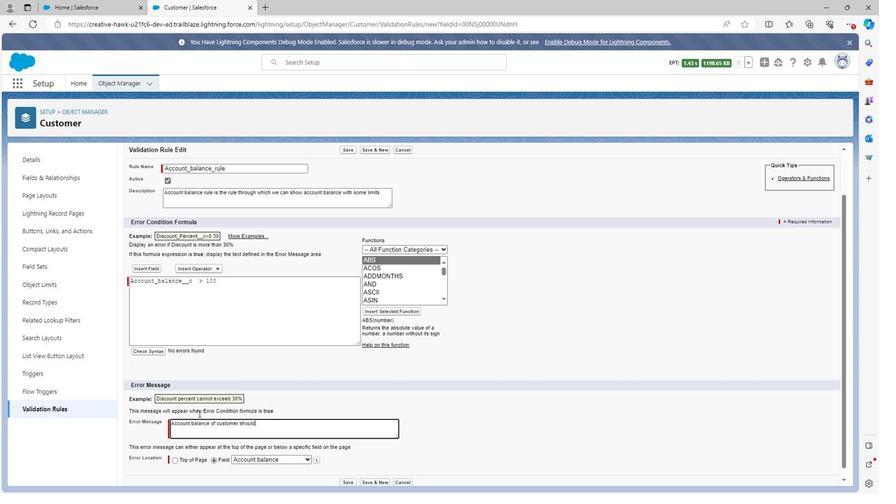
Action: Mouse moved to (195, 413)
Screenshot: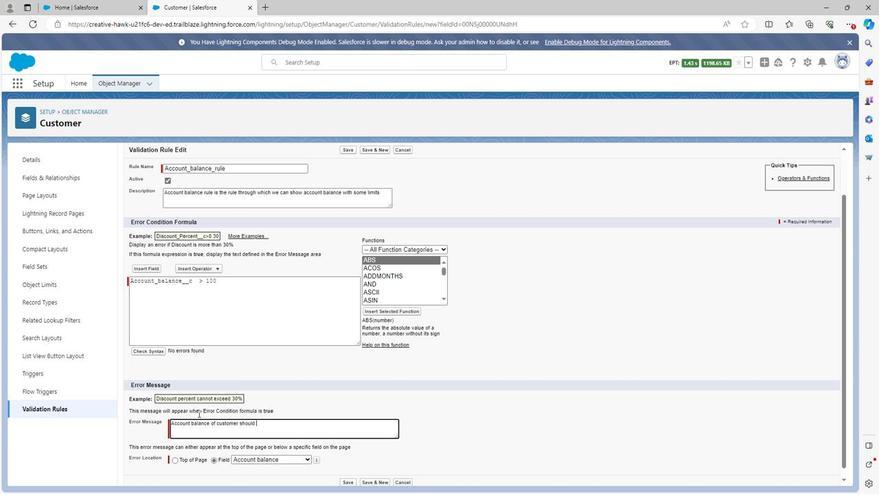 
Action: Key pressed be<Key.space>
Screenshot: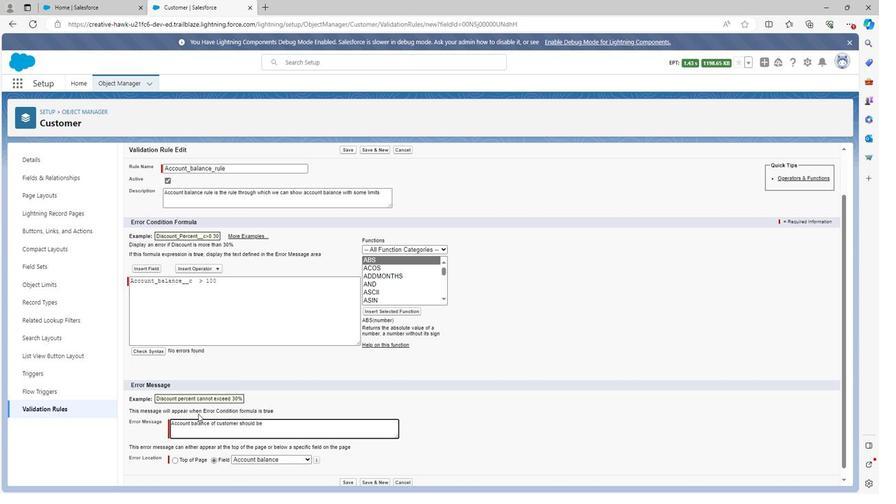 
Action: Mouse moved to (195, 417)
Screenshot: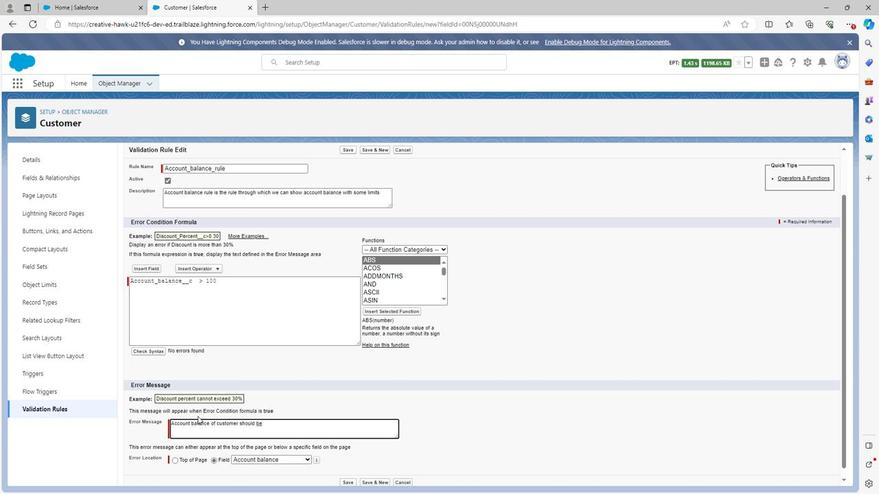
Action: Key pressed greater<Key.space>tha
Screenshot: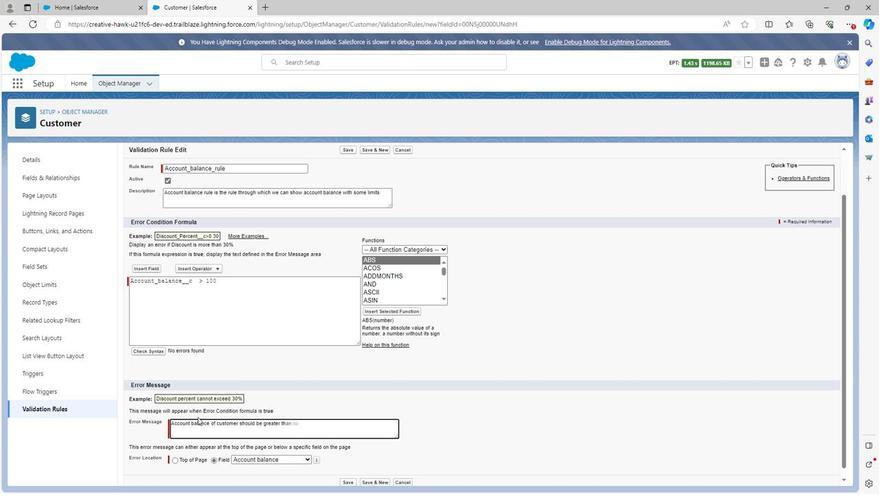 
Action: Mouse moved to (195, 417)
Screenshot: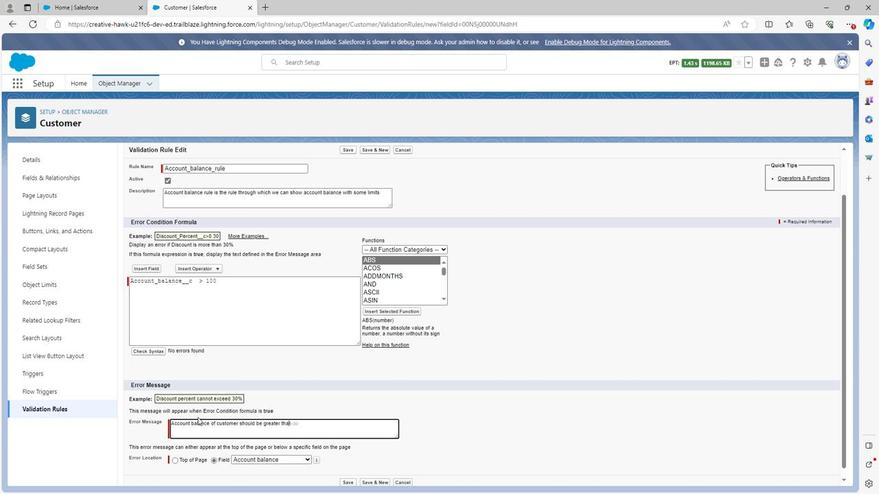 
Action: Key pressed n<Key.space>
Screenshot: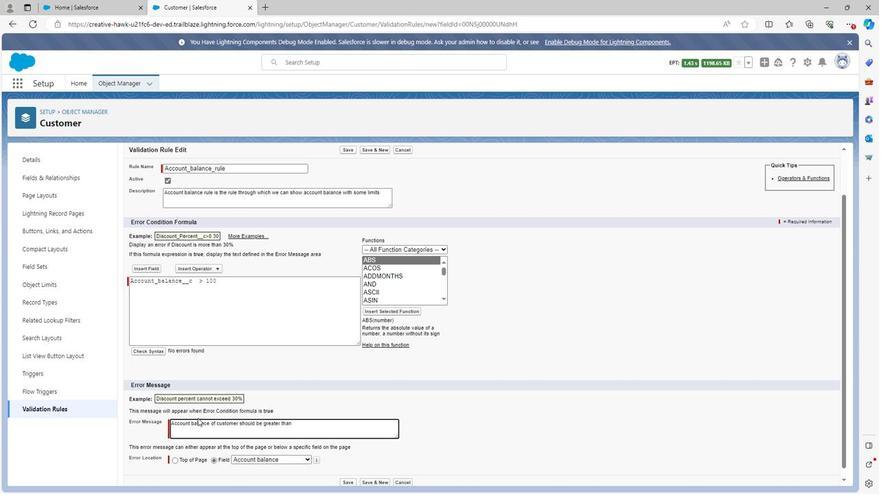 
Action: Mouse moved to (195, 418)
Screenshot: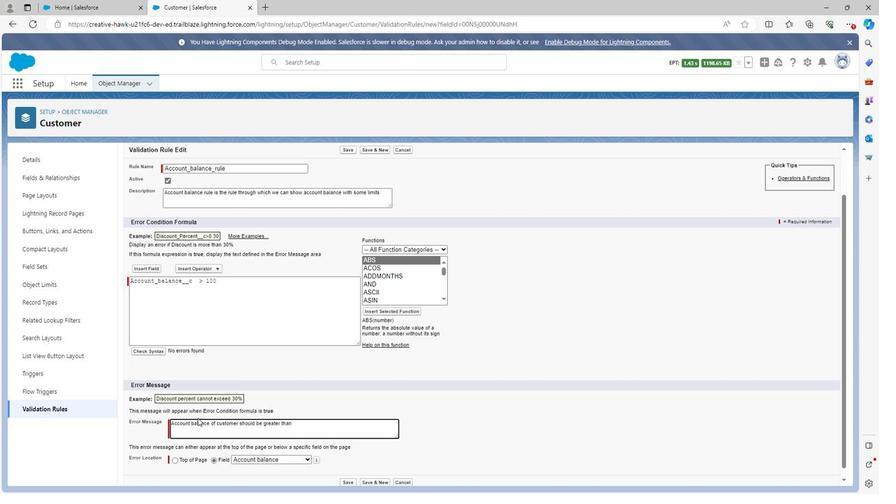 
Action: Key pressed 1
Screenshot: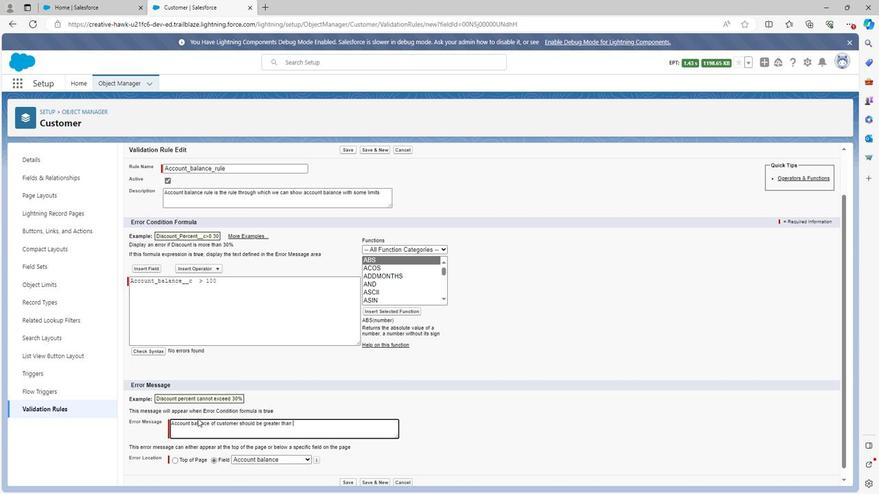 
Action: Mouse moved to (195, 420)
Screenshot: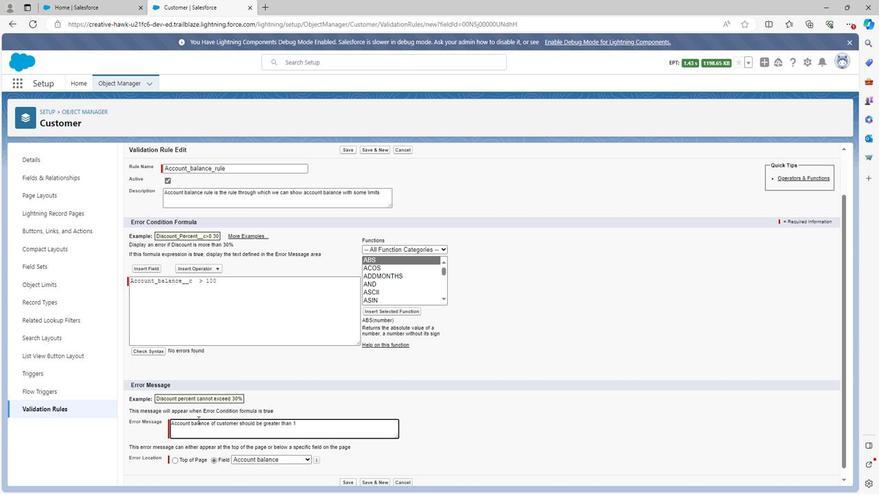 
Action: Key pressed 00
Screenshot: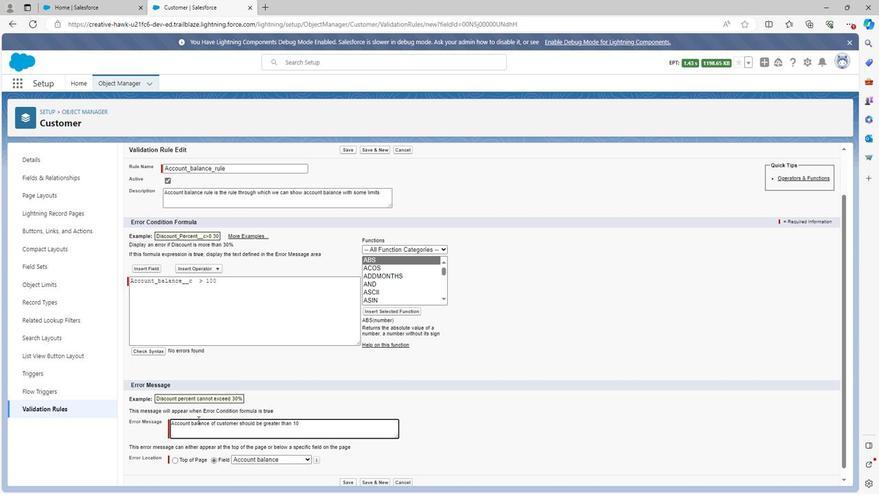 
Action: Mouse moved to (229, 391)
Screenshot: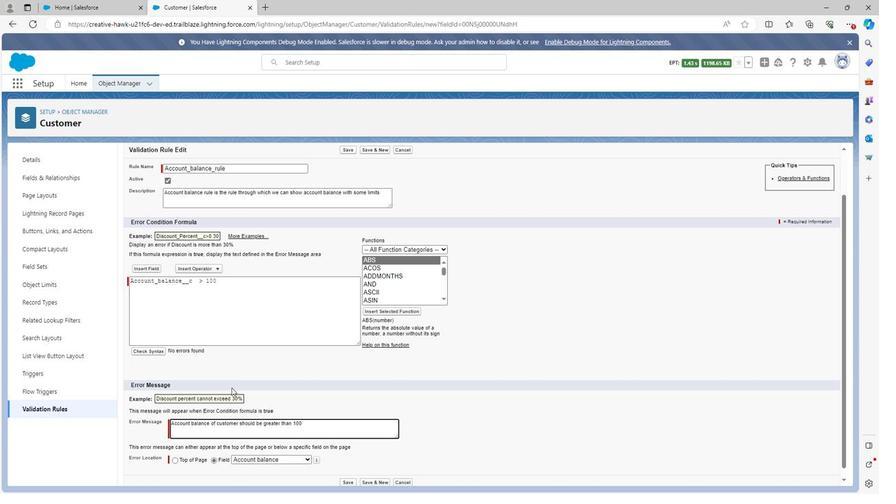 
Action: Mouse scrolled (229, 390) with delta (0, 0)
Screenshot: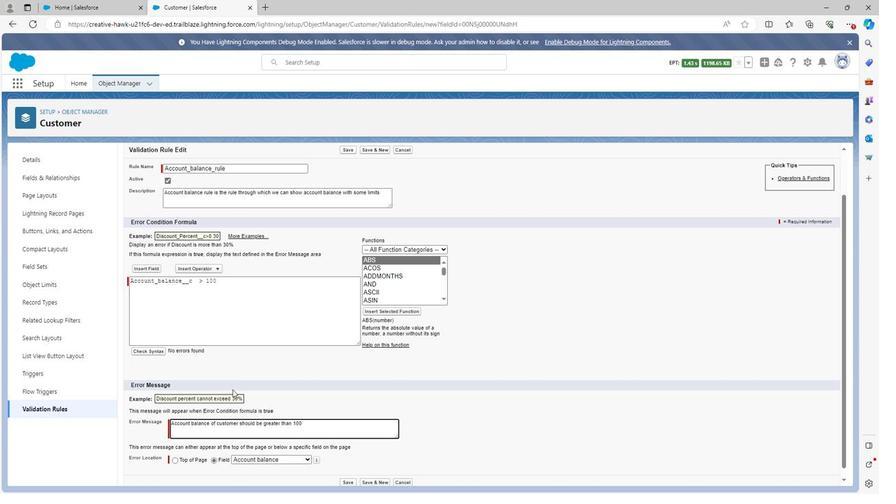 
Action: Mouse moved to (229, 394)
Screenshot: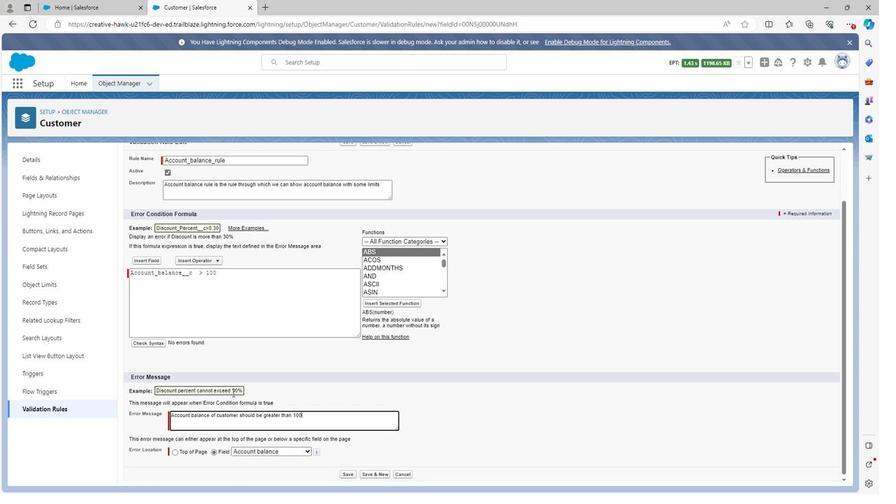 
Action: Mouse scrolled (229, 393) with delta (0, 0)
Screenshot: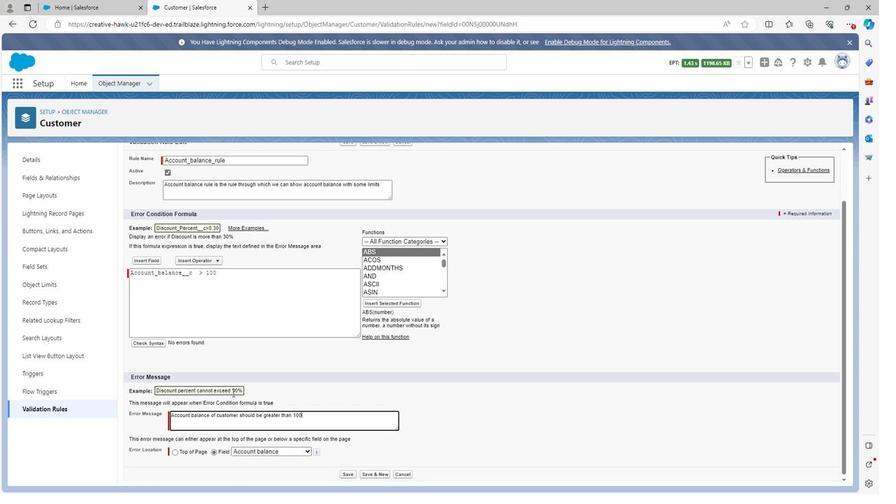 
Action: Mouse moved to (342, 473)
Screenshot: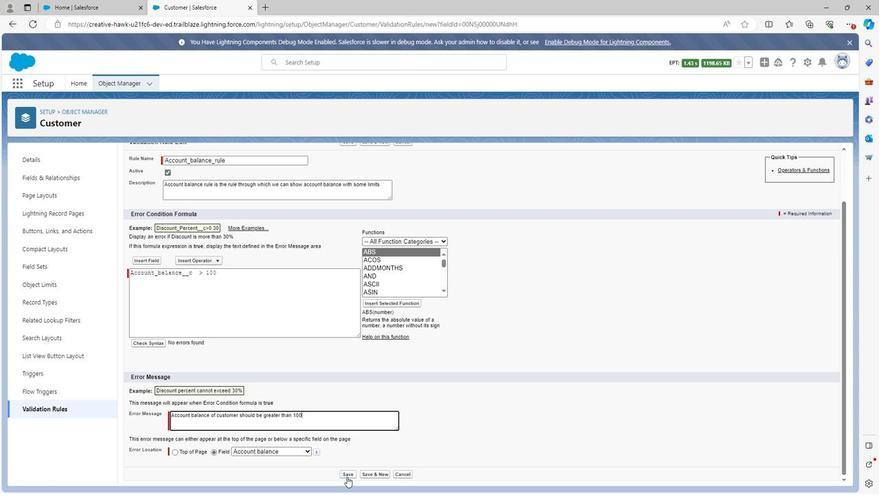 
Action: Mouse pressed left at (342, 473)
Screenshot: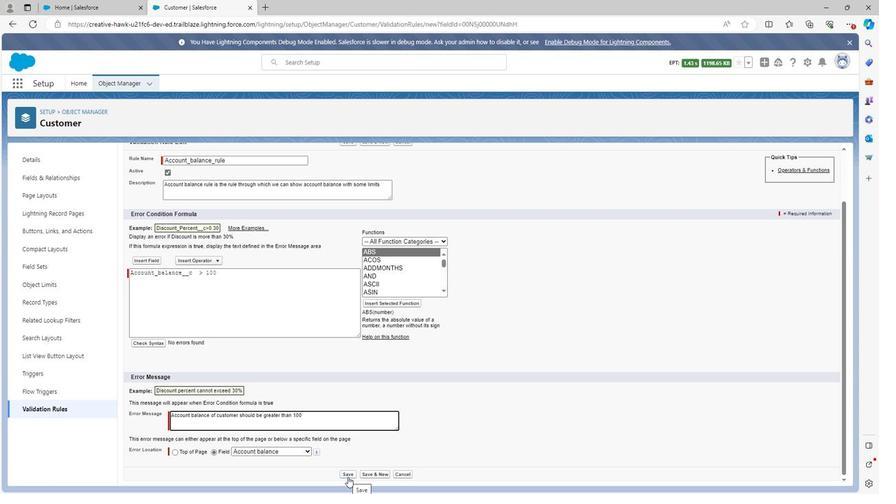 
Action: Mouse moved to (53, 178)
Screenshot: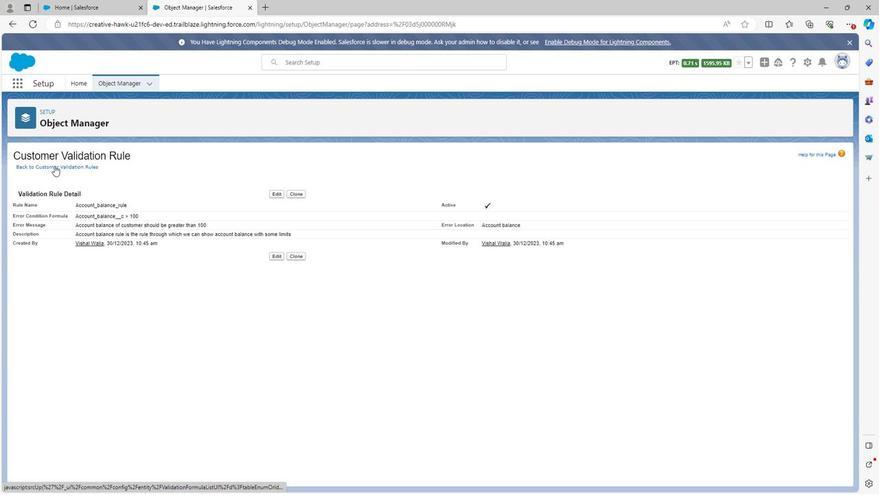 
Action: Mouse pressed left at (53, 178)
Screenshot: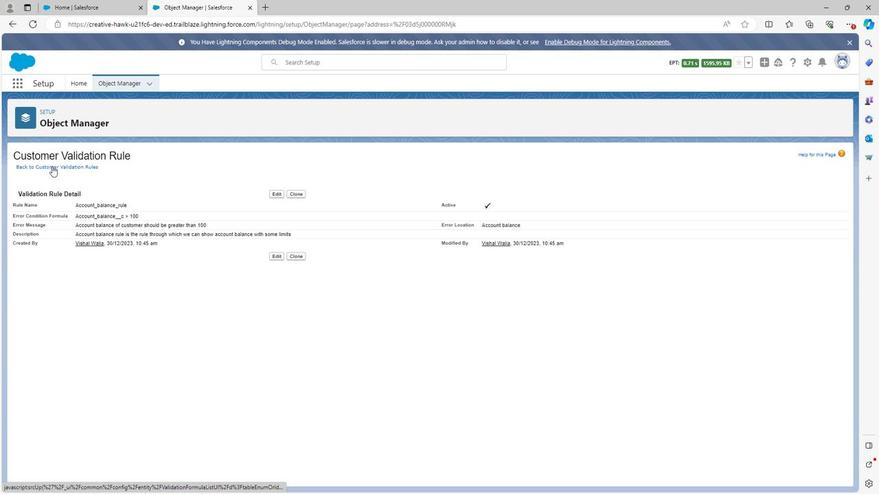 
Action: Mouse moved to (59, 195)
Screenshot: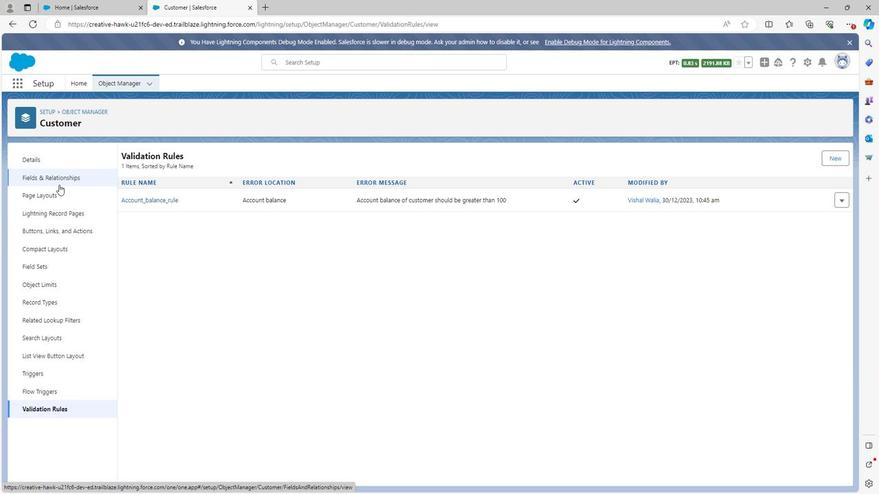 
Action: Mouse pressed left at (59, 195)
Screenshot: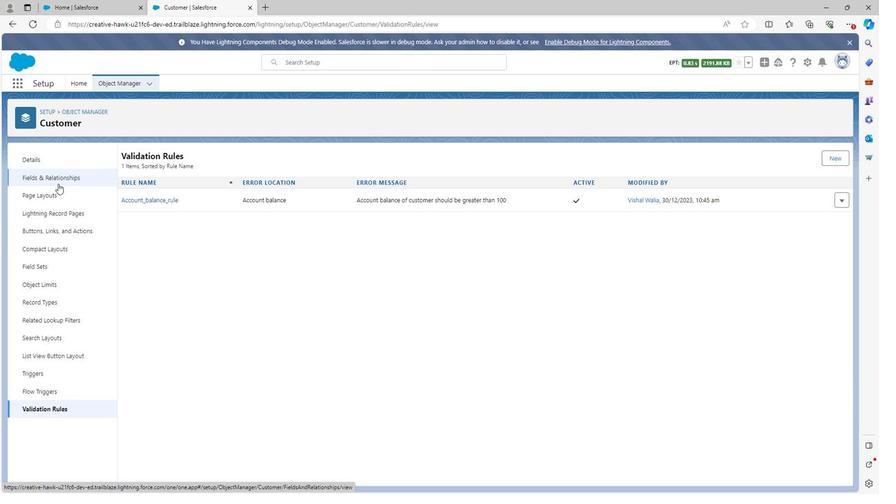 
Action: Mouse moved to (141, 246)
Screenshot: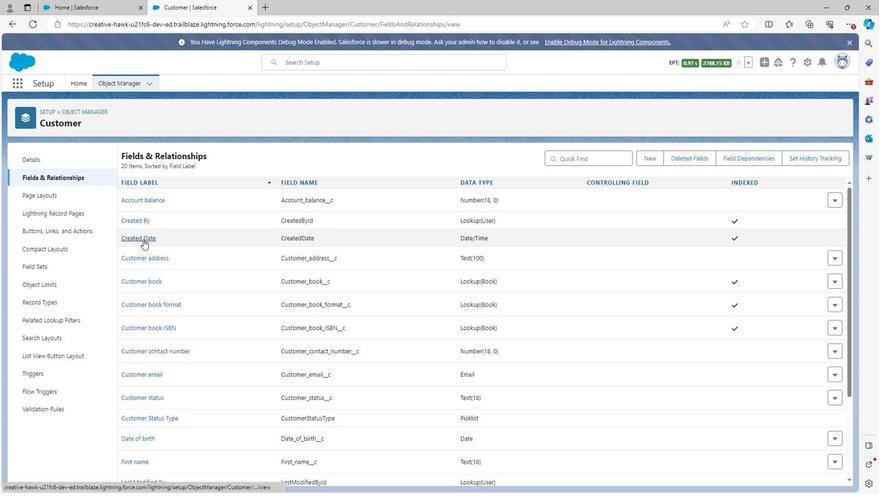 
Action: Mouse pressed left at (141, 246)
Screenshot: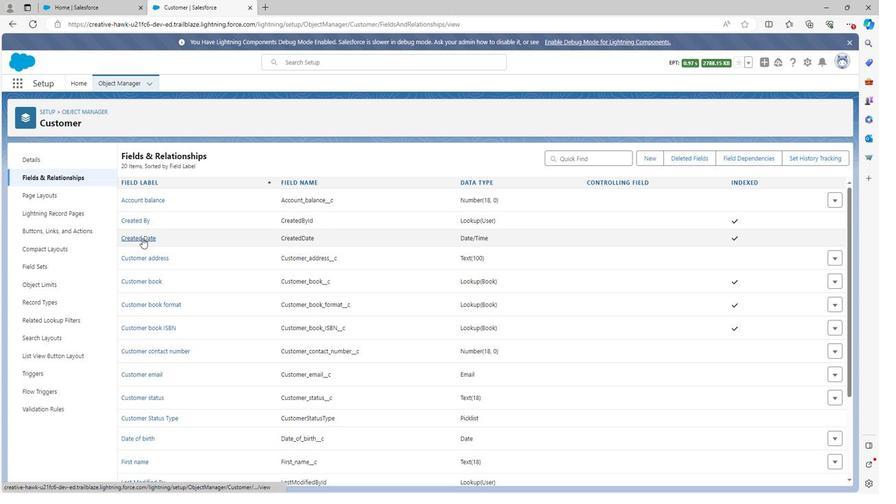 
Action: Mouse moved to (345, 292)
Screenshot: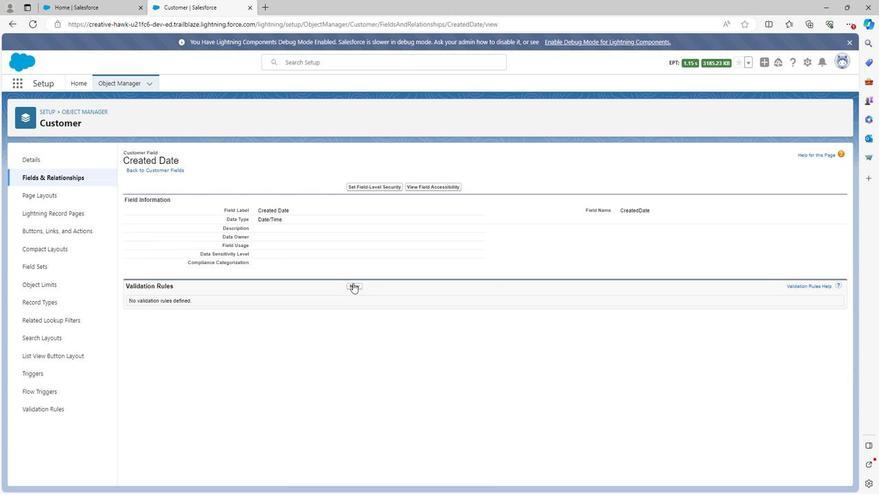 
Action: Mouse pressed left at (345, 292)
Screenshot: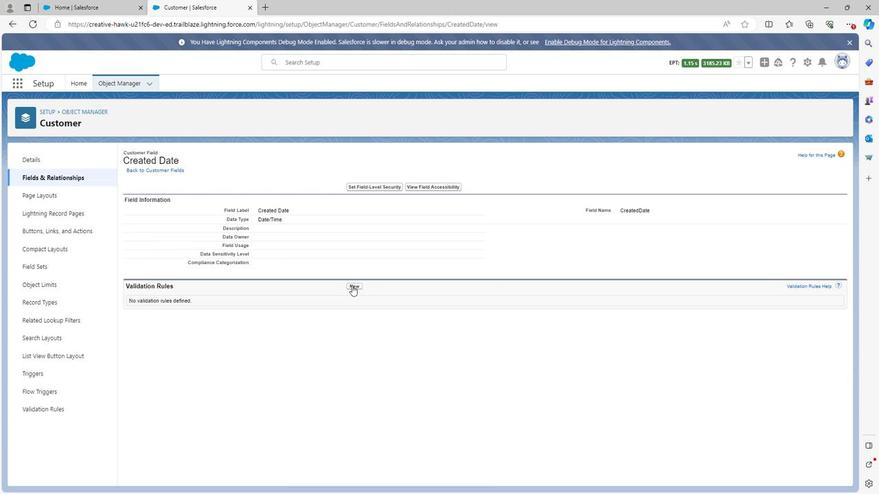 
Action: Mouse moved to (226, 233)
Screenshot: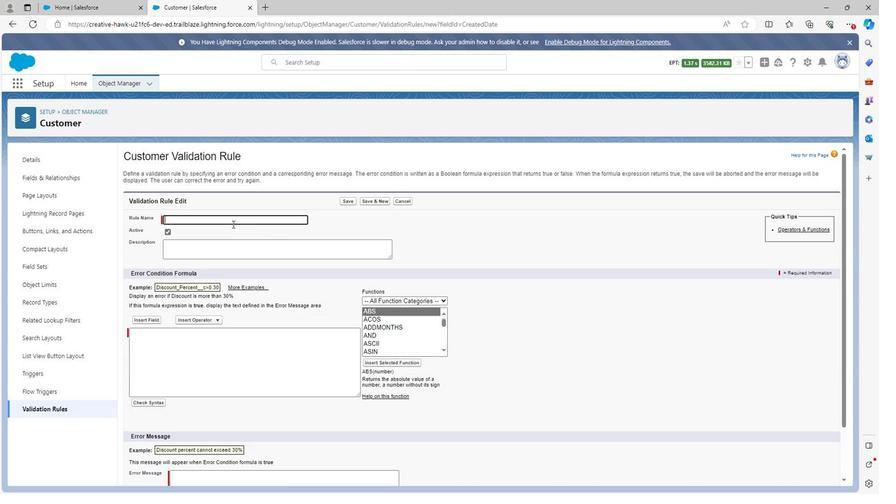 
Action: Mouse pressed left at (226, 233)
Screenshot: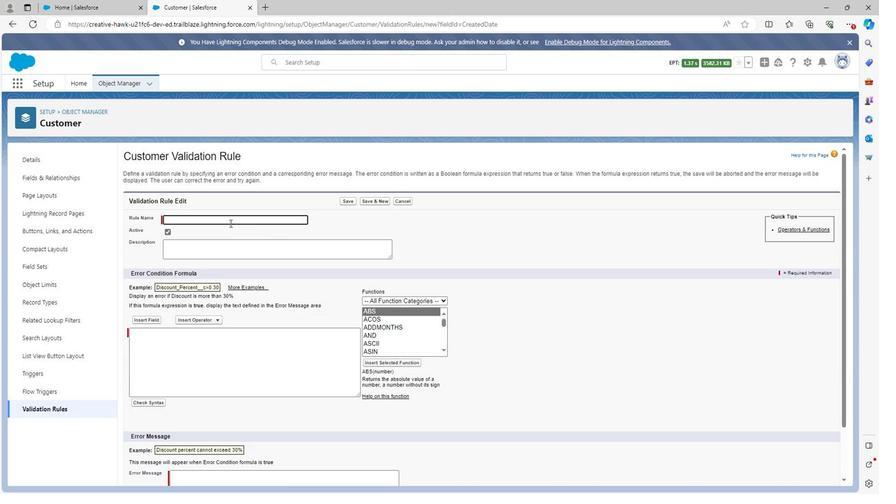 
Action: Key pressed <Key.shift>Created<Key.space>date<Key.space>rul
Screenshot: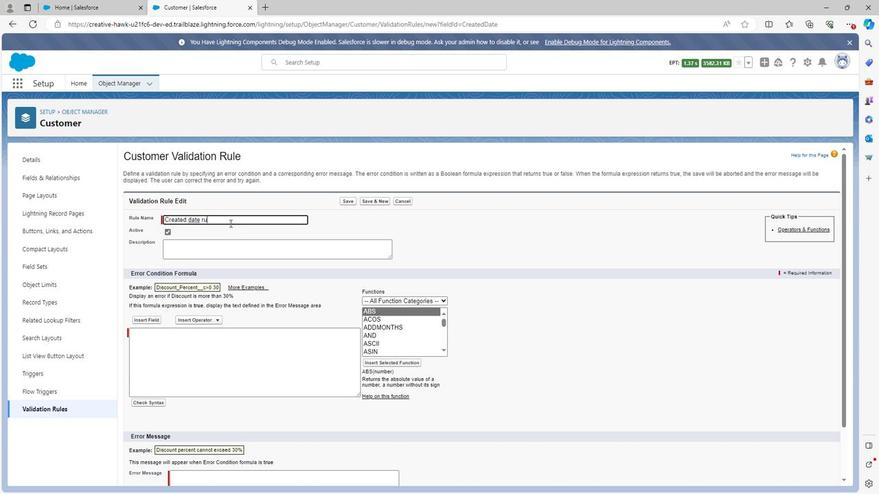
Action: Mouse moved to (226, 234)
Screenshot: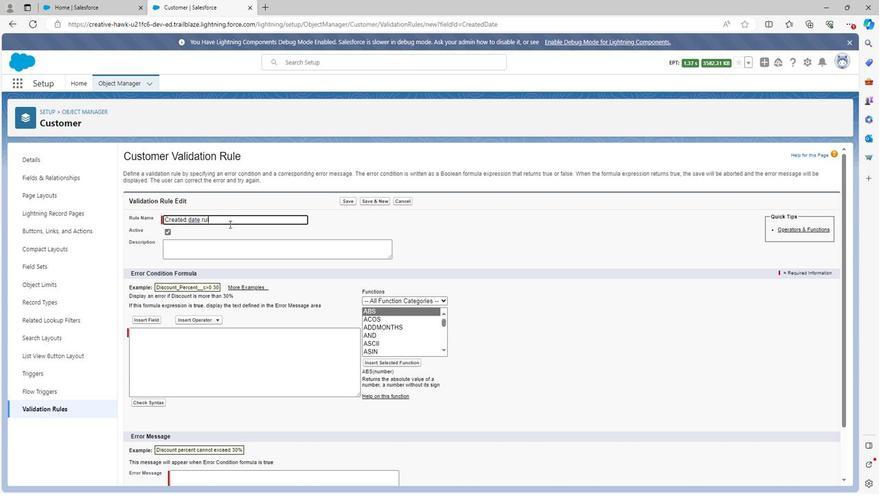 
Action: Key pressed r
Screenshot: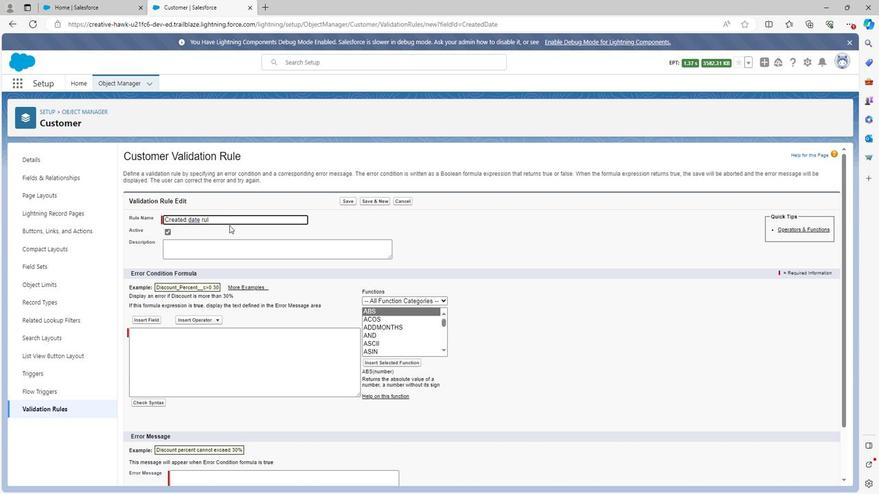 
Action: Mouse moved to (228, 250)
Screenshot: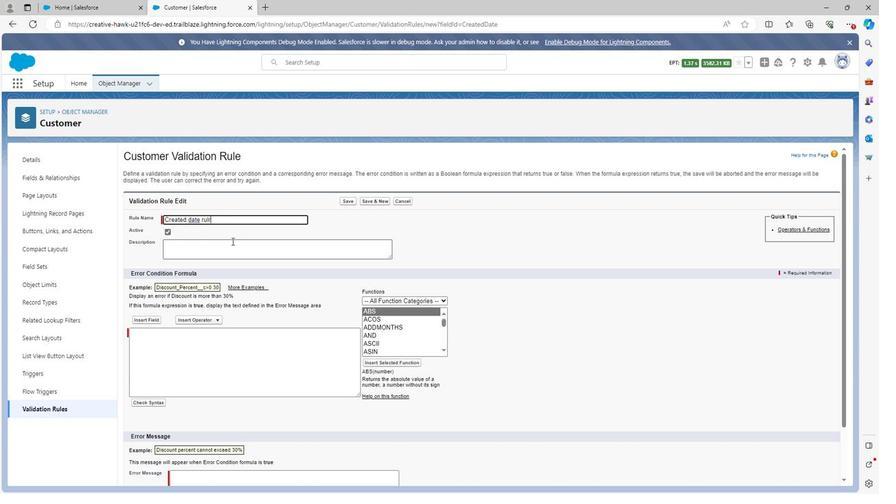 
Action: Mouse pressed left at (228, 250)
Screenshot: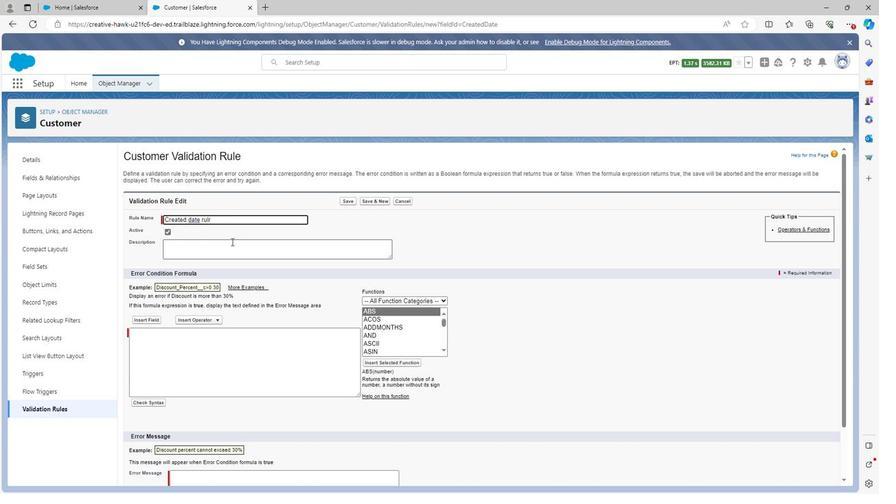 
Action: Key pressed <Key.shift>Created<Key.space>date<Key.space>rule
Screenshot: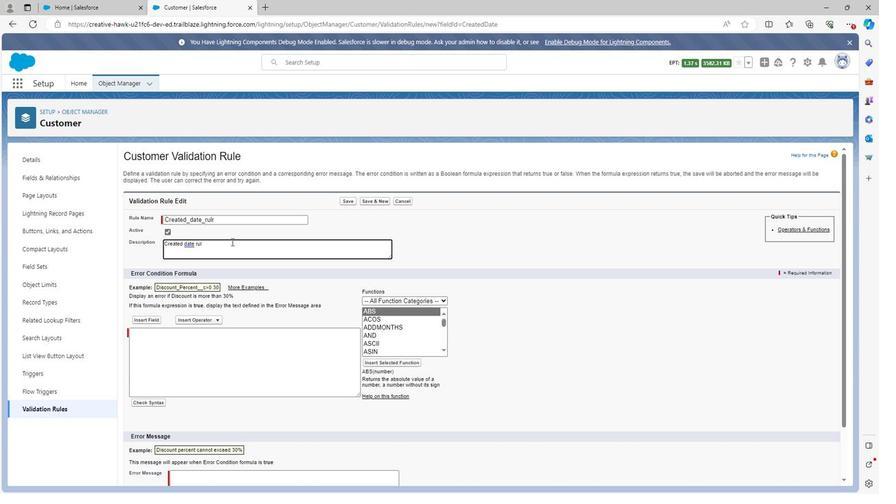 
Action: Mouse moved to (221, 259)
Screenshot: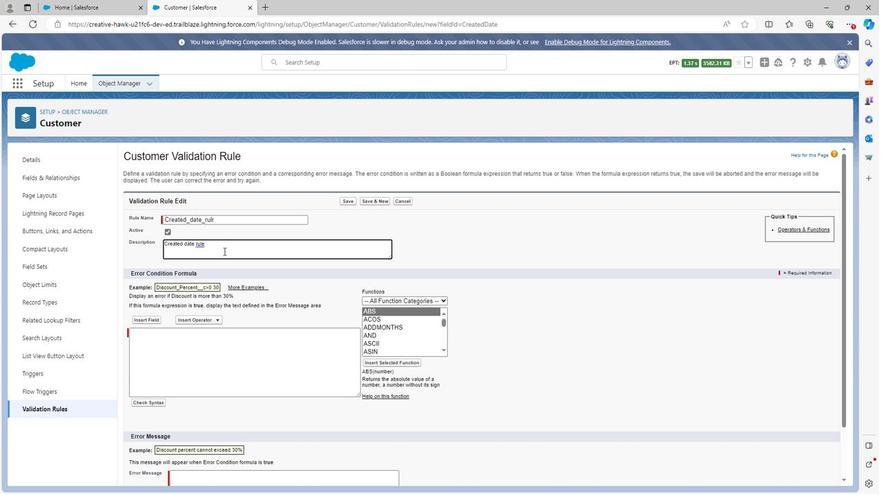 
Action: Mouse pressed left at (221, 259)
Screenshot: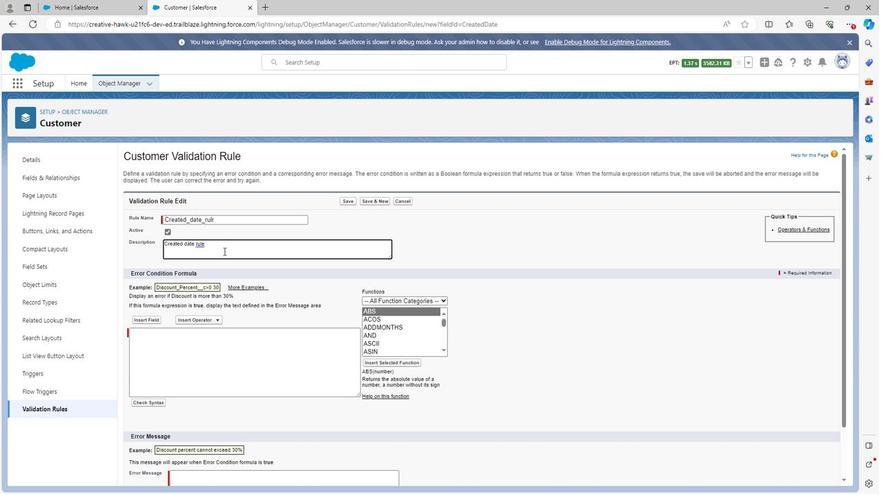 
Action: Key pressed <Key.space>i
Screenshot: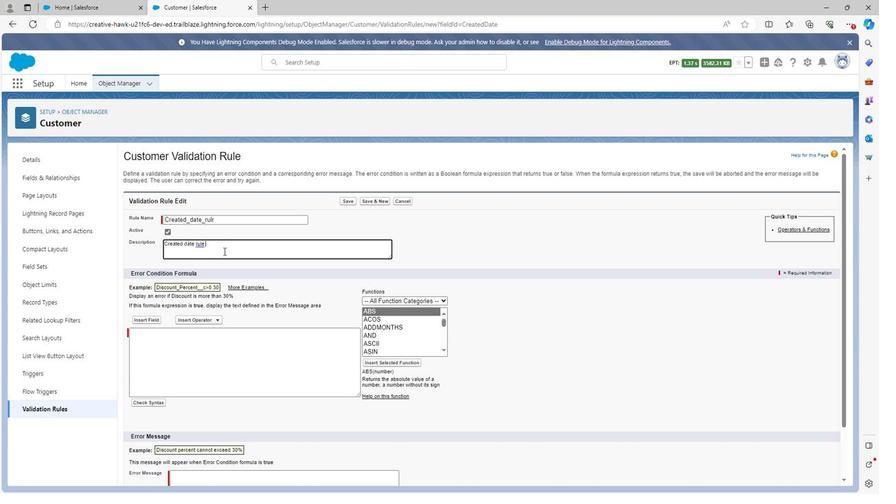
Action: Mouse moved to (221, 257)
Screenshot: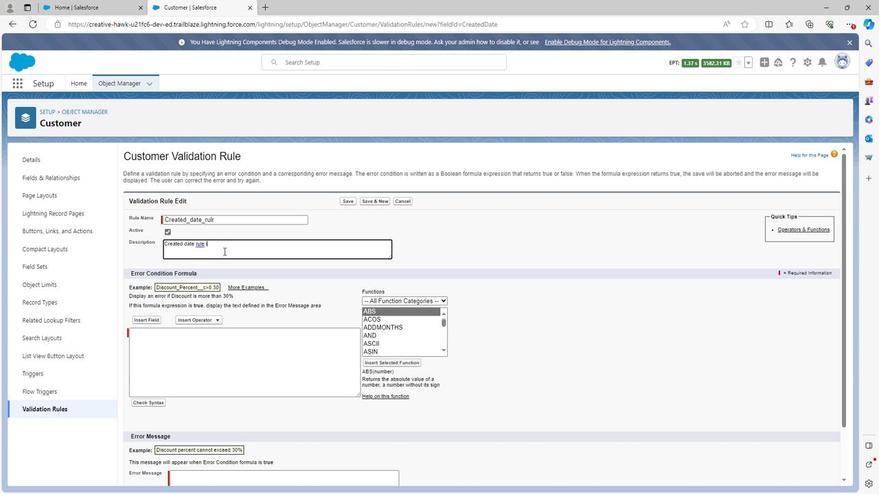 
Action: Key pressed s<Key.space>t
Screenshot: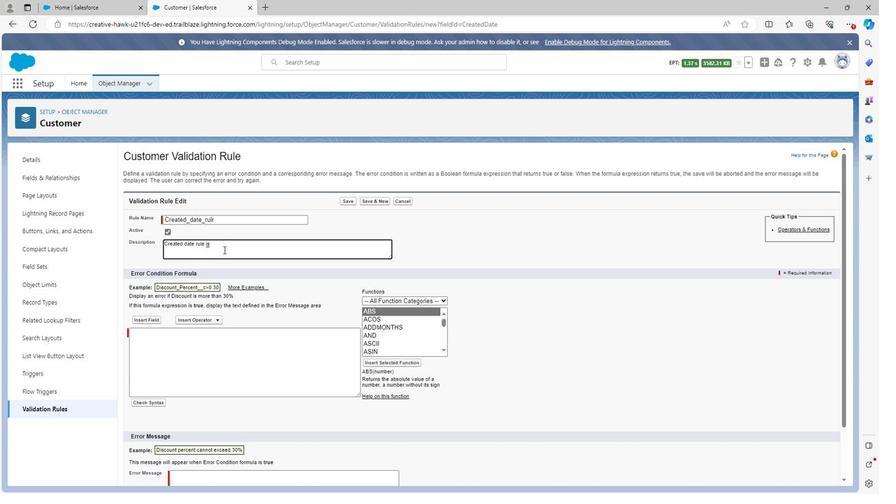 
Action: Mouse moved to (221, 258)
Screenshot: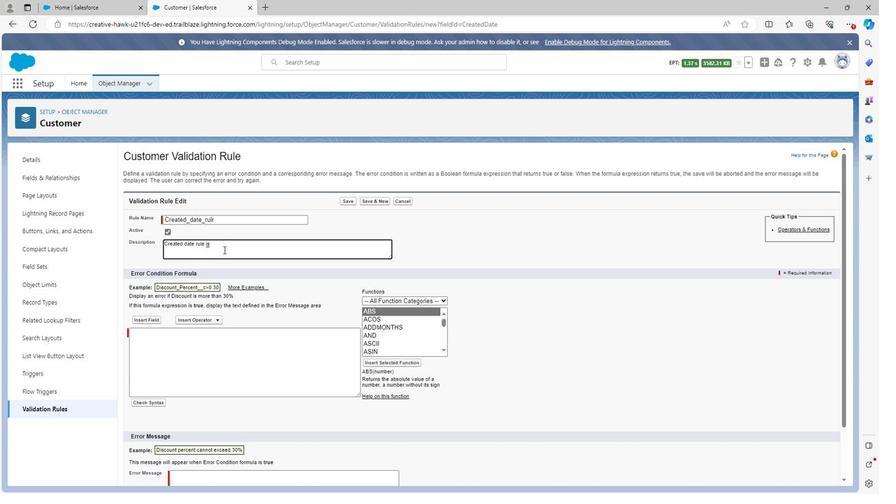 
Action: Key pressed he
Screenshot: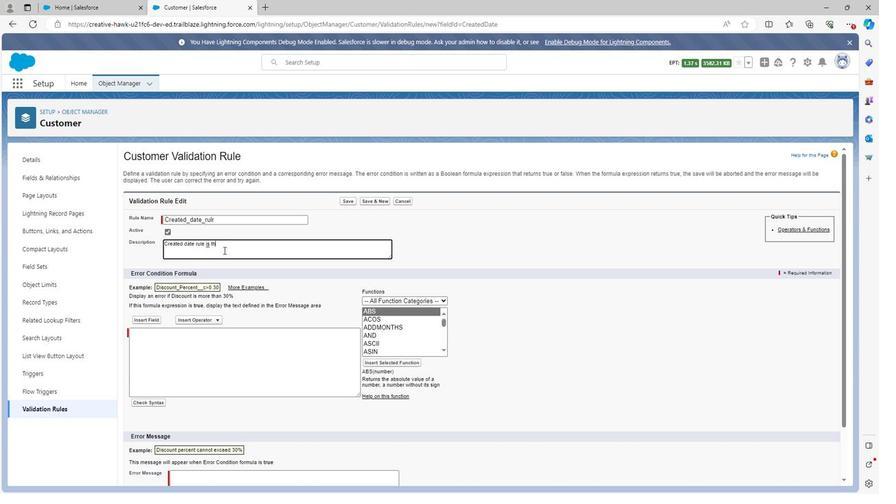 
Action: Mouse moved to (221, 259)
Screenshot: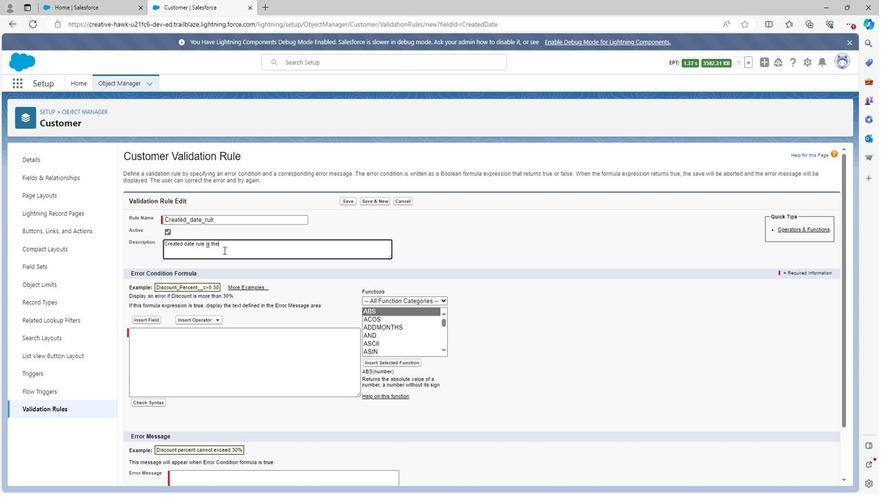
Action: Key pressed <Key.space>rule<Key.space>throu
Screenshot: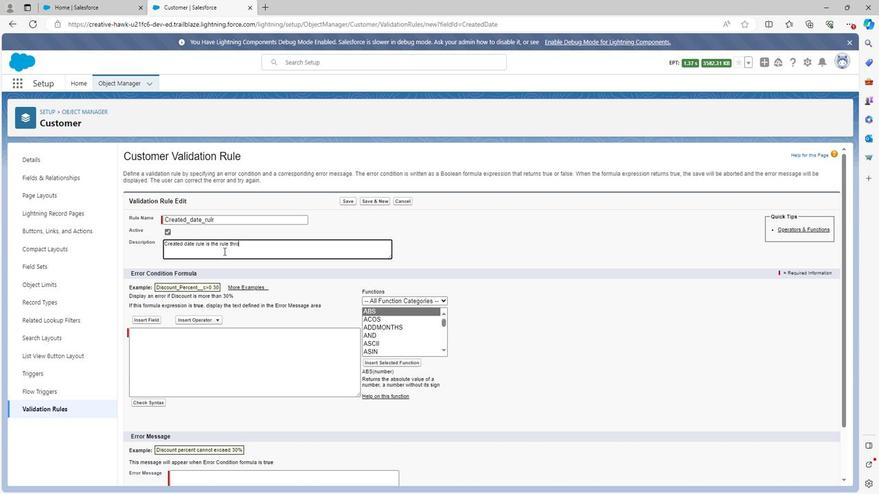 
Action: Mouse moved to (221, 263)
Screenshot: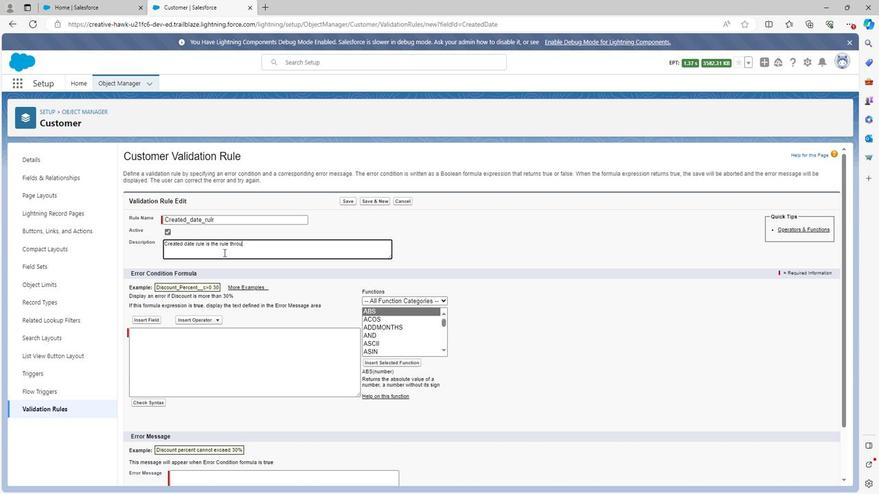 
Action: Key pressed g
Screenshot: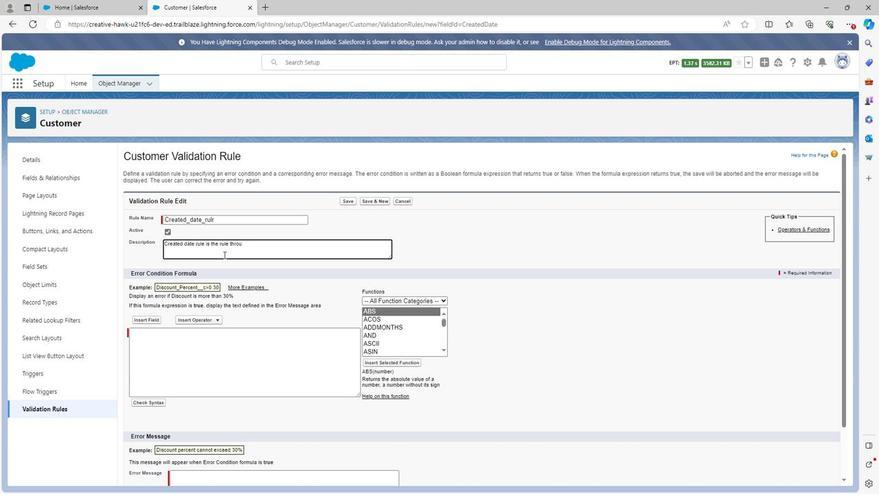 
Action: Mouse moved to (220, 260)
Screenshot: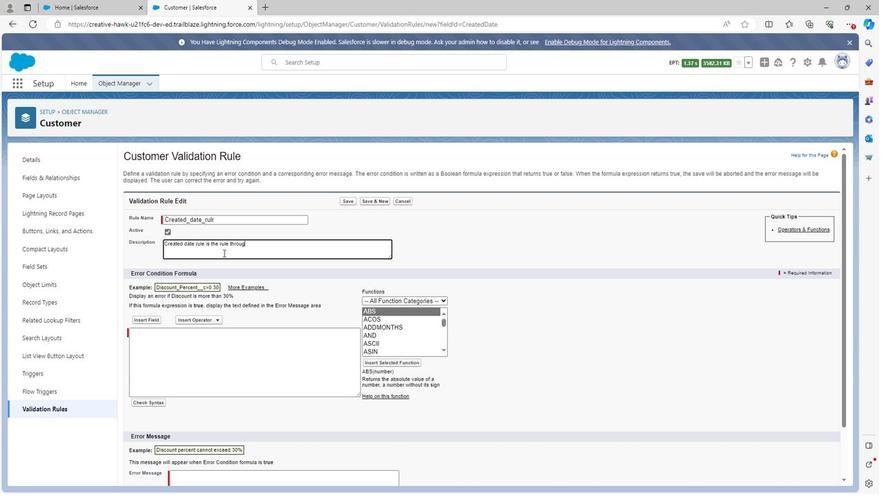 
Action: Key pressed h<Key.space>
Screenshot: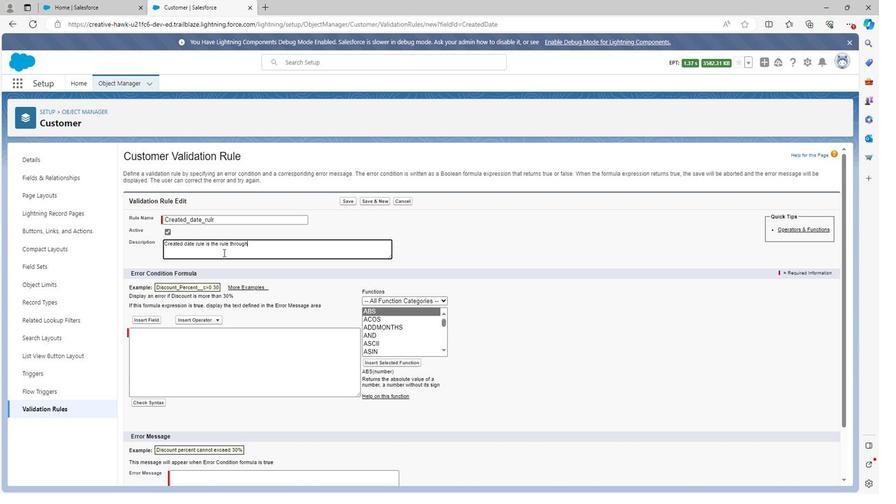 
Action: Mouse moved to (219, 260)
Screenshot: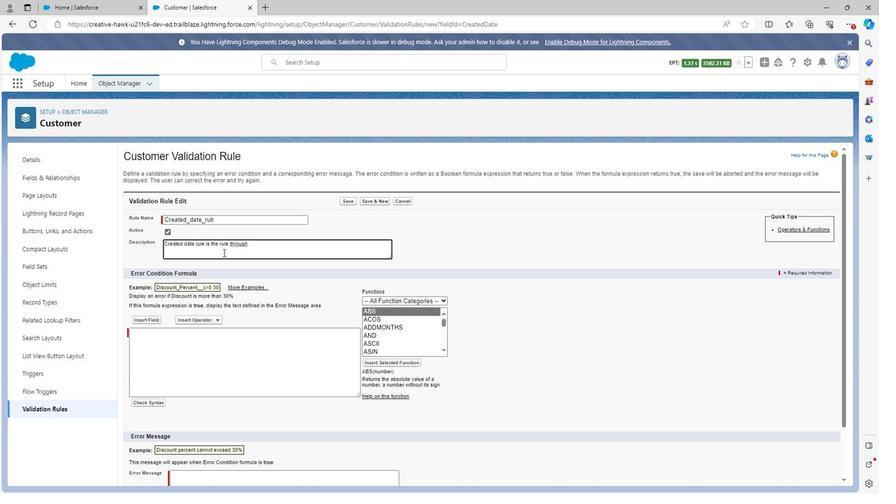 
Action: Key pressed w
Screenshot: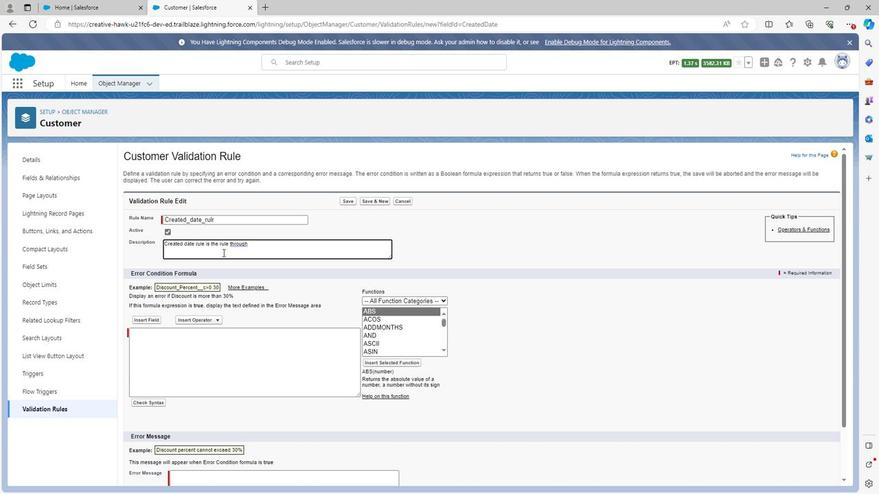 
Action: Mouse moved to (219, 261)
Screenshot: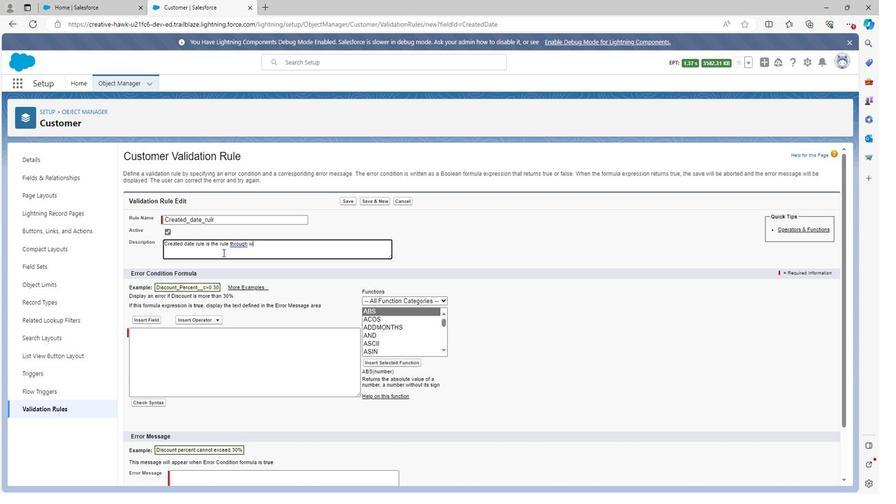 
Action: Key pressed h
Screenshot: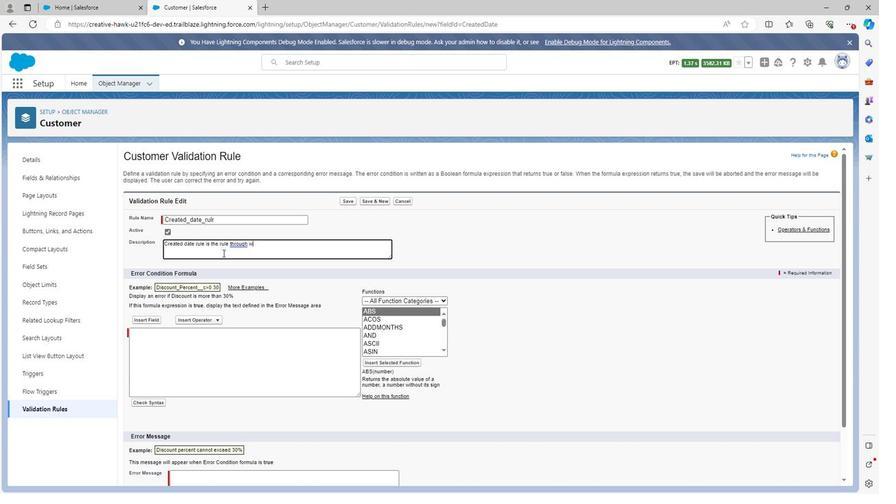 
Action: Mouse moved to (219, 261)
Screenshot: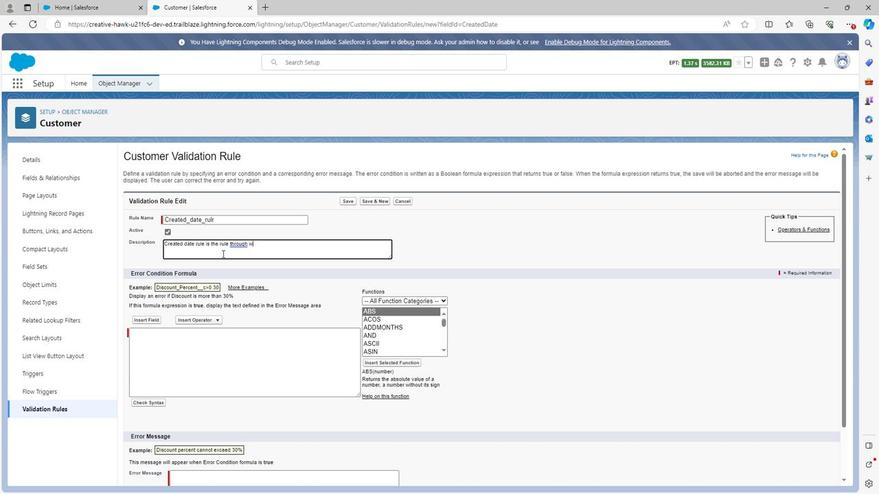 
Action: Key pressed ich<Key.space>w
Screenshot: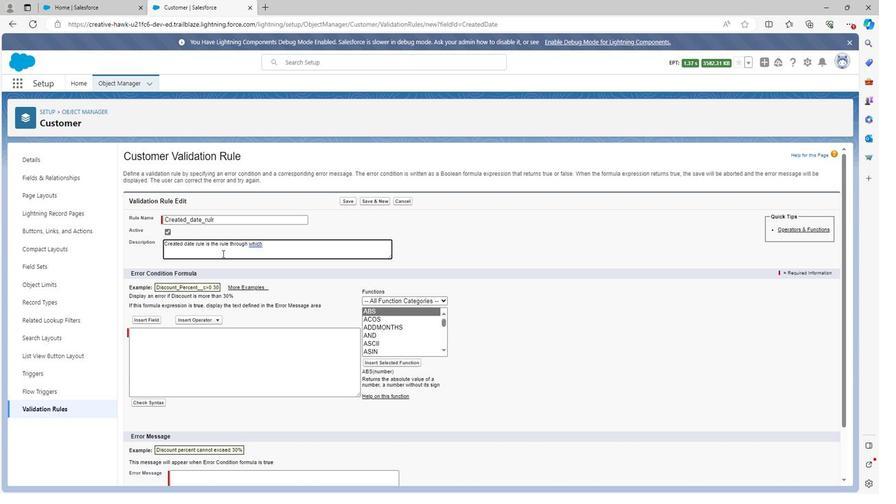 
Action: Mouse moved to (219, 263)
Screenshot: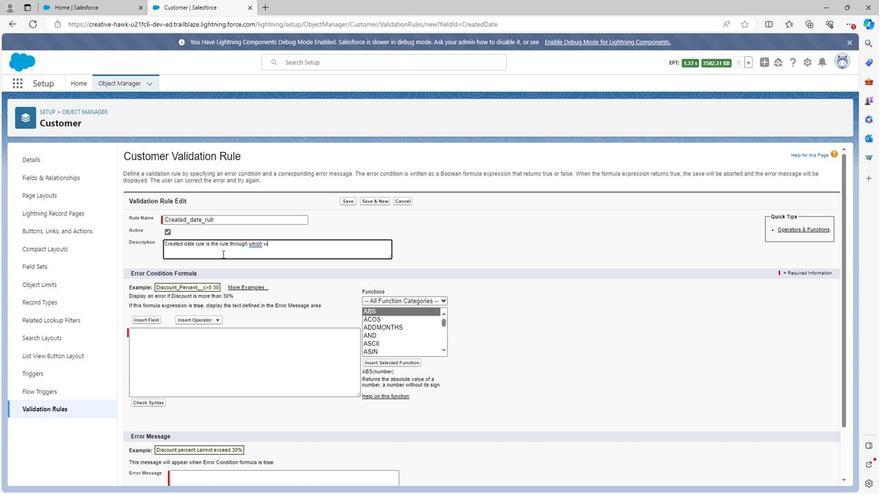 
Action: Key pressed e
Screenshot: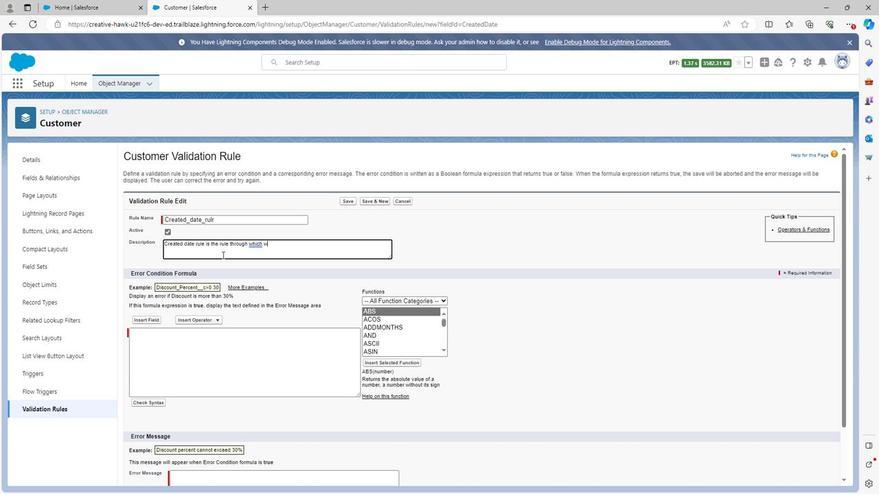 
Action: Mouse moved to (219, 263)
Screenshot: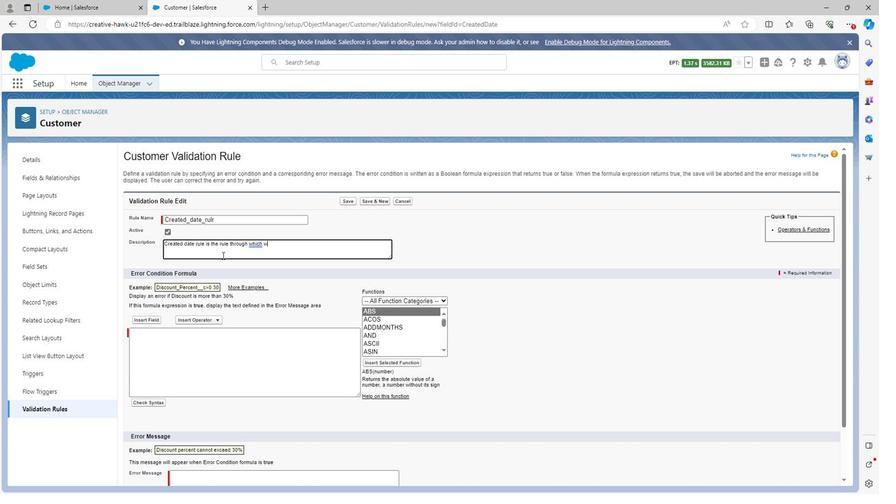 
Action: Key pressed <Key.space>can<Key.space>s
Screenshot: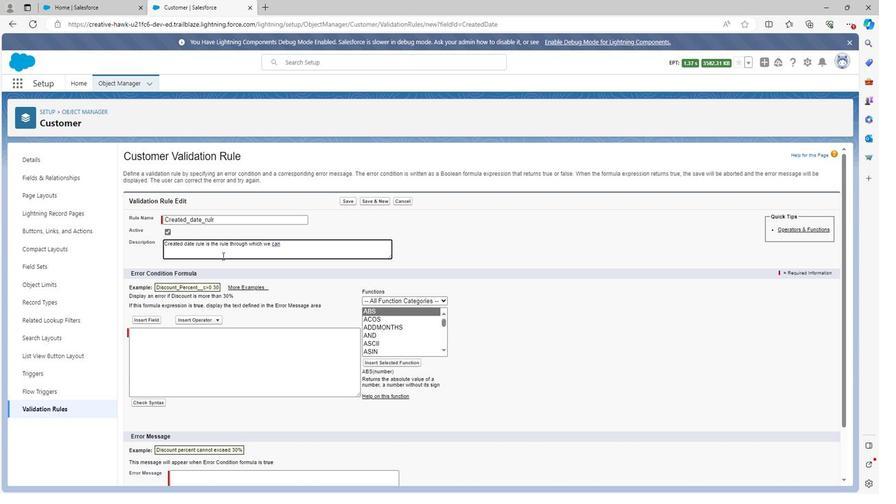 
Action: Mouse moved to (276, 272)
Screenshot: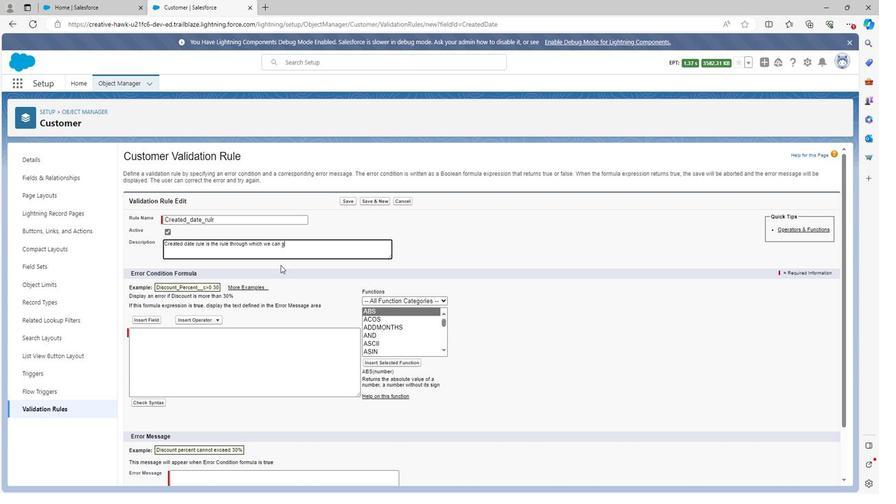
Action: Key pressed ho
Screenshot: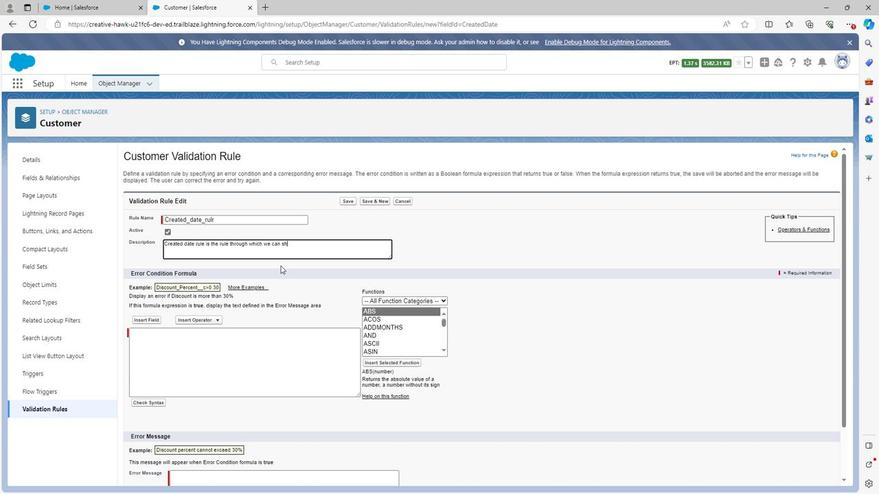
Action: Mouse moved to (275, 272)
Screenshot: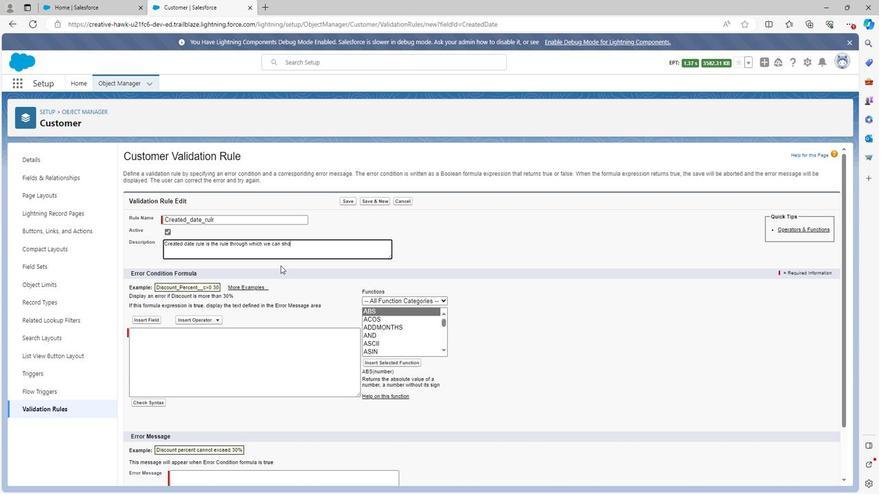 
Action: Key pressed w
Screenshot: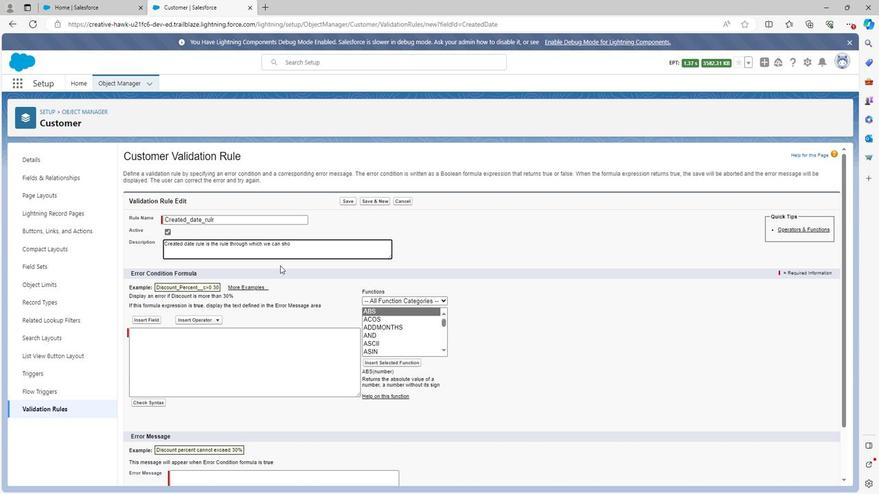 
Action: Mouse moved to (273, 275)
Screenshot: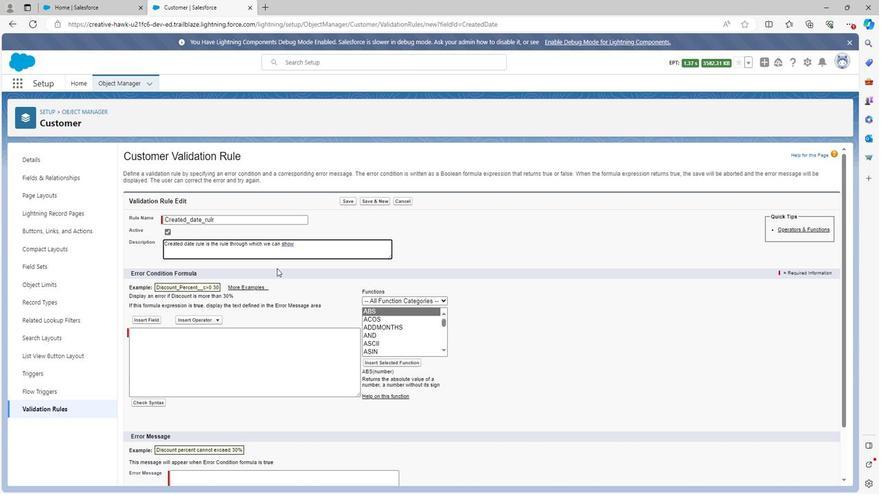 
Action: Key pressed <Key.space>
Screenshot: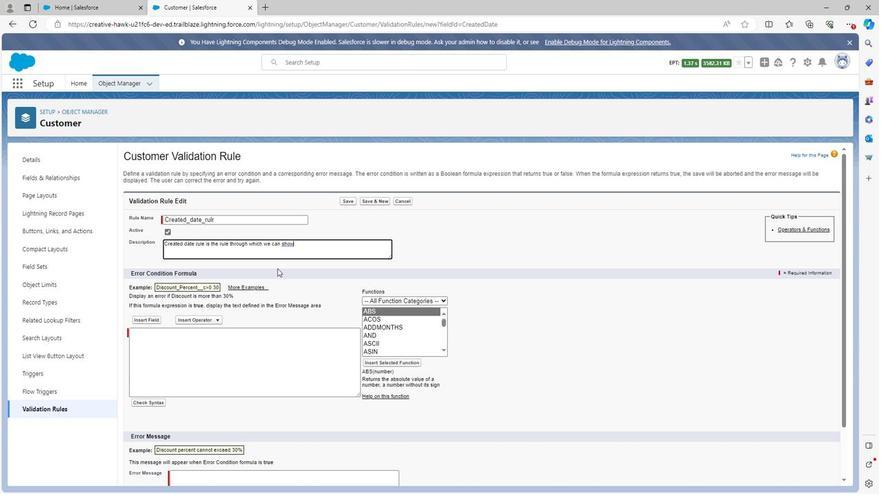
Action: Mouse moved to (273, 275)
Screenshot: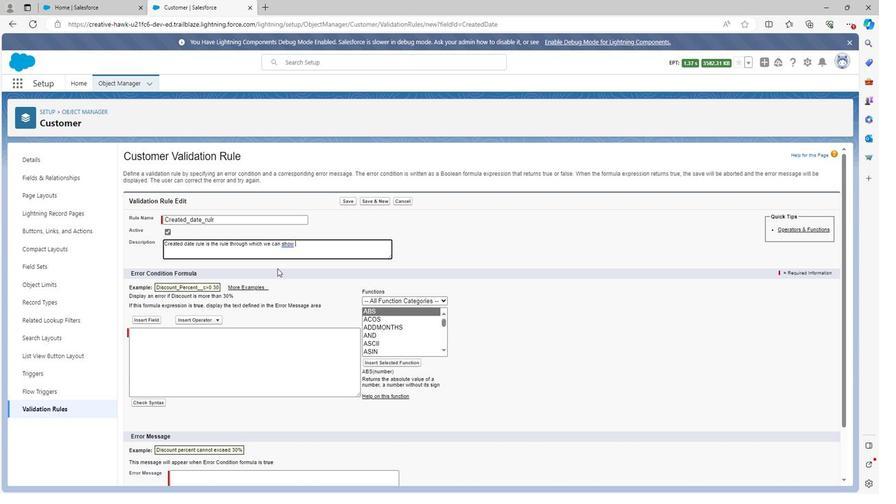 
Action: Key pressed c
Screenshot: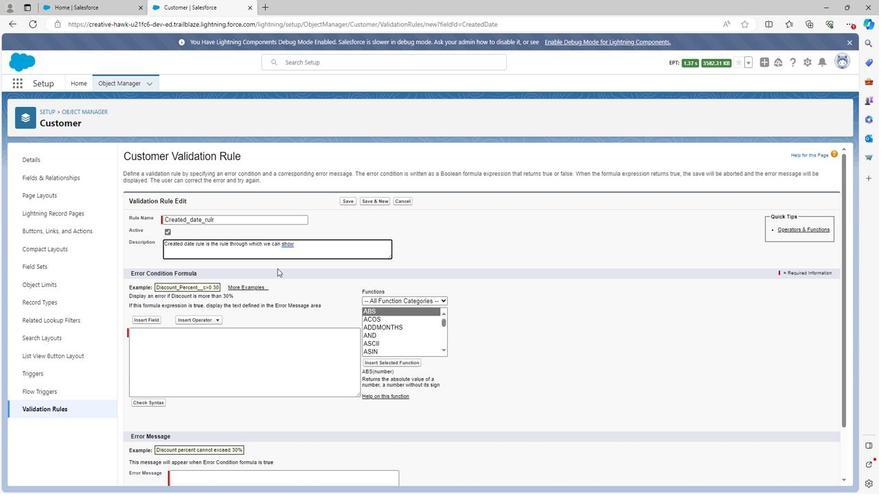 
Action: Mouse moved to (294, 270)
Screenshot: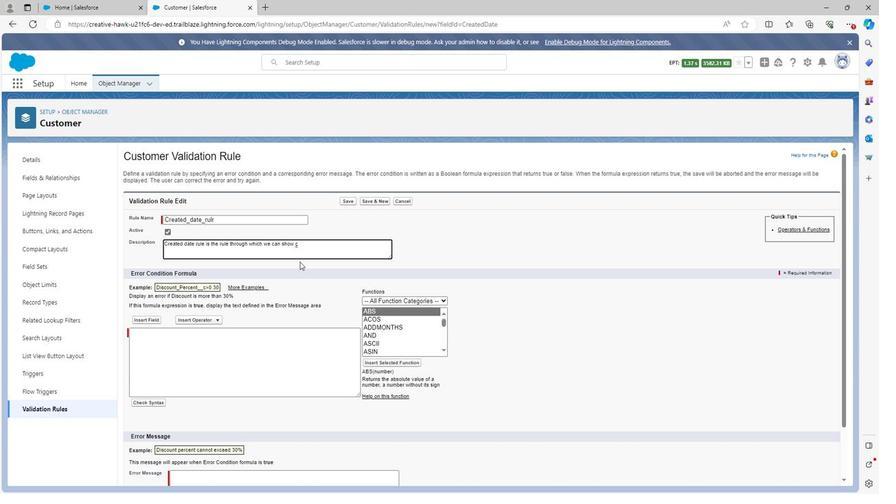 
Action: Key pressed r
Screenshot: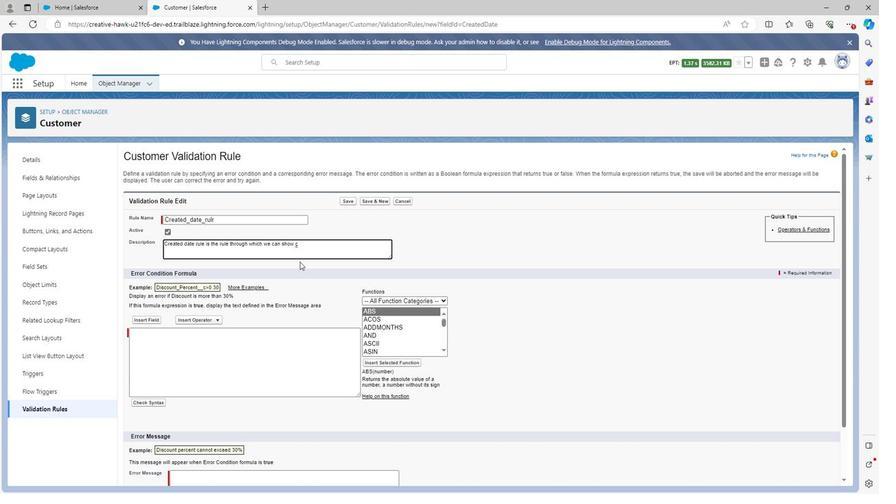 
Action: Mouse moved to (294, 273)
Screenshot: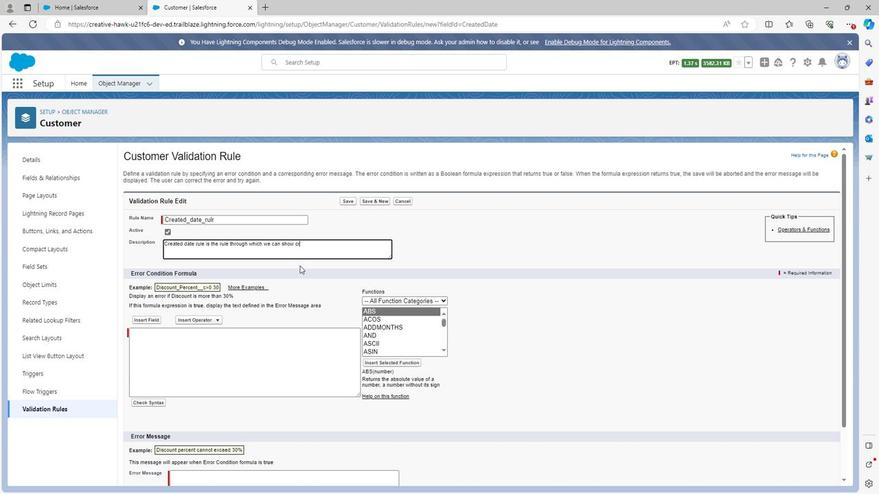
Action: Key pressed e
Screenshot: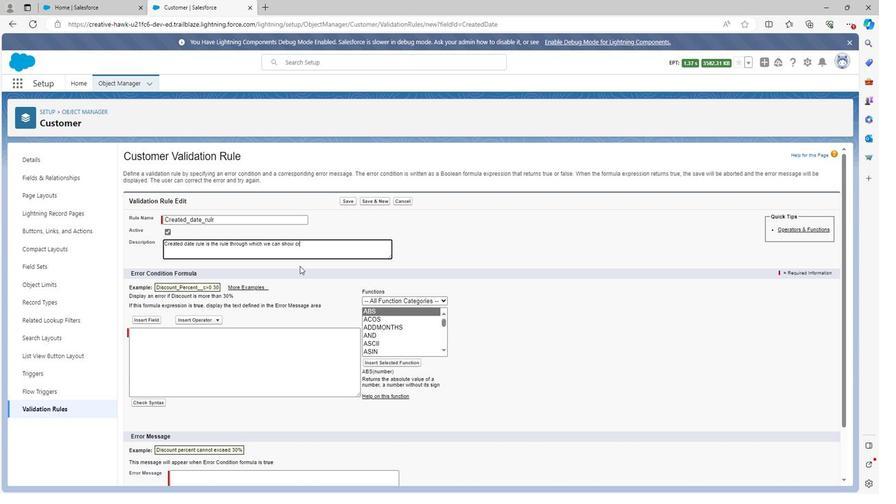 
Action: Mouse moved to (294, 274)
Screenshot: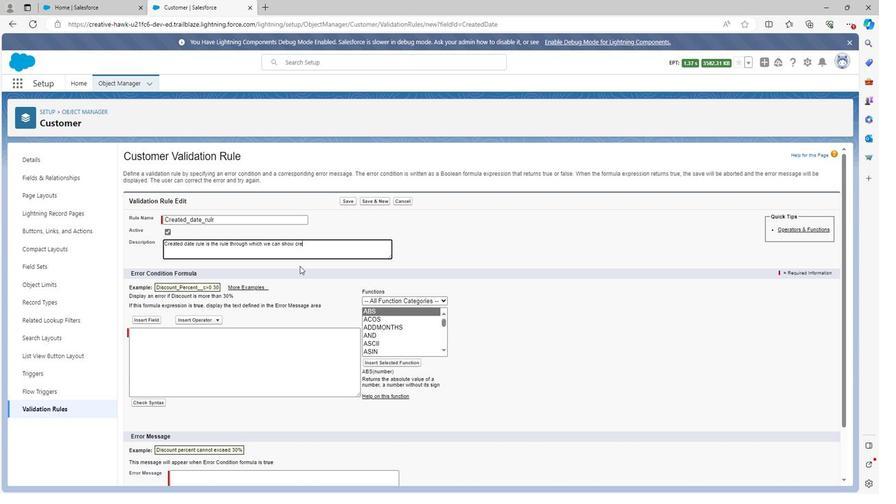 
Action: Key pressed a
Screenshot: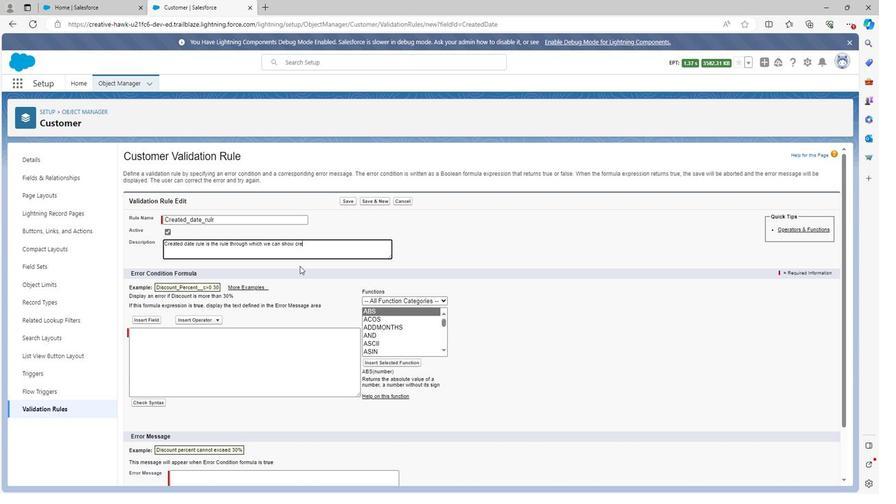 
Action: Mouse moved to (294, 275)
Screenshot: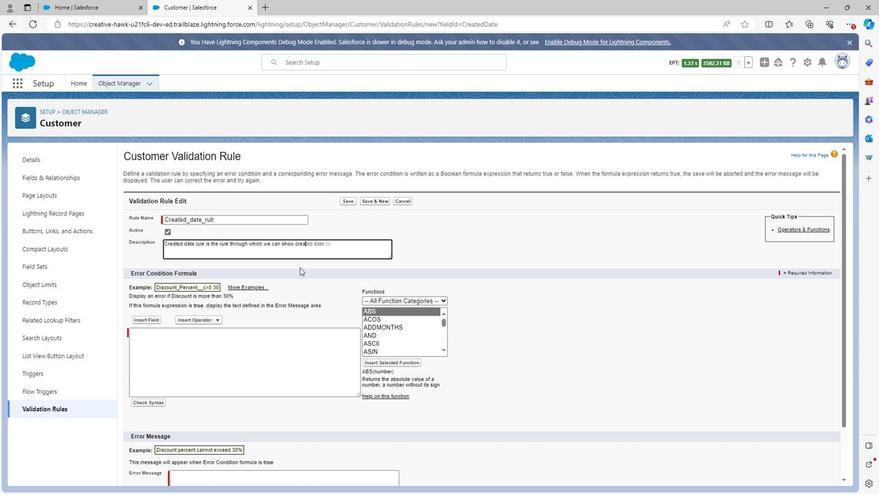 
Action: Key pressed te
Screenshot: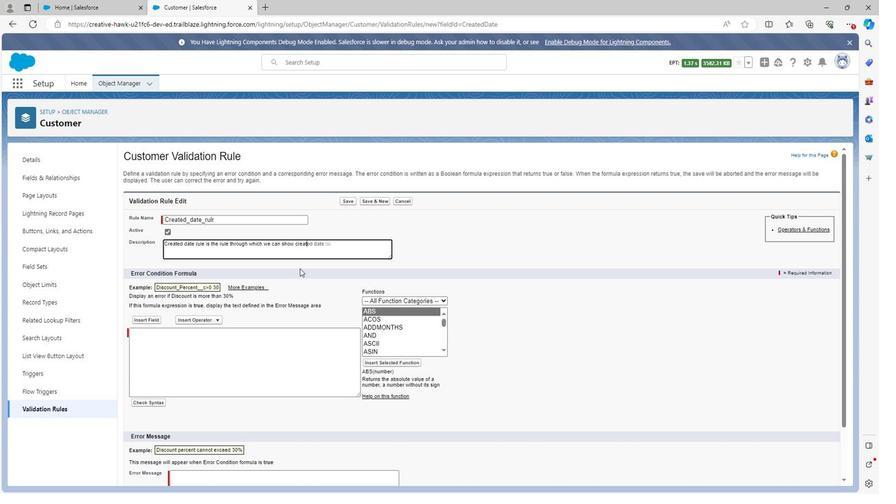 
Action: Mouse moved to (294, 278)
Screenshot: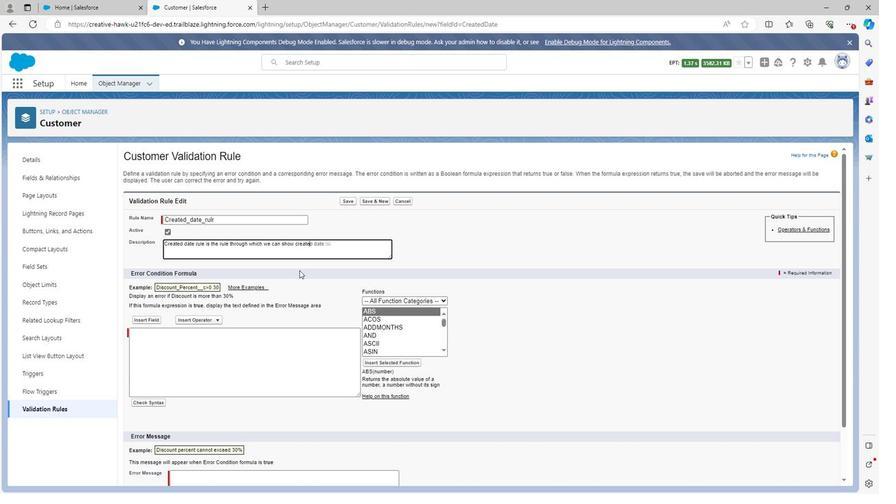 
Action: Key pressed d<Key.space>
Screenshot: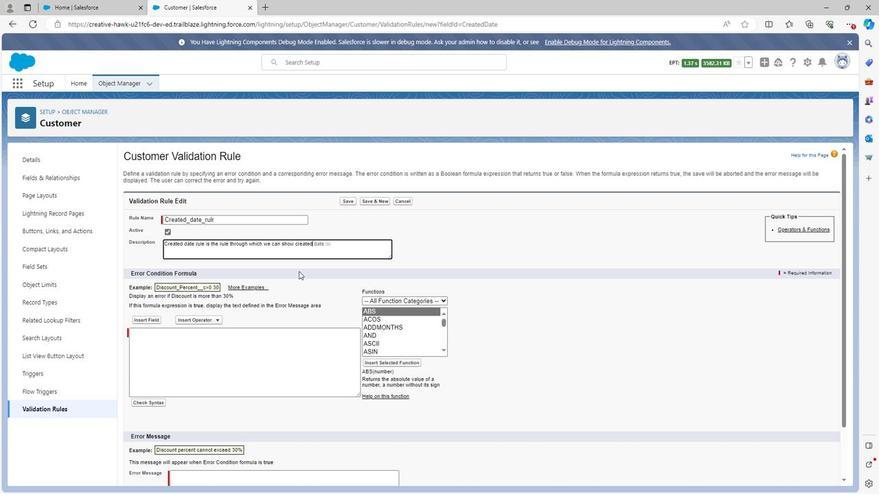 
Action: Mouse moved to (293, 281)
Screenshot: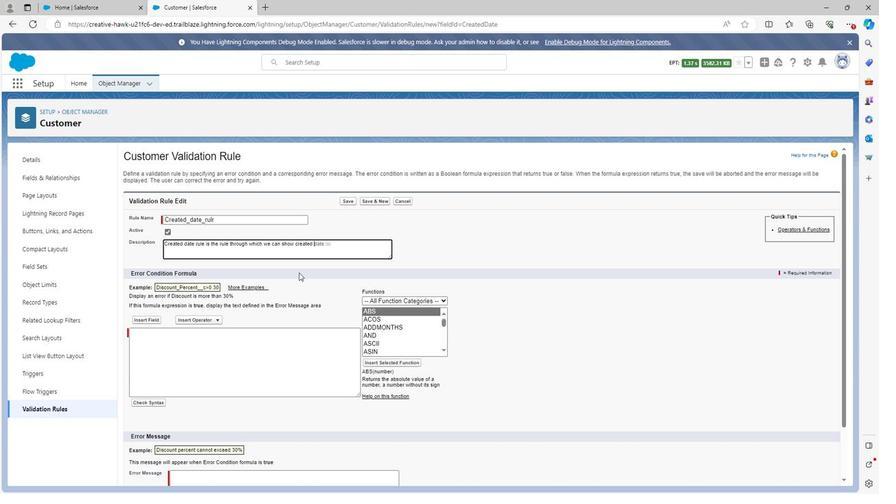 
Action: Key pressed d
Screenshot: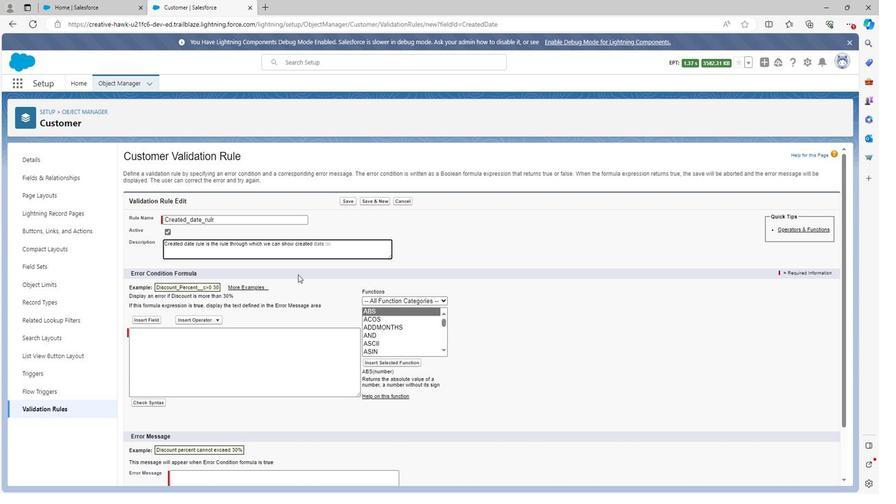 
Action: Mouse moved to (292, 281)
Screenshot: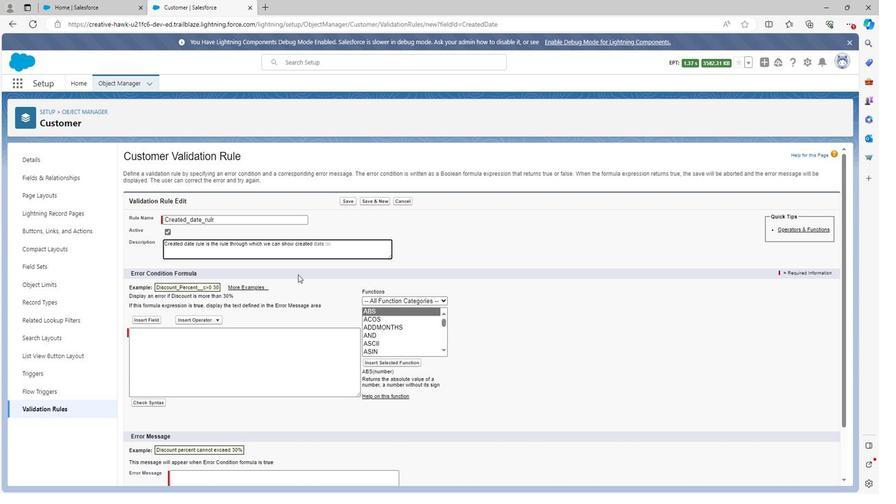 
Action: Key pressed ate<Key.space>
Screenshot: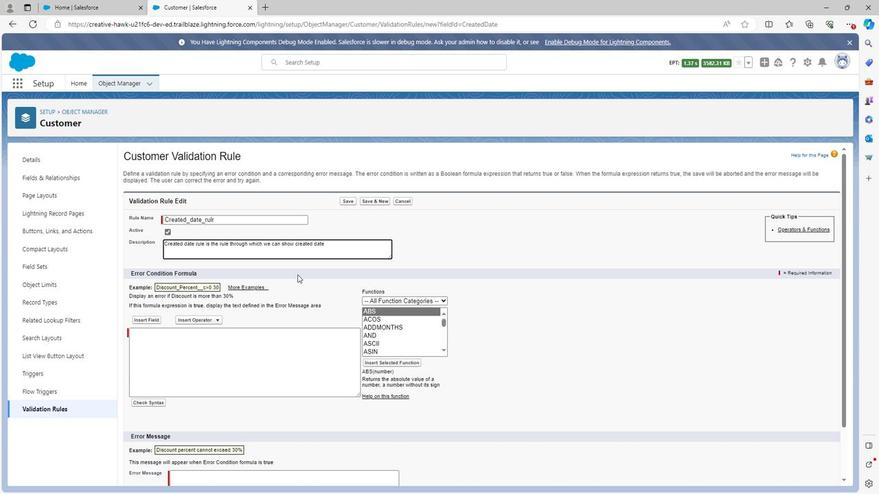 
Action: Mouse moved to (292, 282)
Screenshot: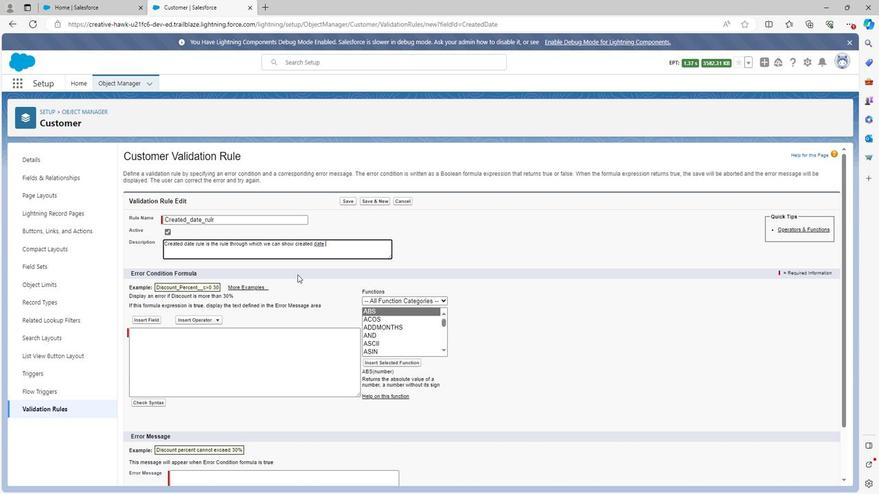 
Action: Key pressed w
Screenshot: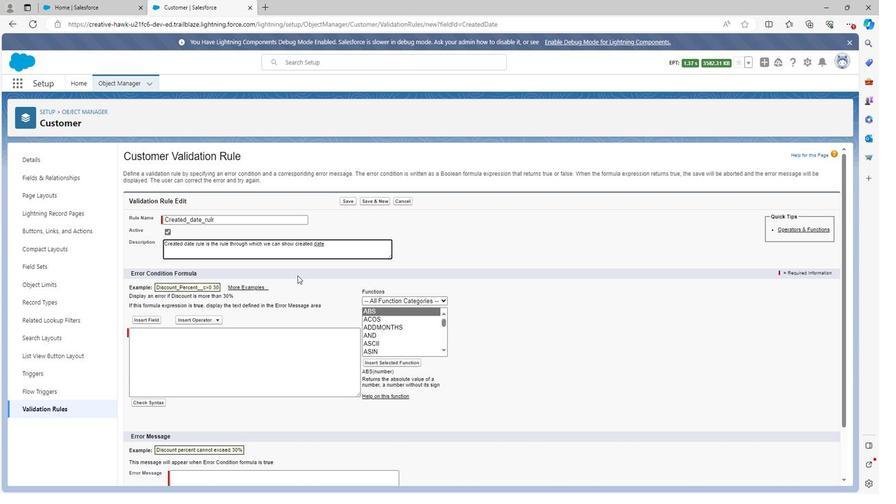 
Action: Mouse moved to (292, 283)
Screenshot: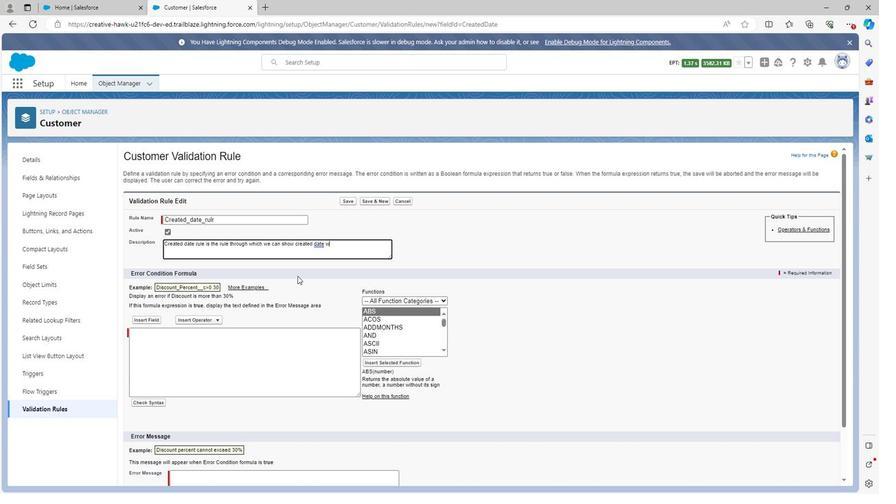 
Action: Key pressed i
Screenshot: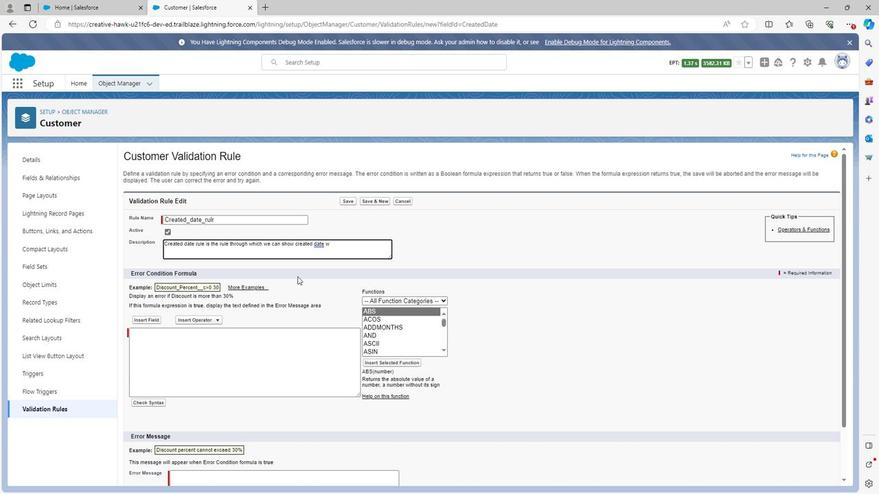 
Action: Mouse moved to (292, 284)
Screenshot: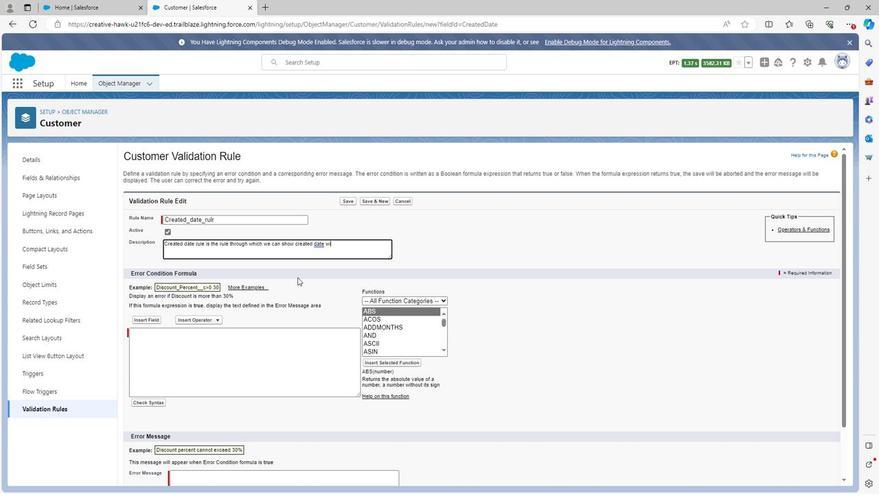 
Action: Key pressed th<Key.space>s
Screenshot: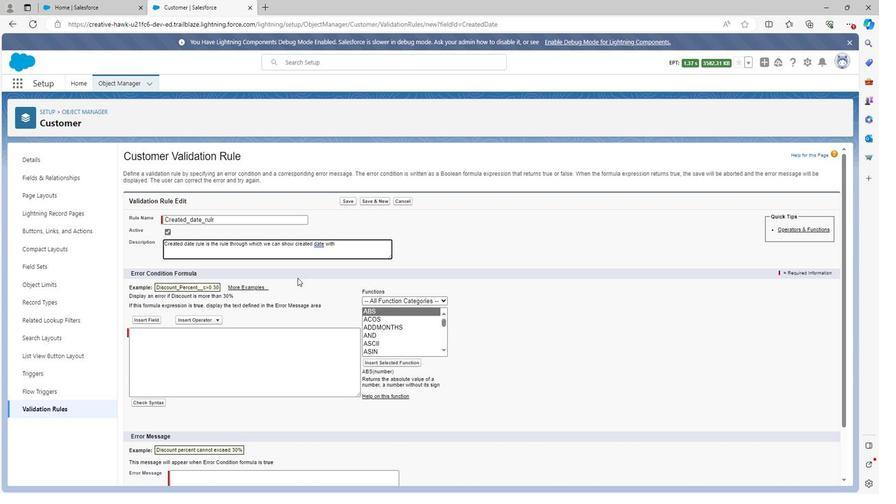 
Action: Mouse moved to (292, 285)
Screenshot: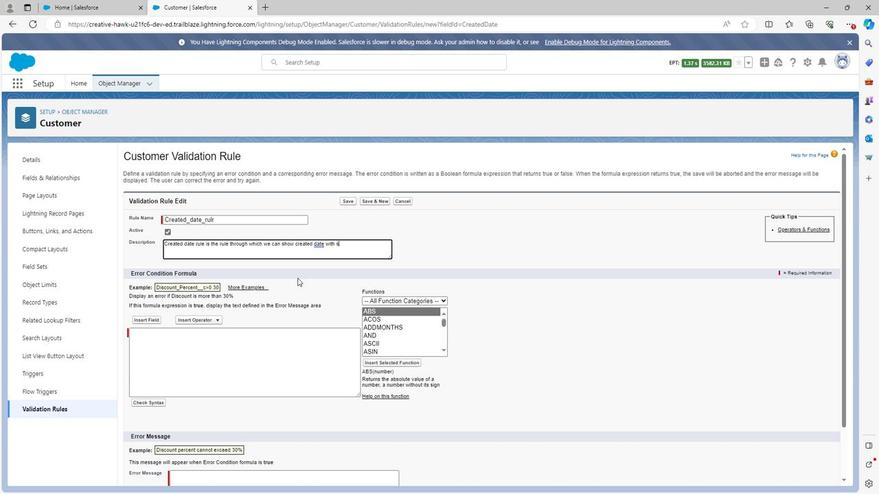 
Action: Key pressed o
Screenshot: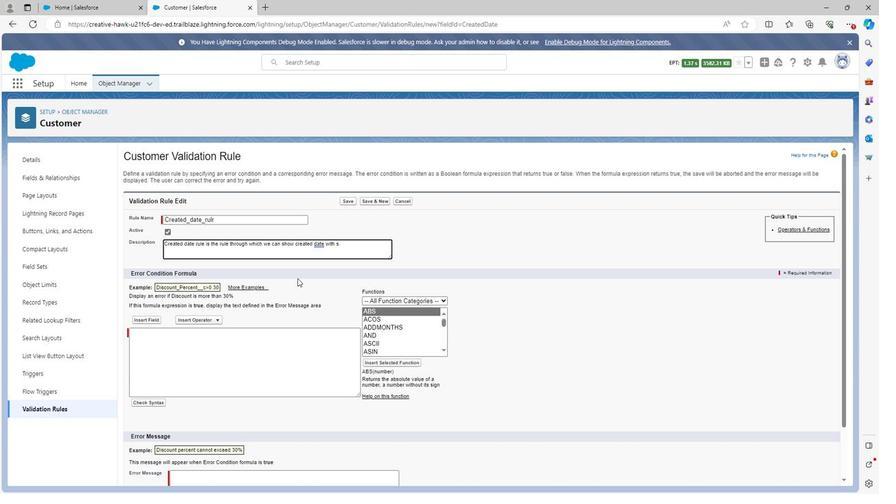 
Action: Mouse moved to (293, 286)
Screenshot: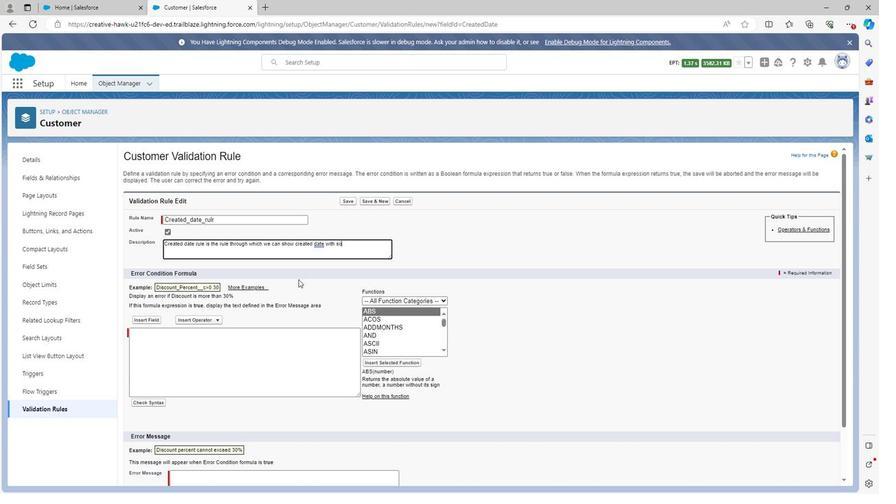 
Action: Key pressed m
Screenshot: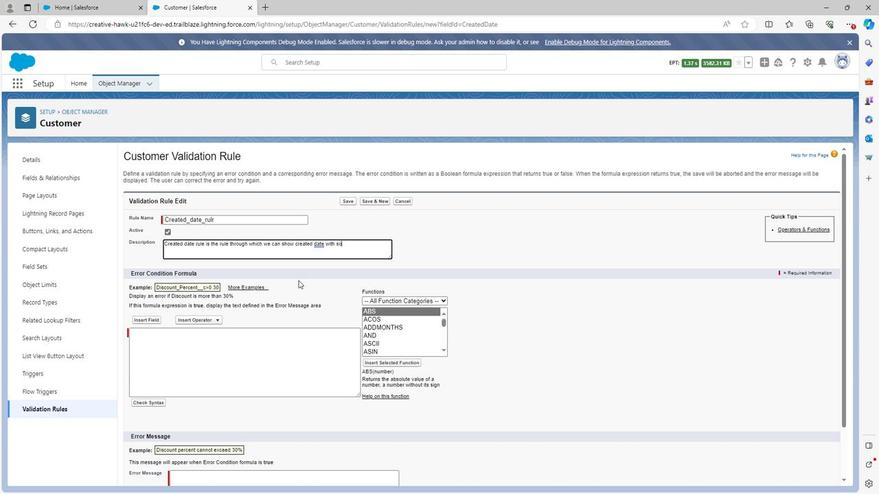 
Action: Mouse moved to (293, 286)
Screenshot: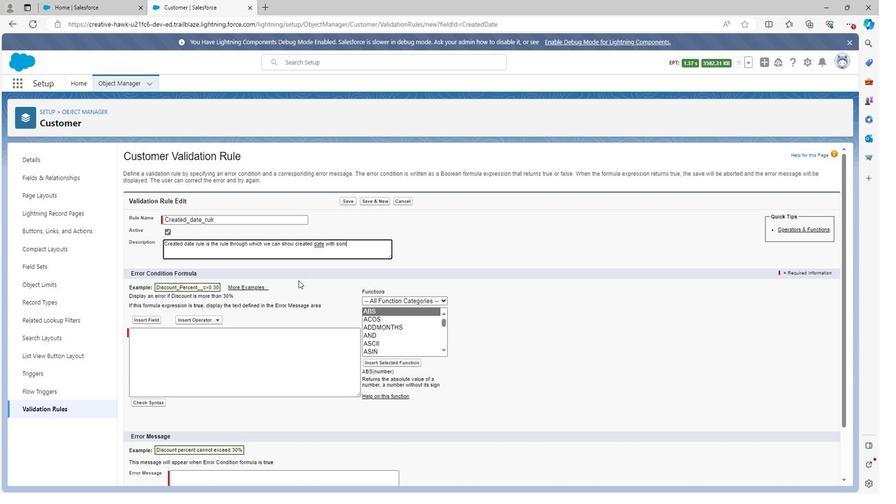 
Action: Key pressed e<Key.space>li
Screenshot: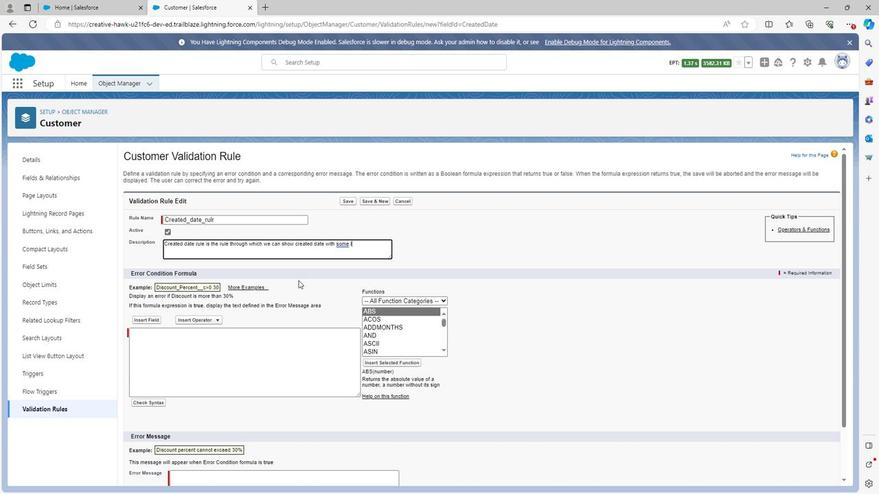 
Action: Mouse moved to (292, 285)
Screenshot: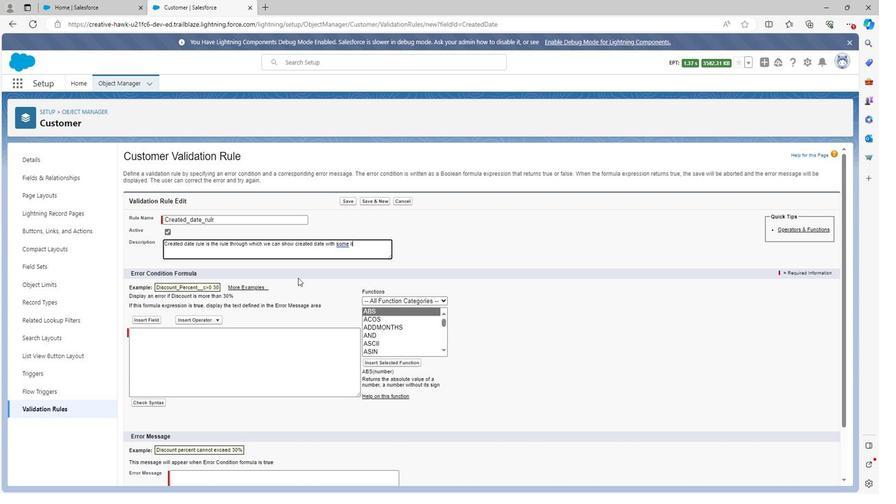 
Action: Key pressed m
Screenshot: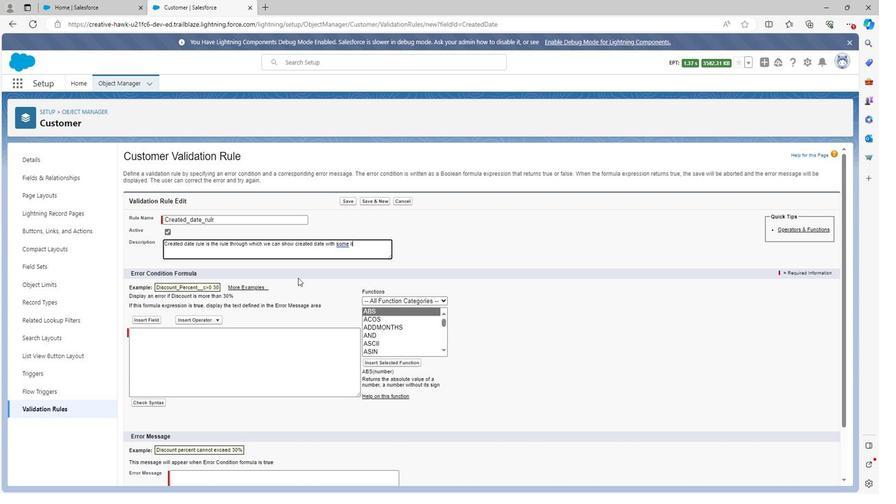 
Action: Mouse moved to (292, 285)
Screenshot: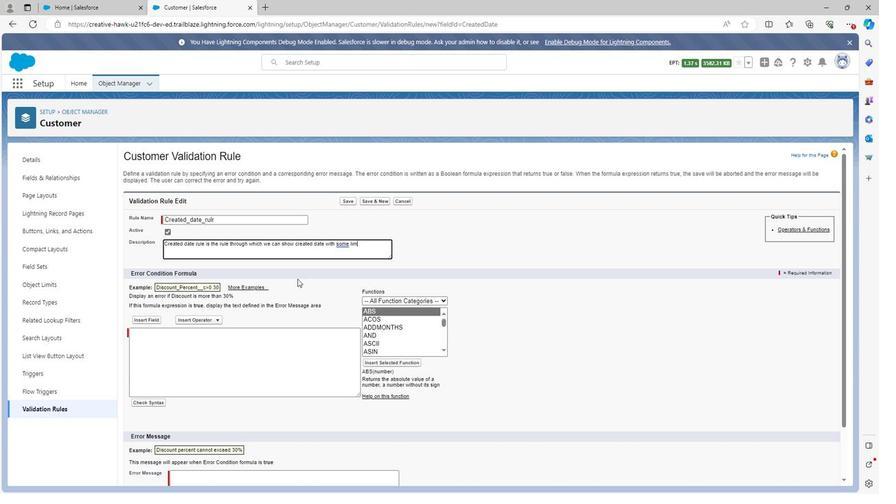 
Action: Key pressed i
Screenshot: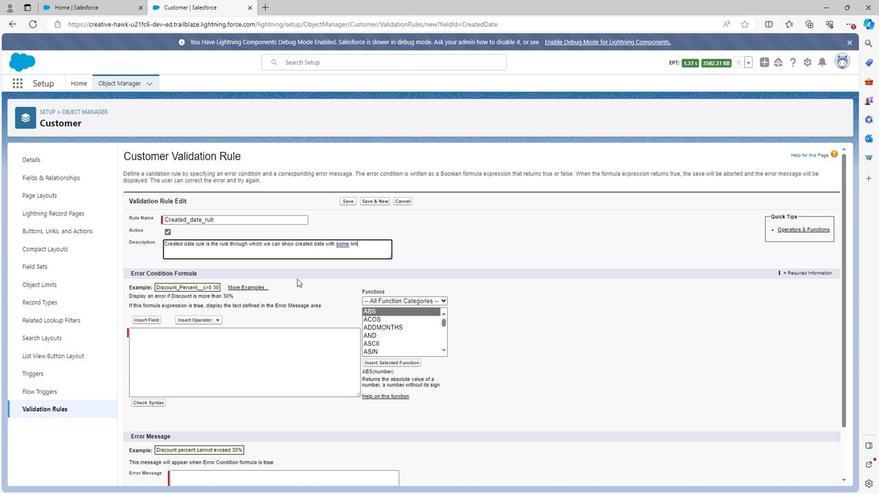 
Action: Mouse moved to (292, 283)
Screenshot: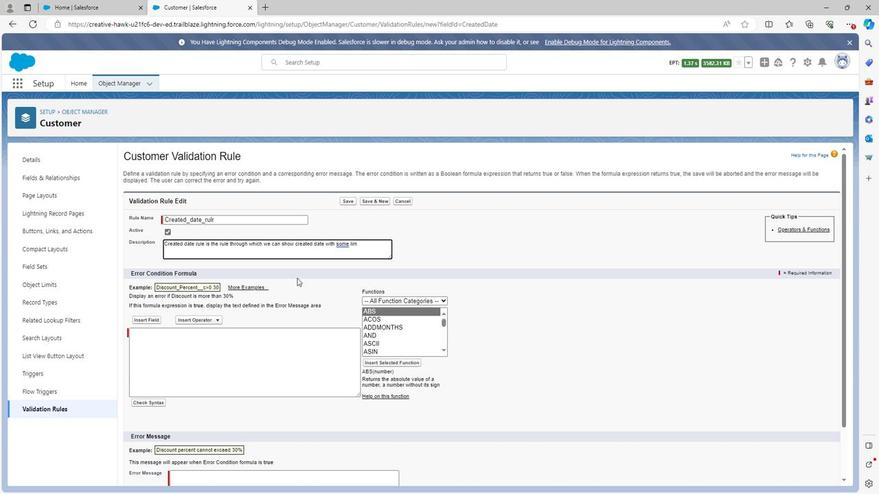 
Action: Key pressed t
Screenshot: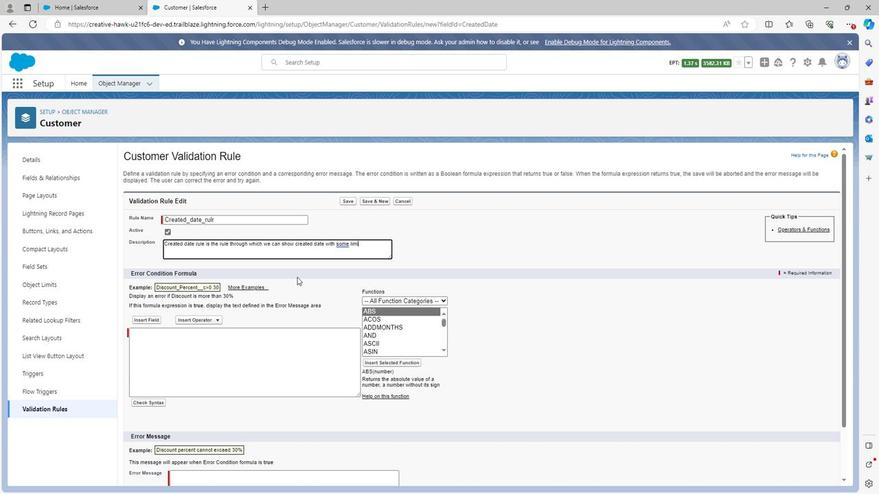 
Action: Mouse moved to (292, 283)
Screenshot: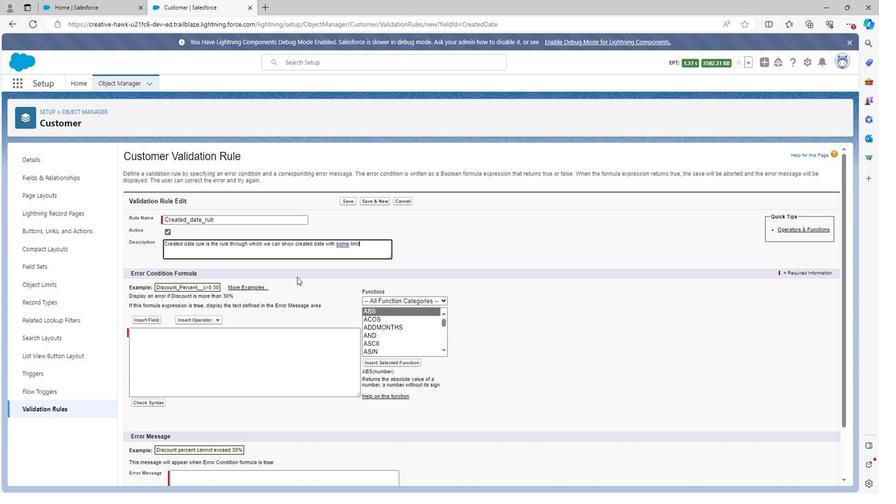 
Action: Key pressed s
Screenshot: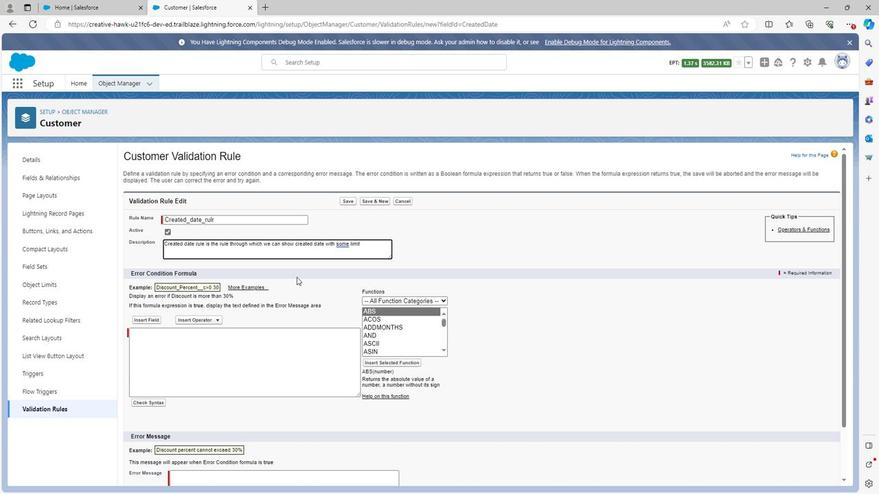 
Action: Mouse moved to (151, 325)
Screenshot: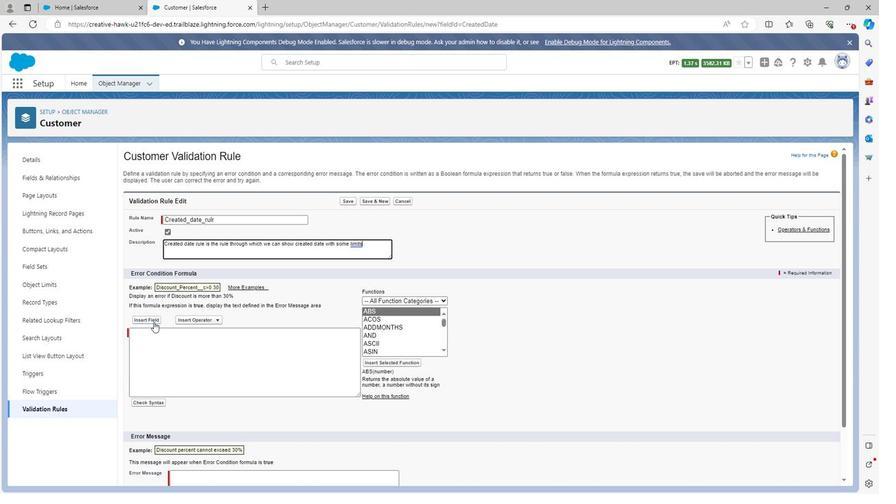 
Action: Mouse pressed left at (151, 325)
Screenshot: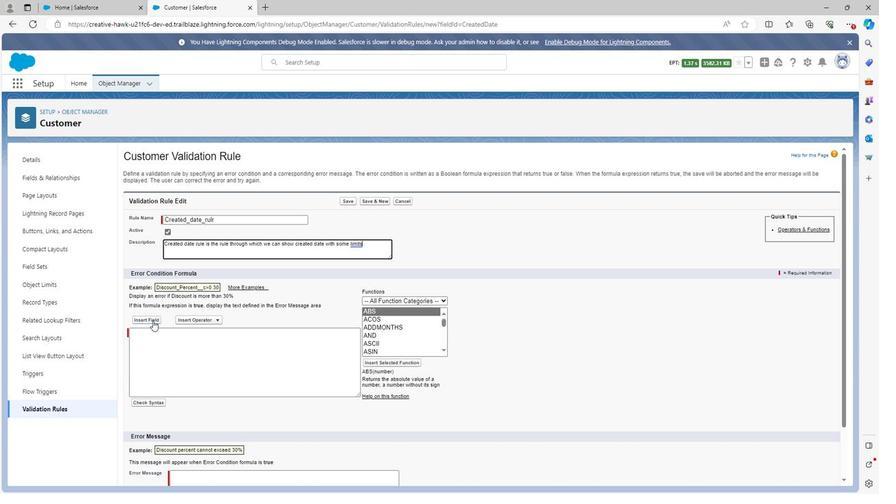 
Action: Mouse moved to (376, 308)
Screenshot: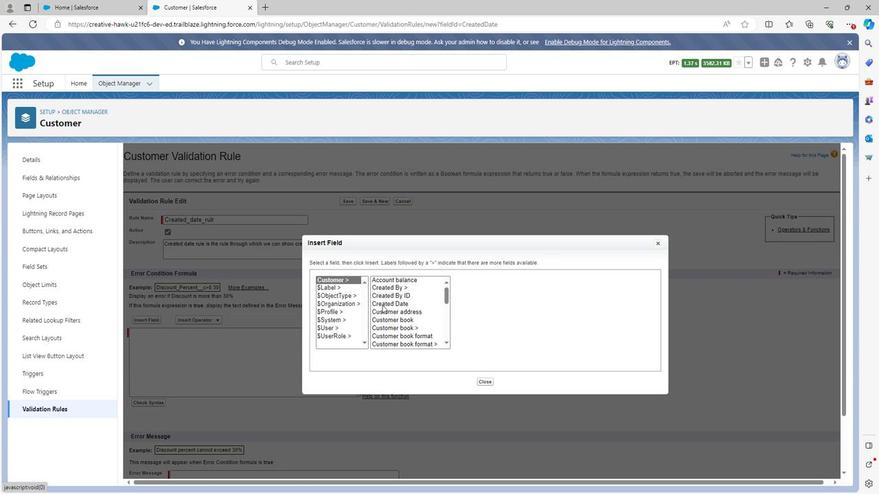 
Action: Mouse pressed left at (376, 308)
Screenshot: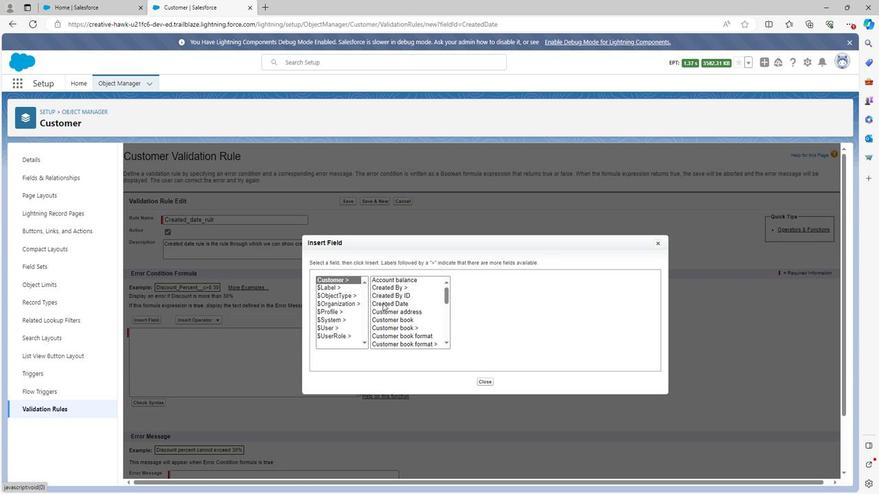 
Action: Mouse moved to (472, 332)
Screenshot: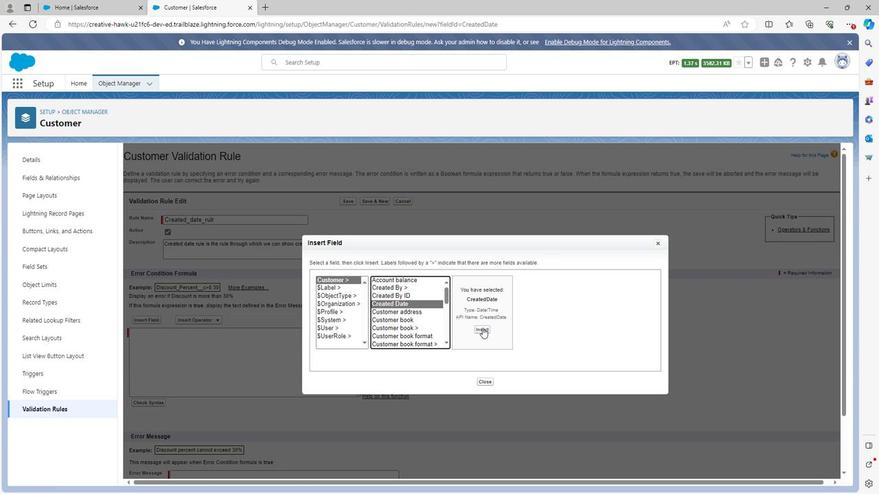 
Action: Mouse pressed left at (472, 332)
